 Task: Add an event with the title Webinar: Introduction to Digital Advertising, date '2023/12/20', time 7:00 AM to 9:00 AMand add a description: Participants will engage in self-reflection activities to enhance self-awareness and personal growth as leaders. They will explore strategies for continuous learning, self-motivation, and personal development., put the event into Yellow category . Add location for the event as: 321 Grand Canal, Venice, Italy, logged in from the account softage.2@softage.netand send the event invitation to softage.6@softage.net and softage.7@softage.net. Set a reminder for the event 2 hour before
Action: Mouse moved to (125, 121)
Screenshot: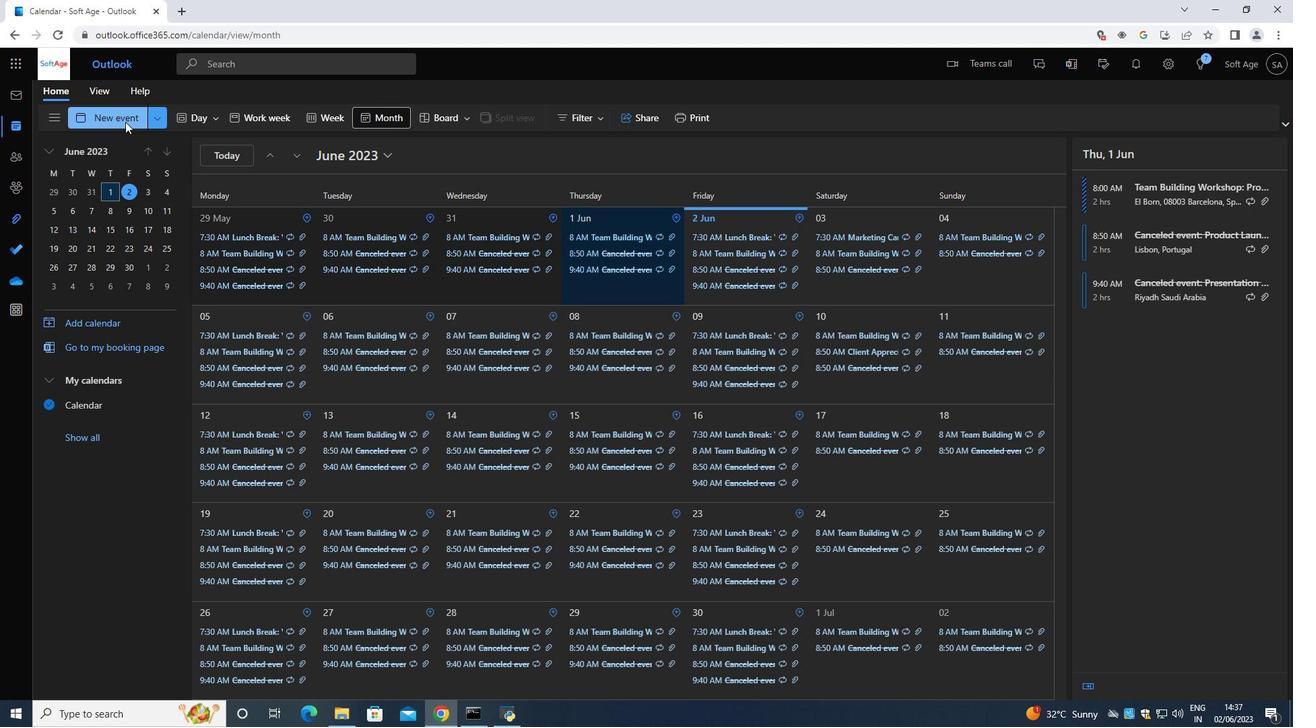 
Action: Mouse pressed left at (125, 121)
Screenshot: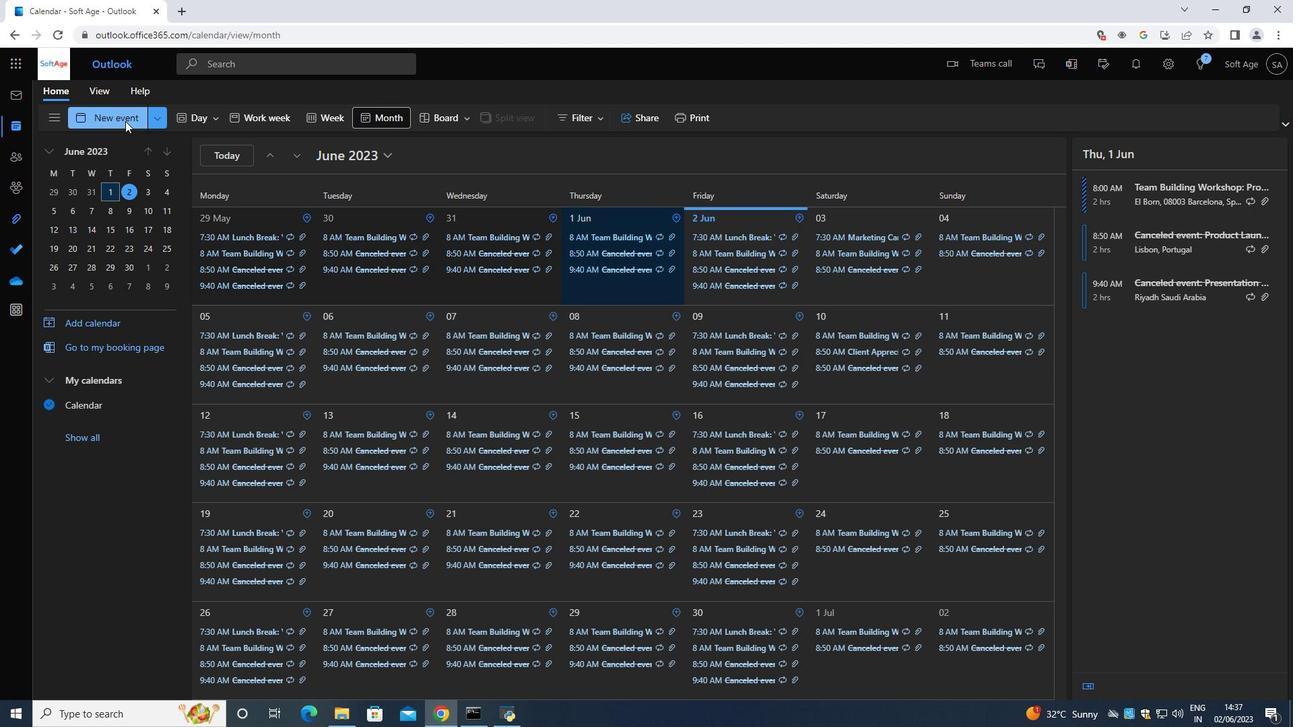 
Action: Mouse moved to (351, 202)
Screenshot: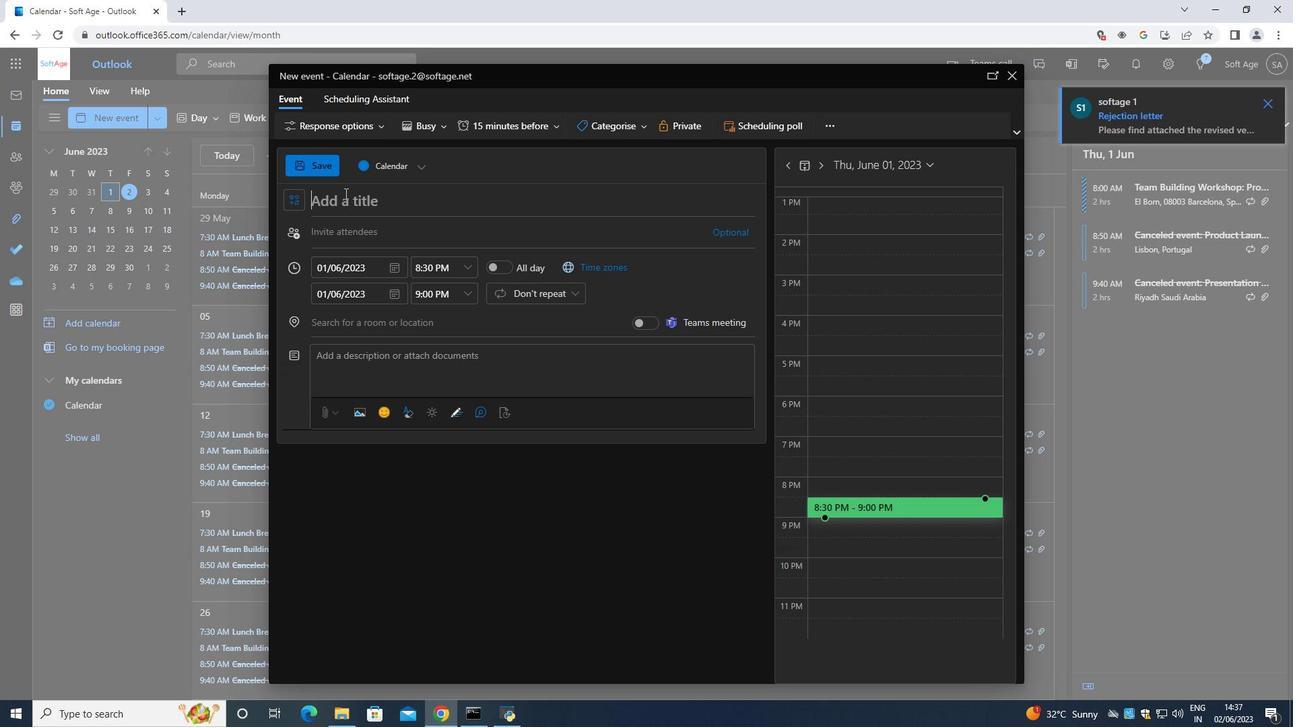 
Action: Mouse pressed left at (351, 202)
Screenshot: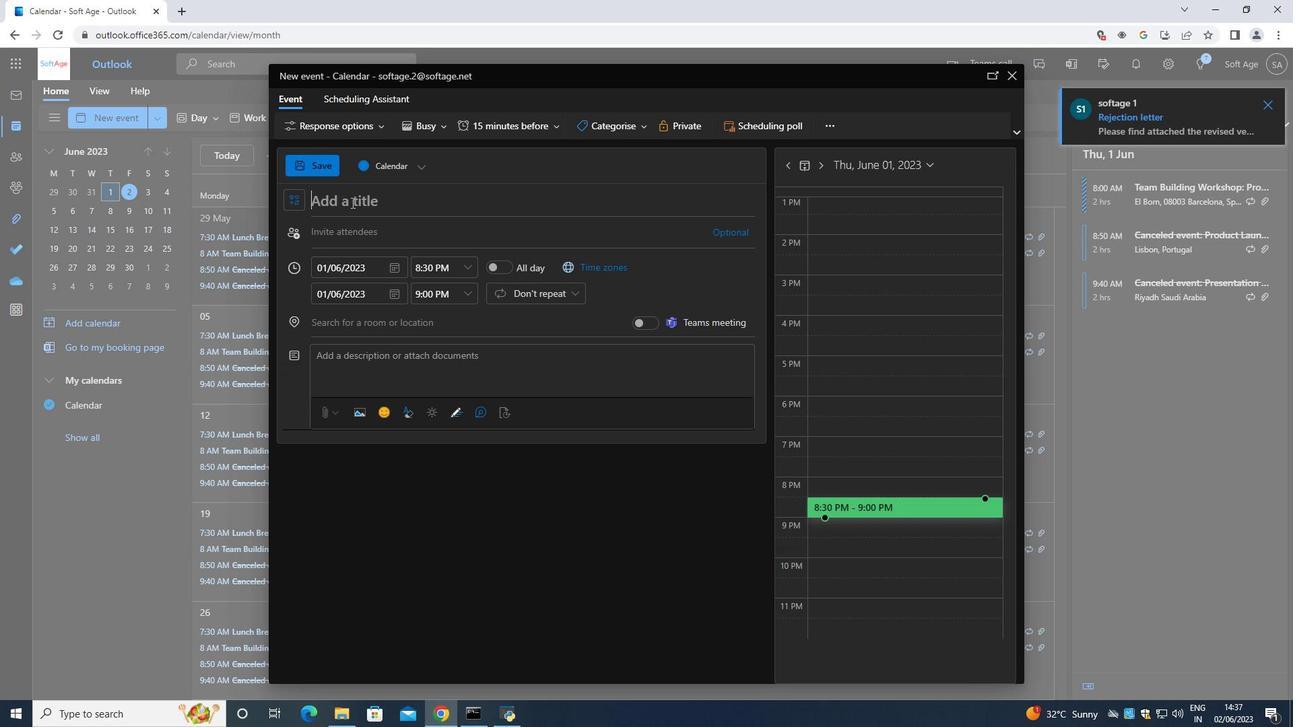 
Action: Mouse moved to (351, 202)
Screenshot: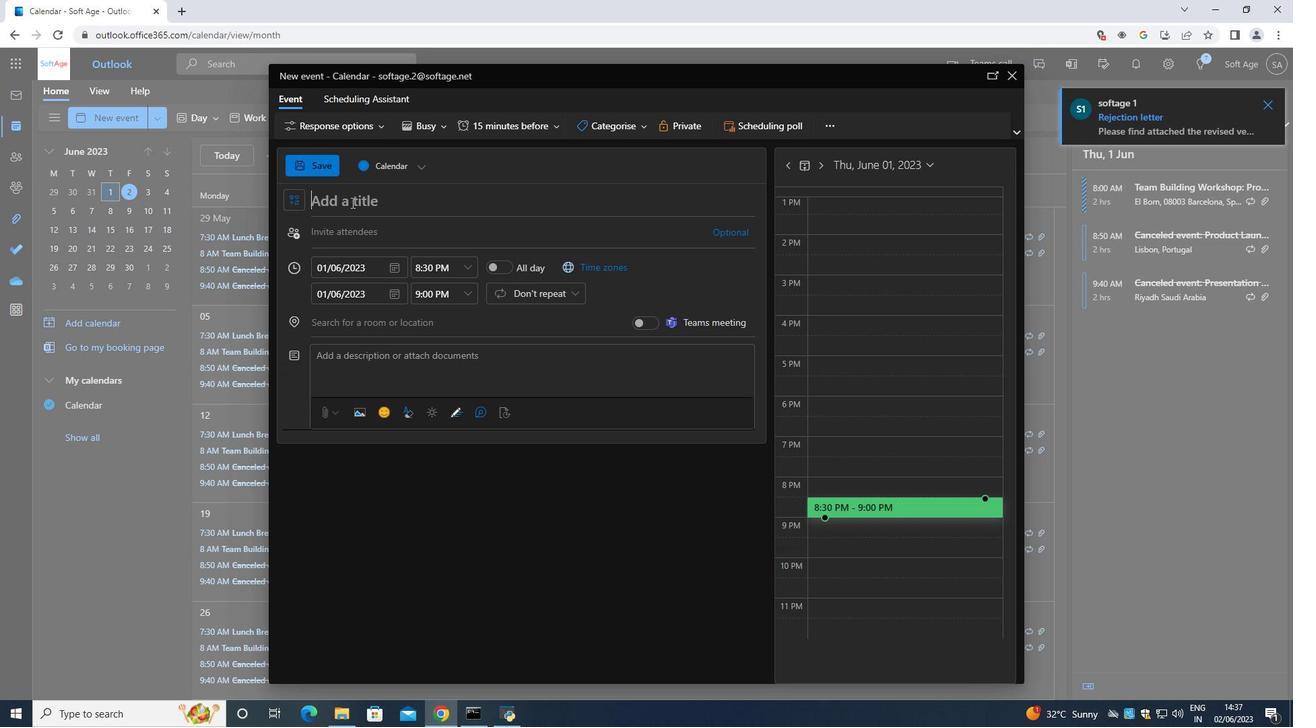 
Action: Key pressed <Key.shift><Key.shift>The<Key.space><Key.backspace><Key.backspace><Key.backspace><Key.backspace><Key.shift><Key.shift><Key.shift><Key.shift><Key.shift><Key.shift><Key.shift><Key.shift><Key.shift><Key.shift><Key.shift><Key.shift><Key.shift><Key.shift><Key.shift><Key.shift><Key.shift><Key.shift><Key.shift><Key.shift><Key.shift><Key.shift><Key.shift><Key.shift><Key.shift><Key.shift><Key.shift><Key.shift>Webinar<Key.shift_r>:<Key.space><Key.shift>Introduction<Key.space>to<Key.space><Key.shift>Didital<Key.space><Key.shift><Key.shift><Key.shift><Key.shift>Advertising
Screenshot: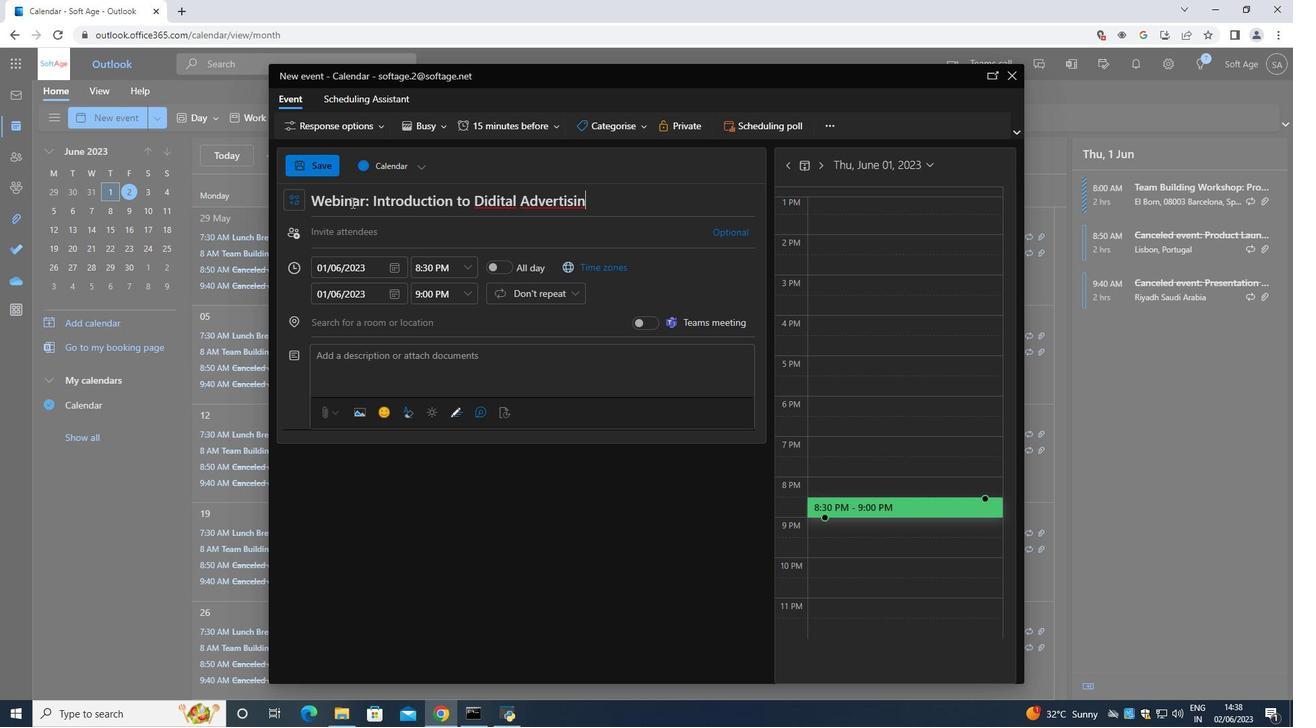 
Action: Mouse moved to (493, 202)
Screenshot: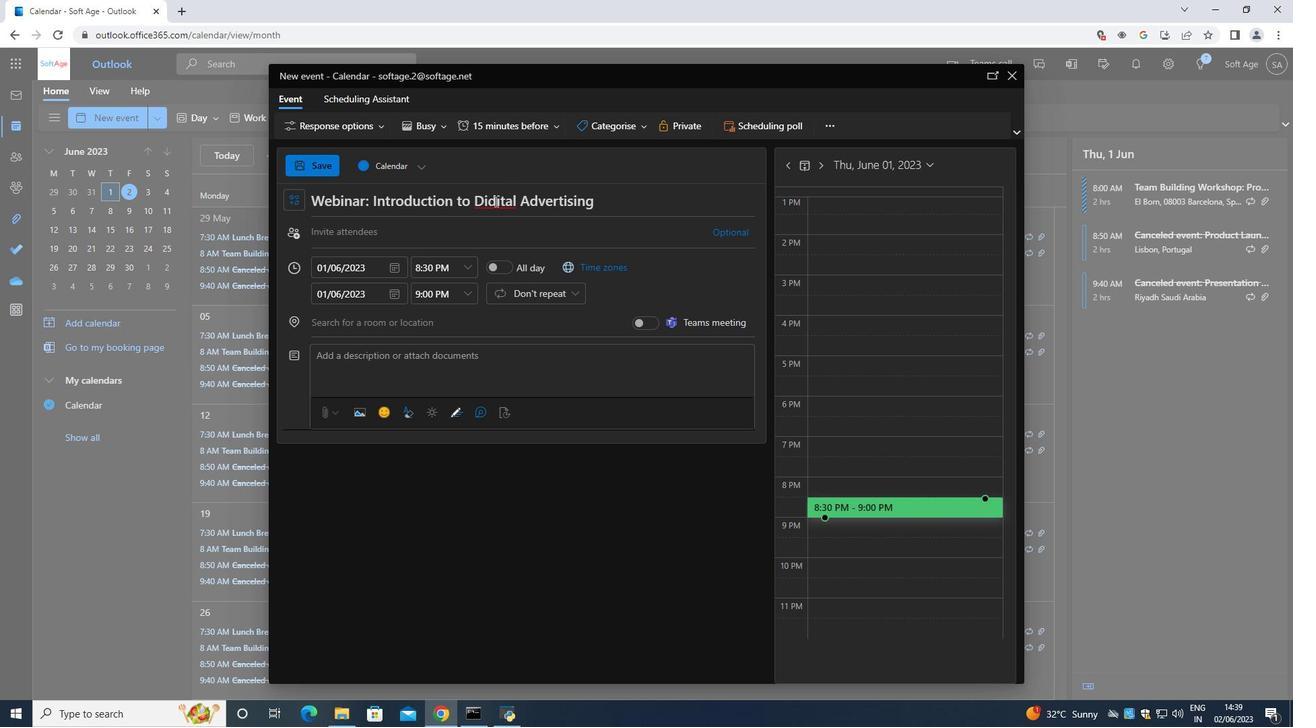 
Action: Mouse pressed left at (493, 202)
Screenshot: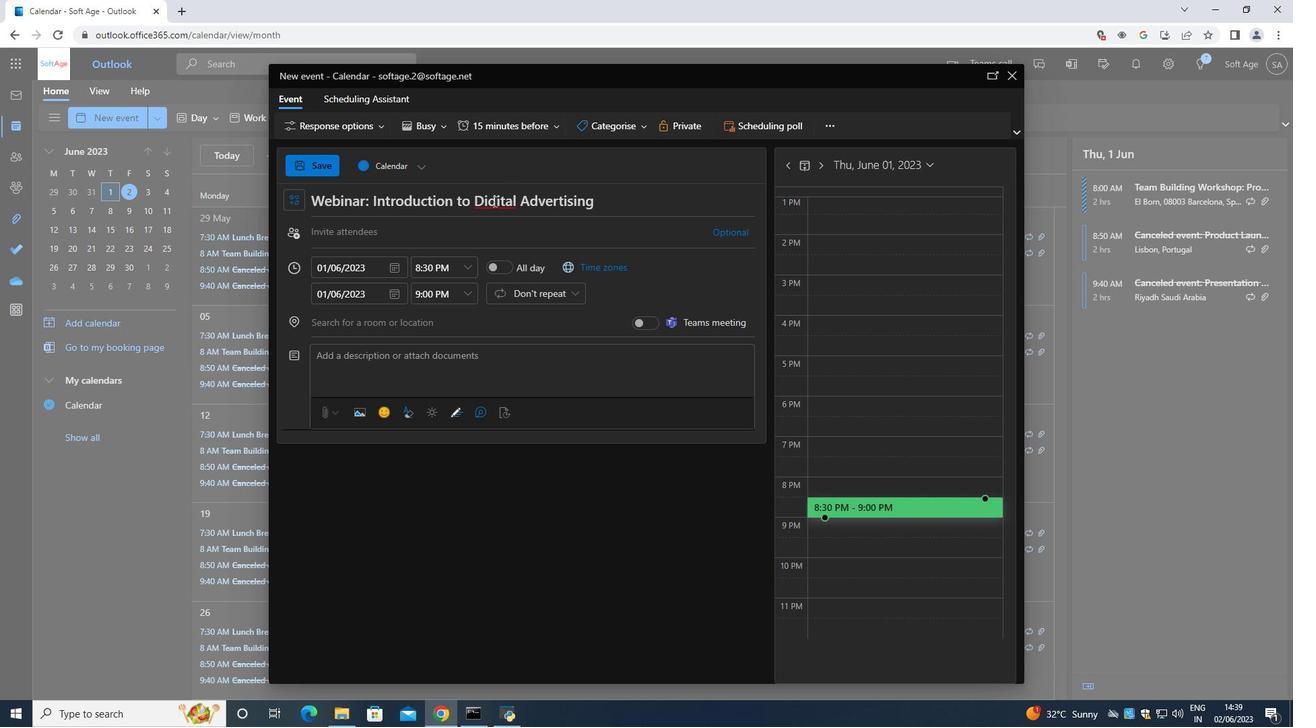 
Action: Key pressed <Key.backspace>g
Screenshot: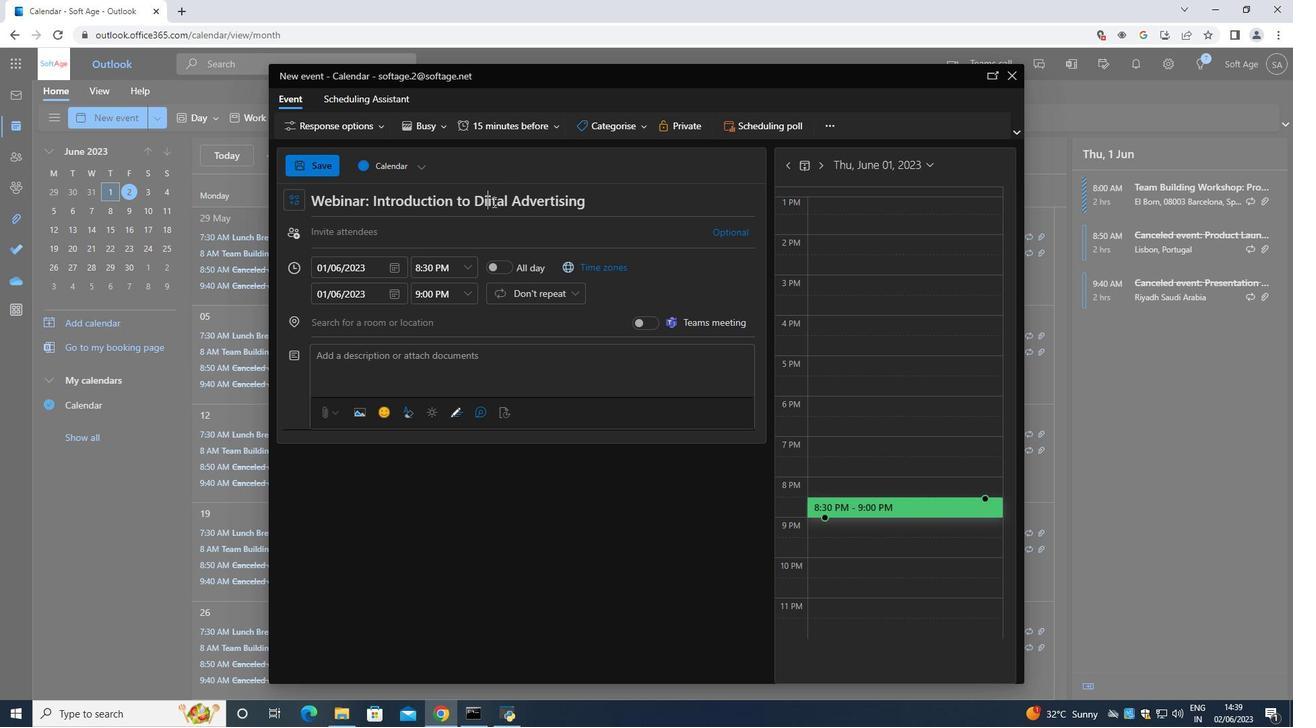 
Action: Mouse moved to (399, 268)
Screenshot: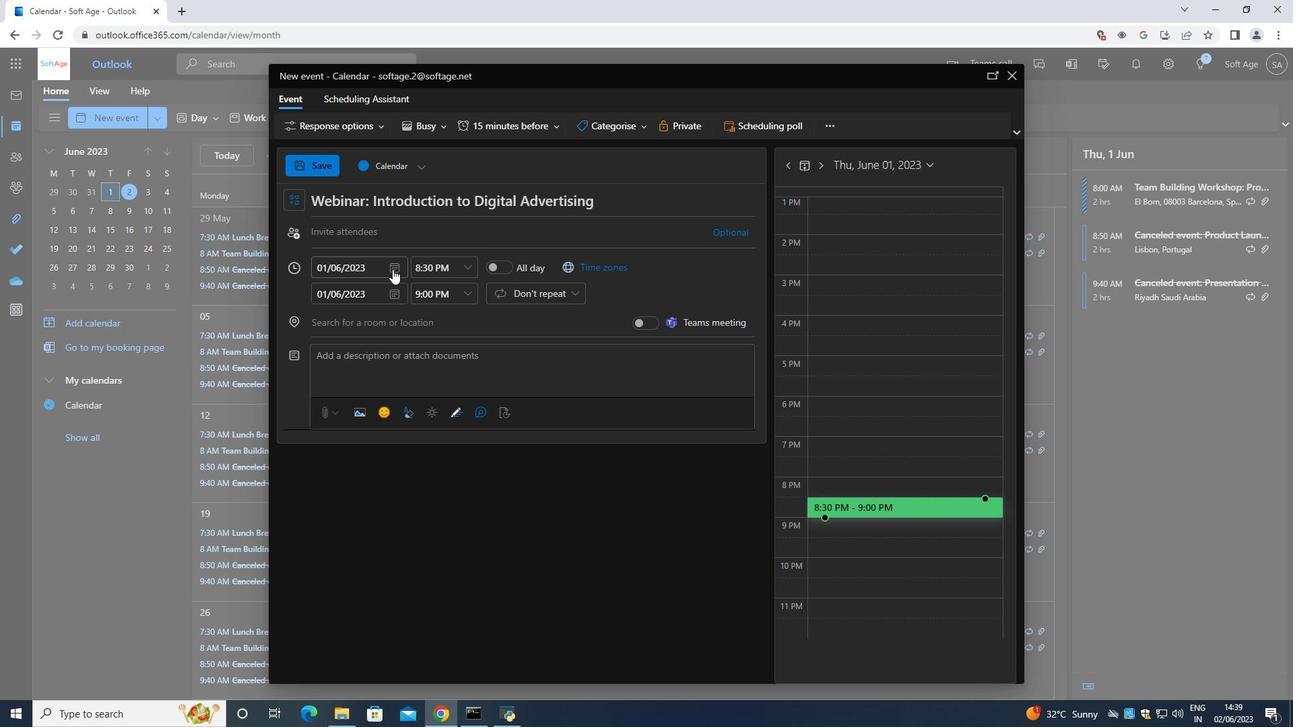 
Action: Mouse pressed left at (399, 268)
Screenshot: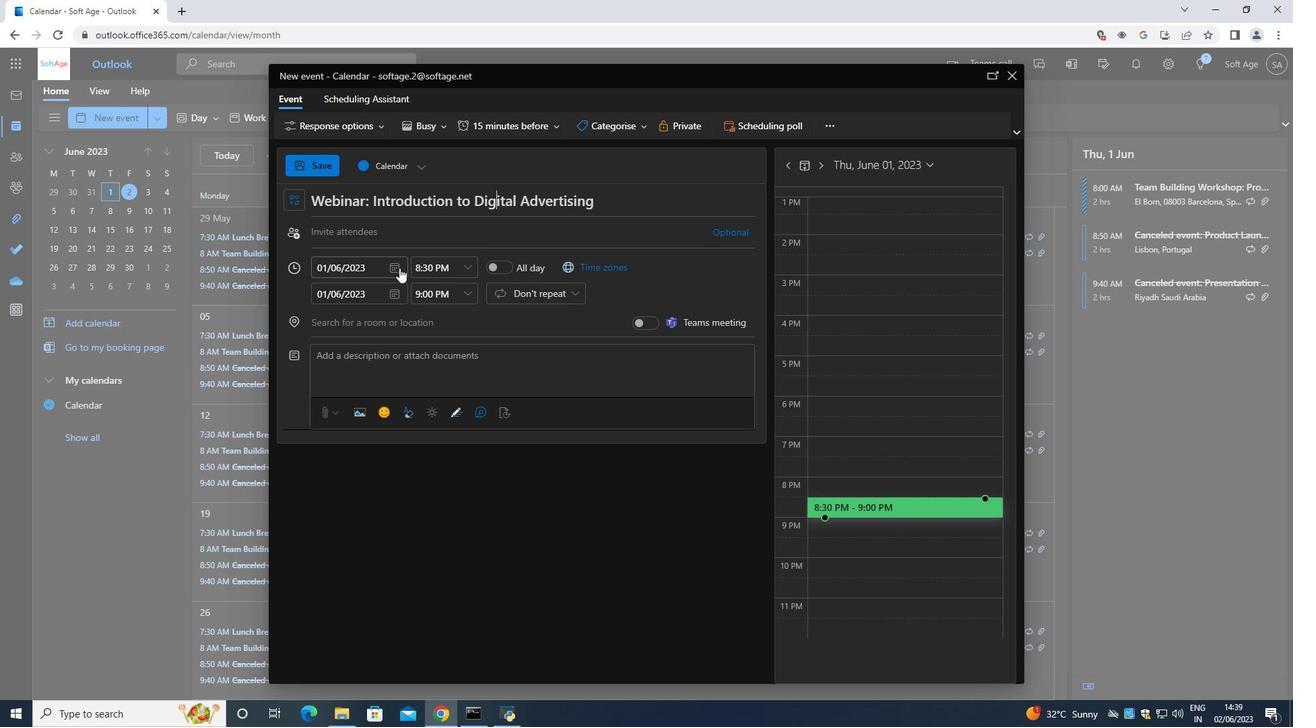 
Action: Mouse moved to (443, 300)
Screenshot: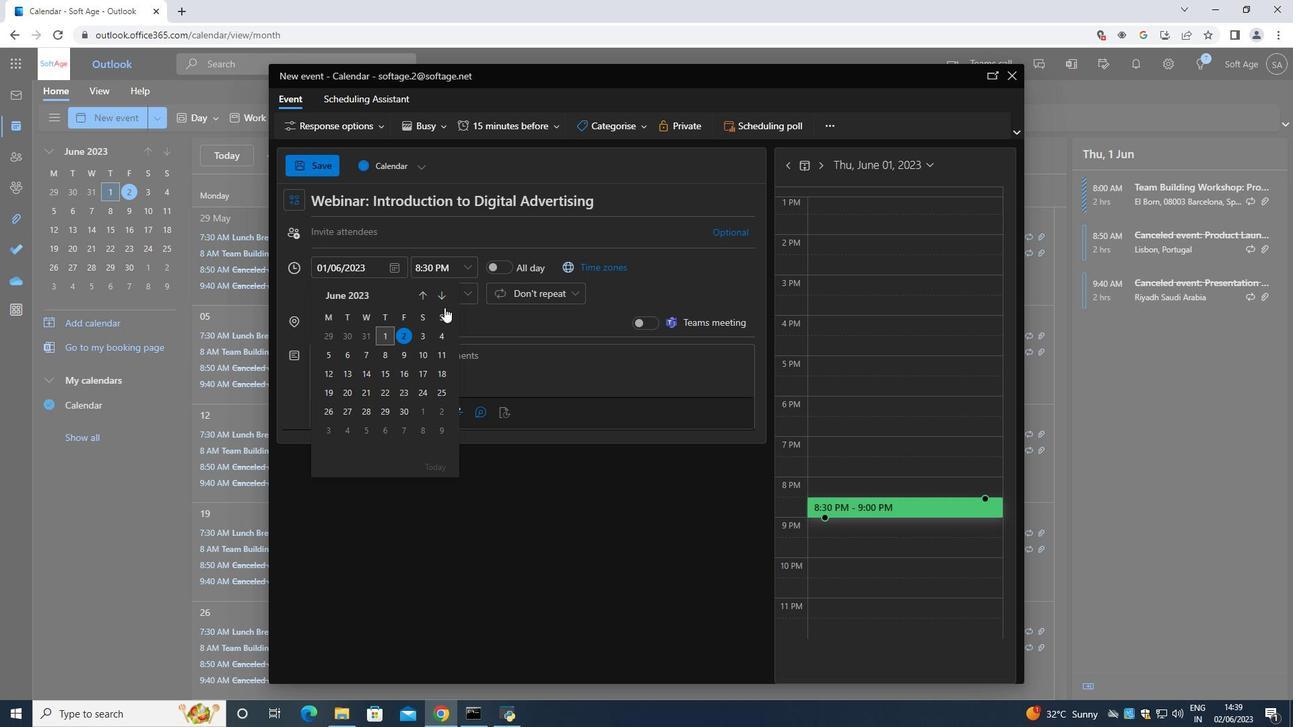 
Action: Mouse pressed left at (443, 300)
Screenshot: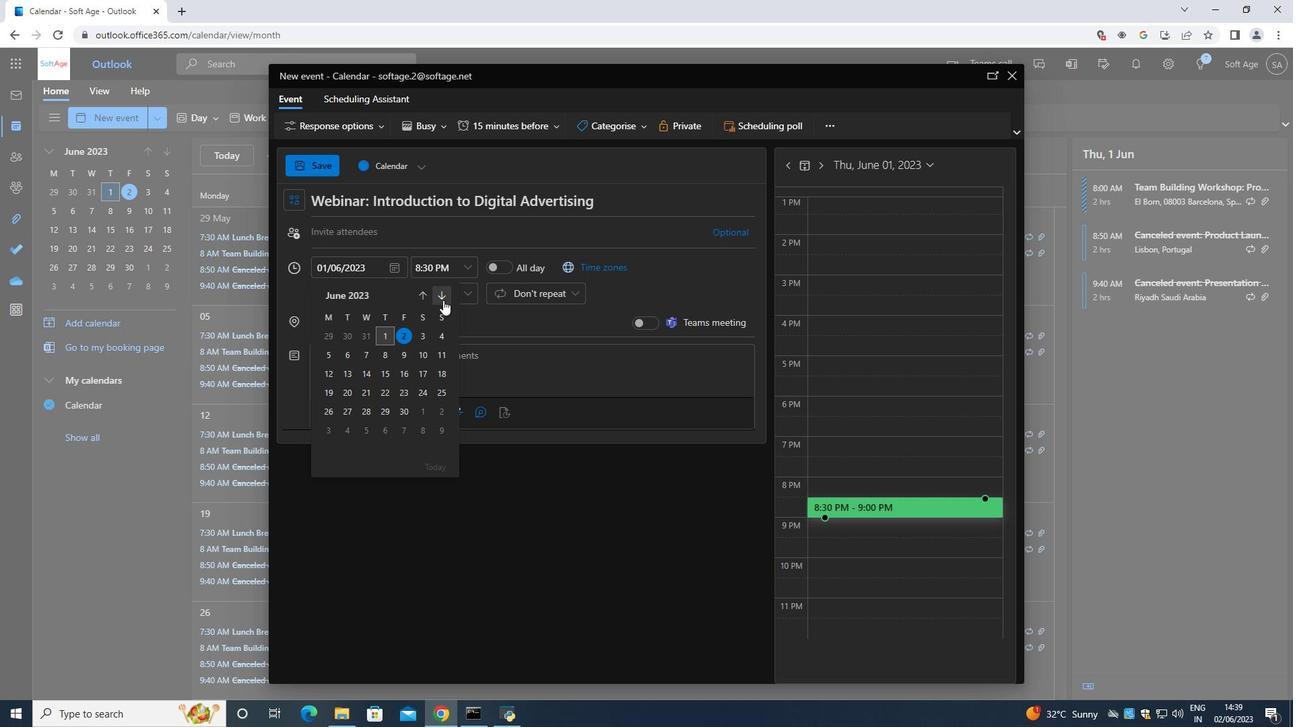 
Action: Mouse pressed left at (443, 300)
Screenshot: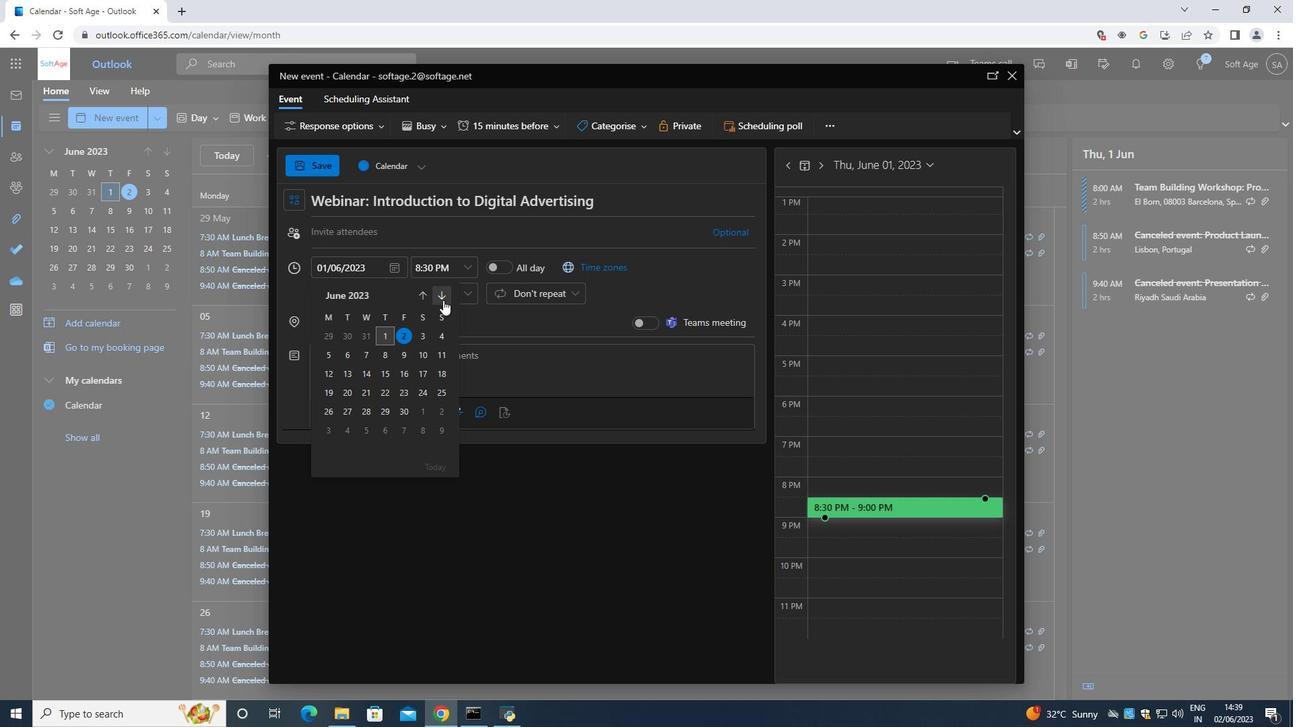 
Action: Mouse pressed left at (443, 300)
Screenshot: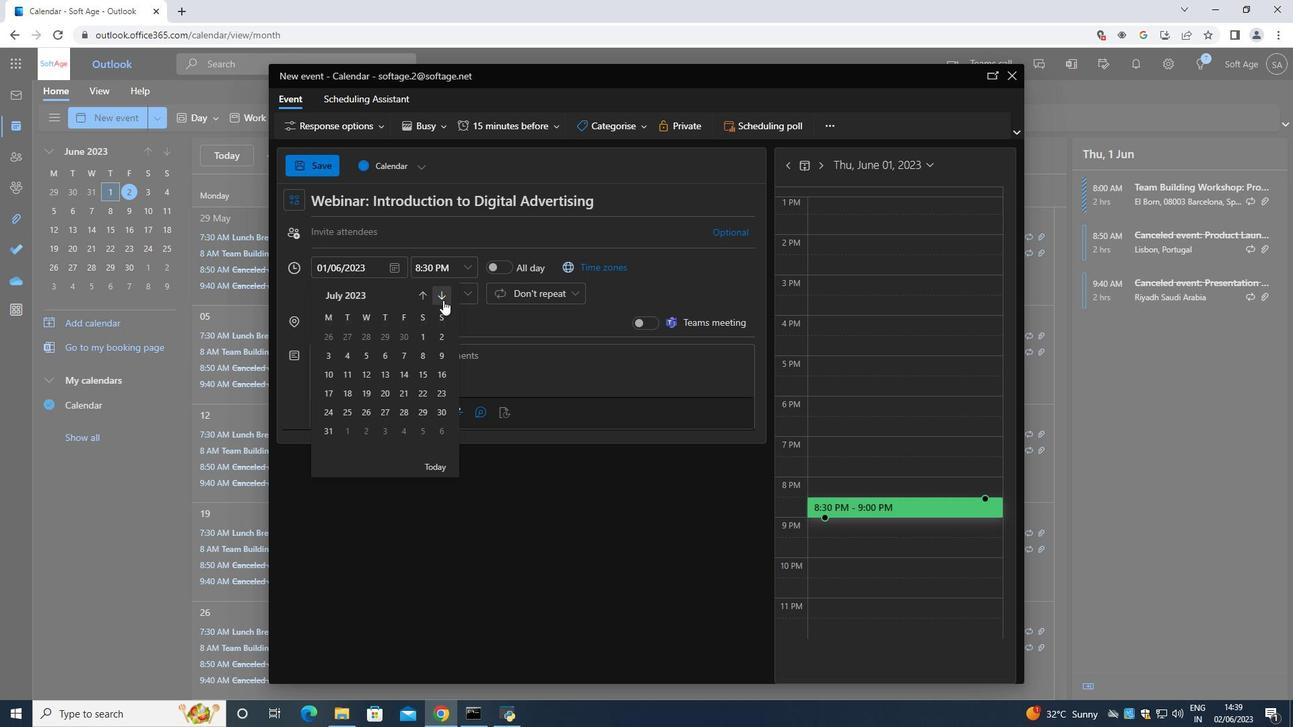 
Action: Mouse pressed left at (443, 300)
Screenshot: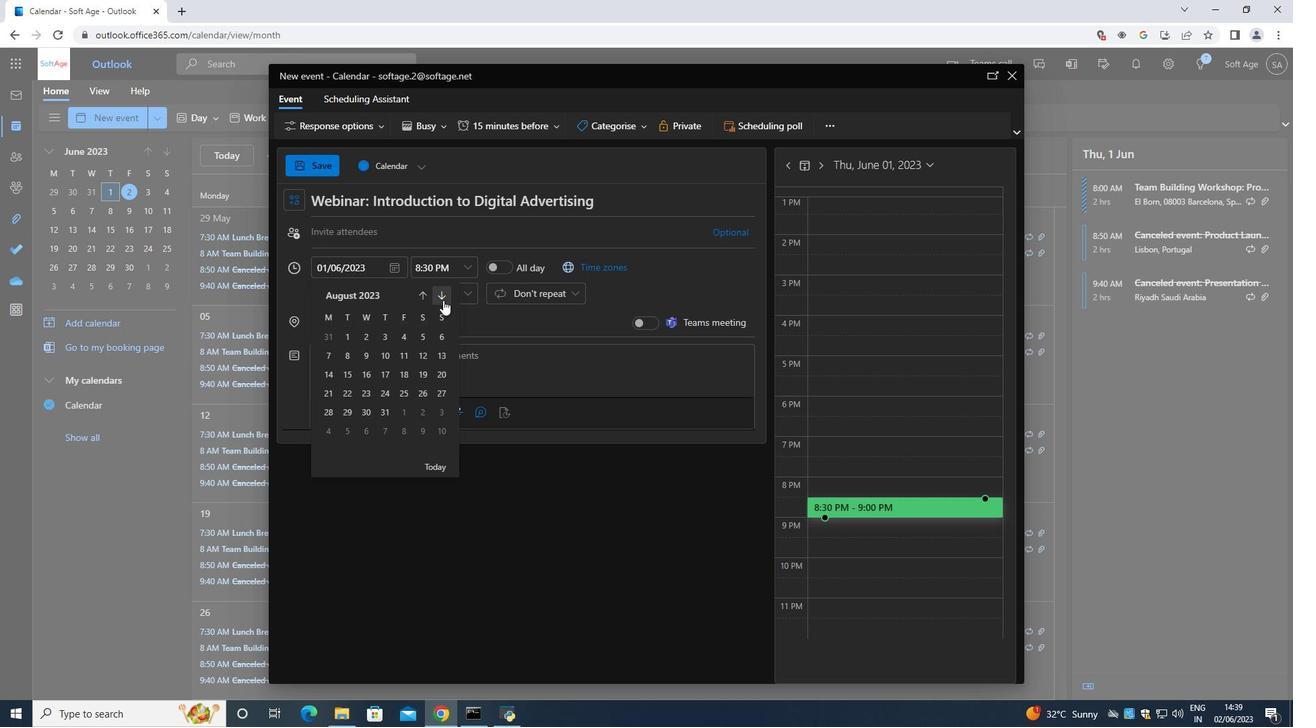 
Action: Mouse pressed left at (443, 300)
Screenshot: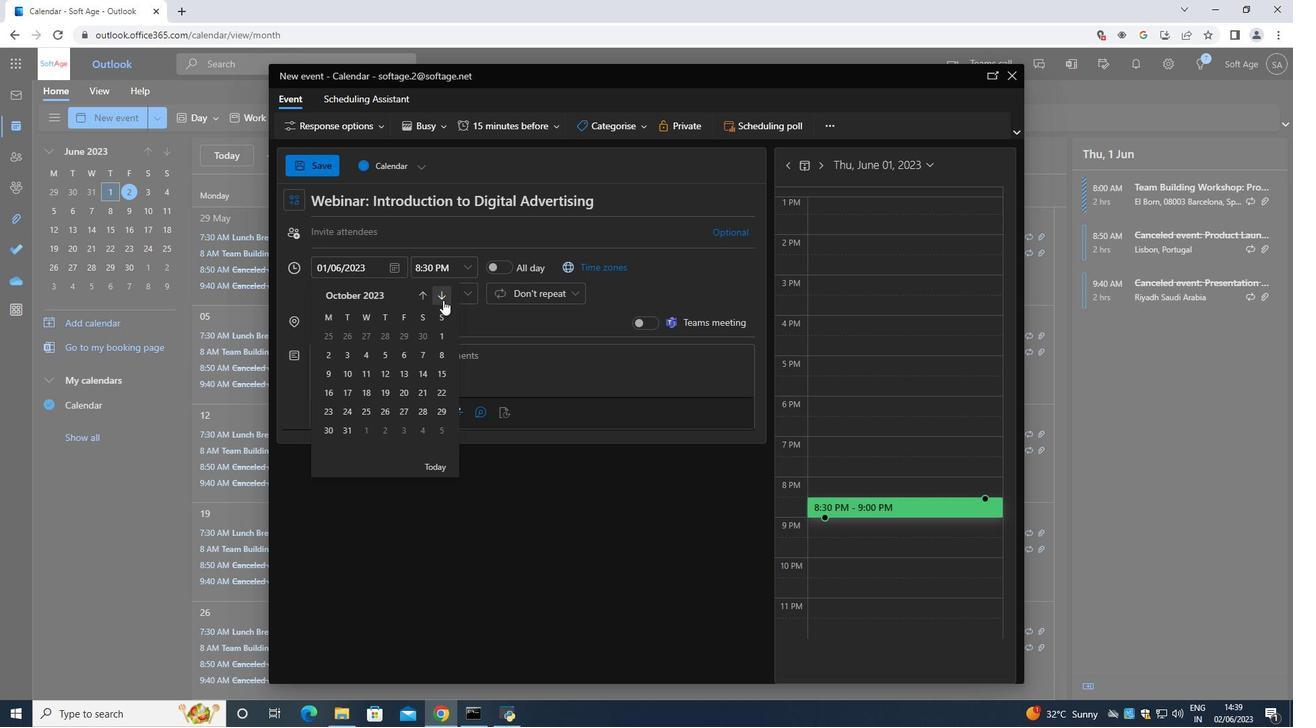 
Action: Mouse pressed left at (443, 300)
Screenshot: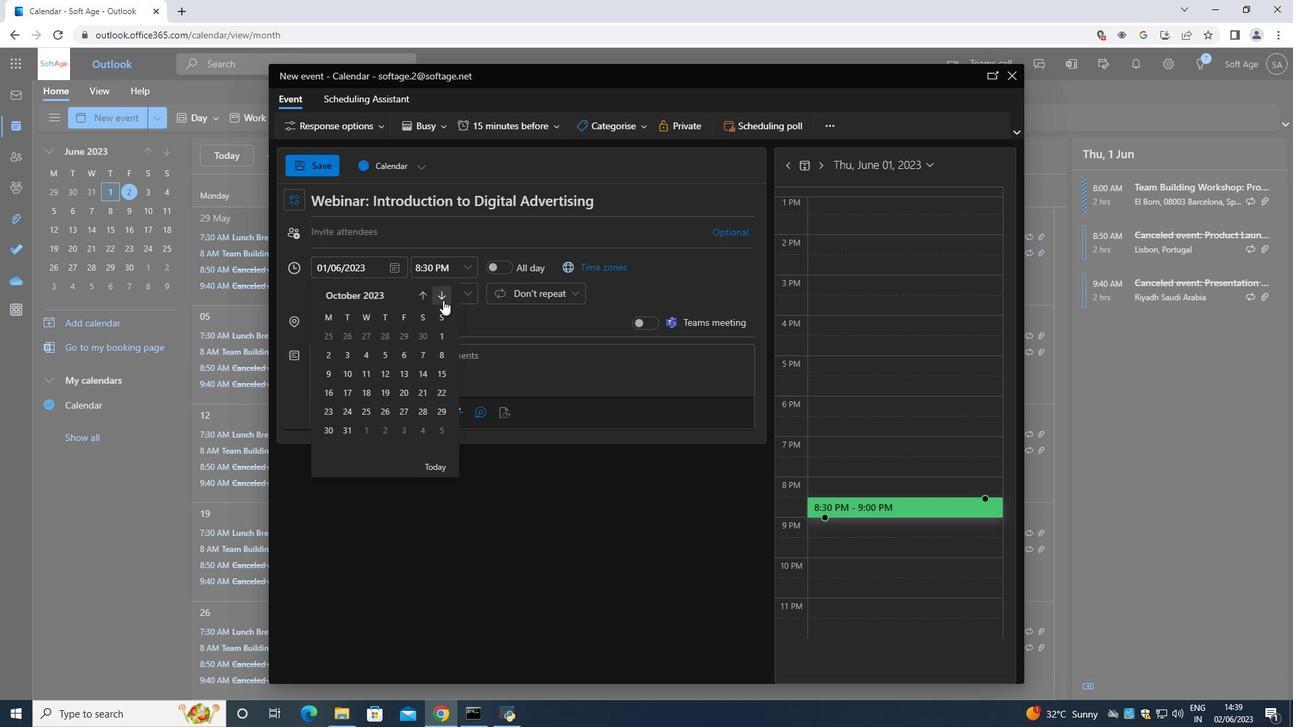 
Action: Mouse moved to (365, 393)
Screenshot: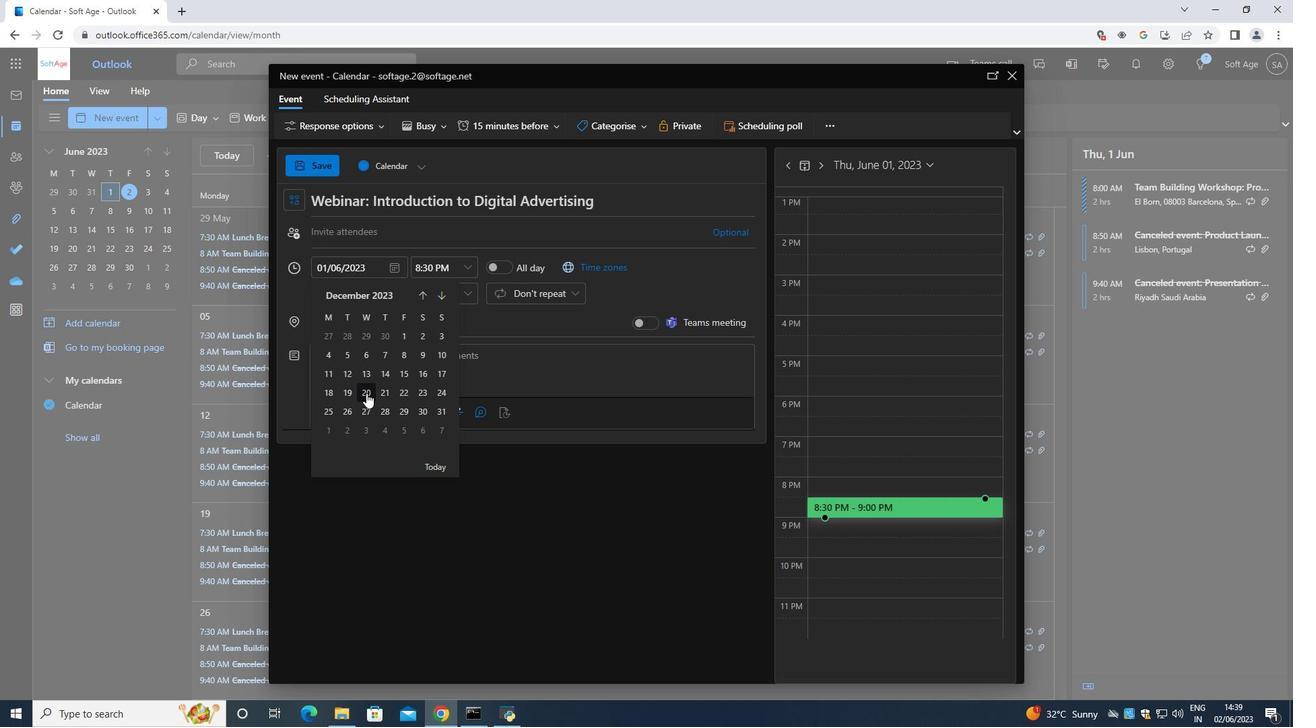 
Action: Mouse pressed left at (365, 393)
Screenshot: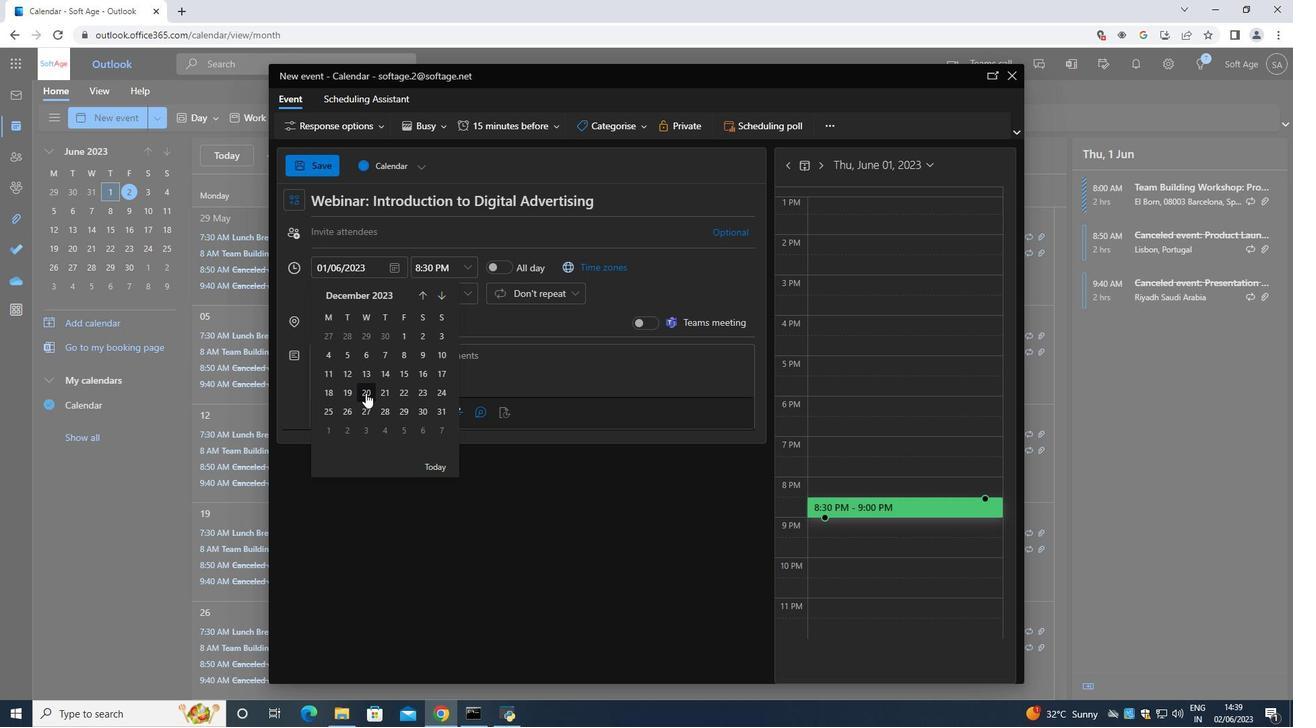 
Action: Mouse moved to (466, 268)
Screenshot: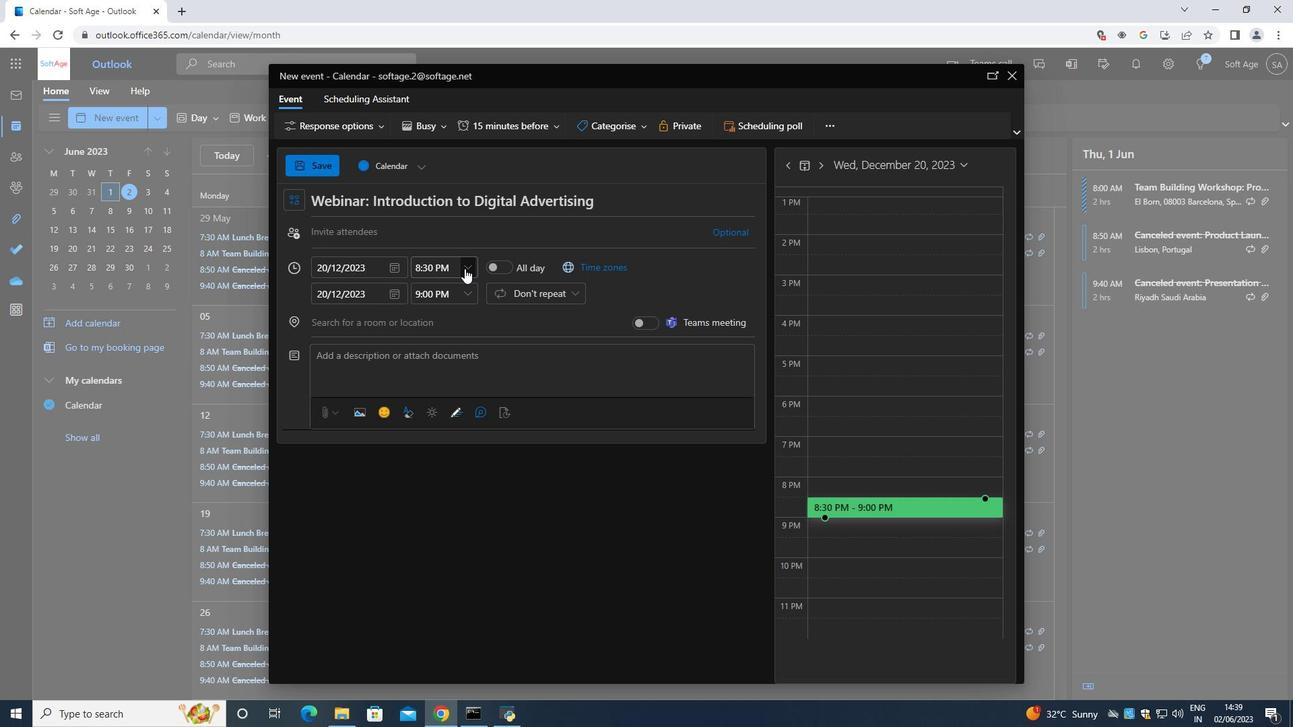 
Action: Mouse pressed left at (466, 268)
Screenshot: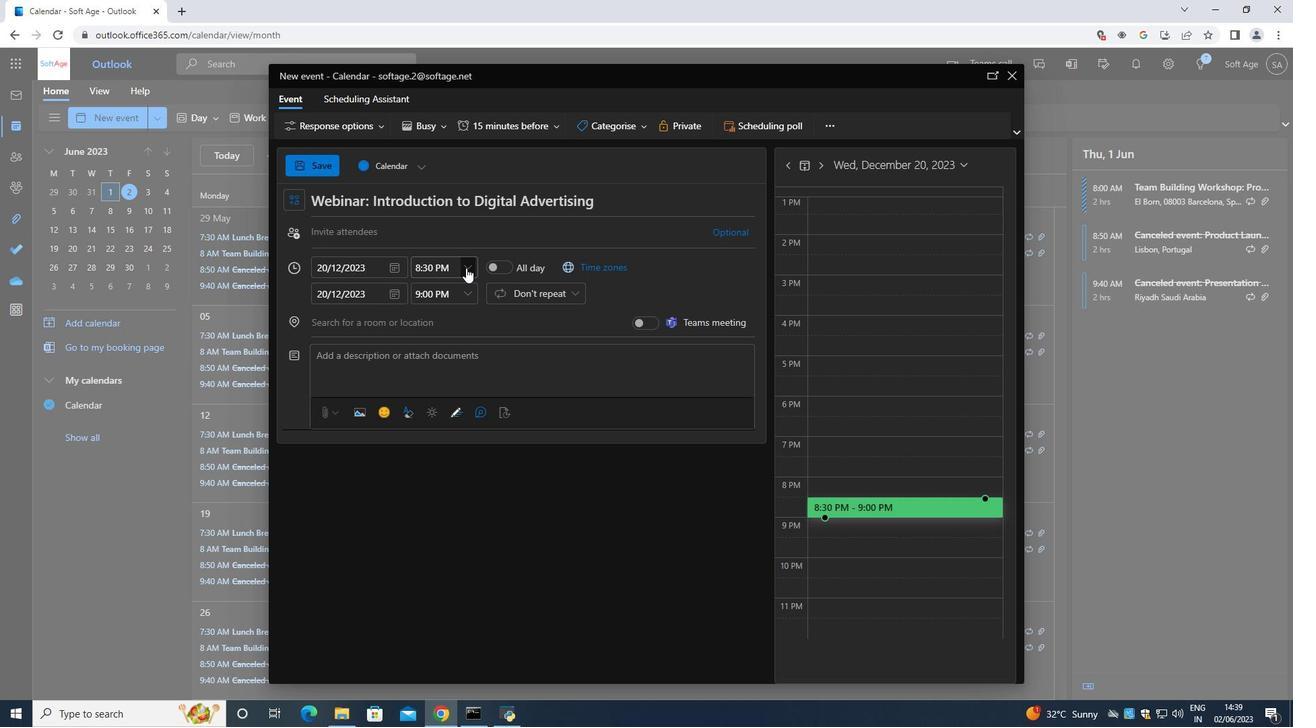 
Action: Mouse moved to (463, 296)
Screenshot: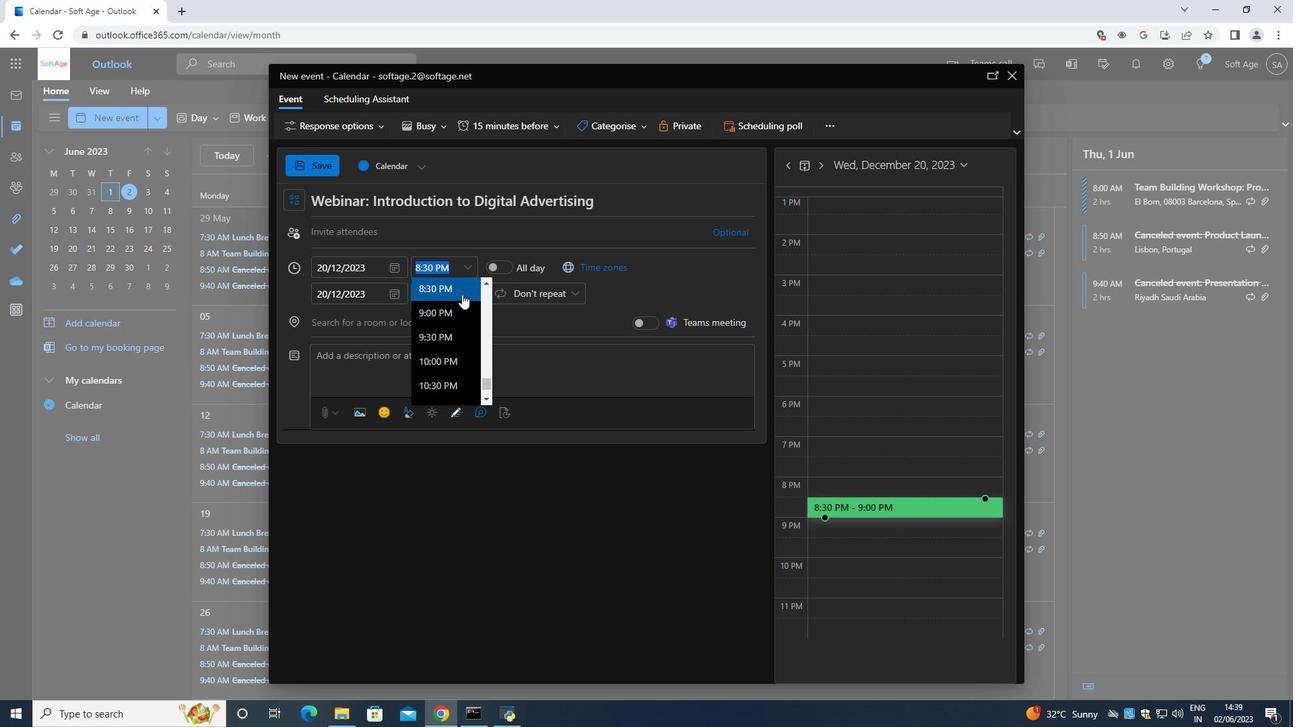 
Action: Mouse scrolled (463, 297) with delta (0, 0)
Screenshot: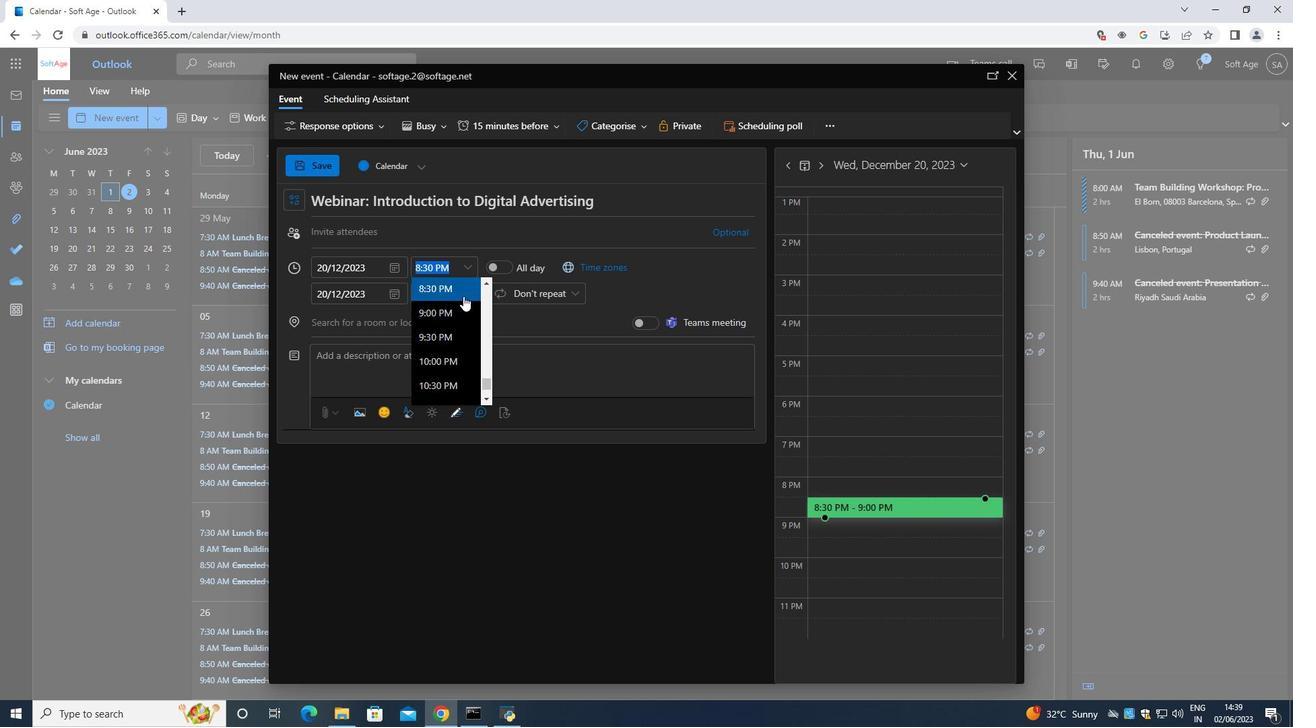 
Action: Mouse scrolled (463, 297) with delta (0, 0)
Screenshot: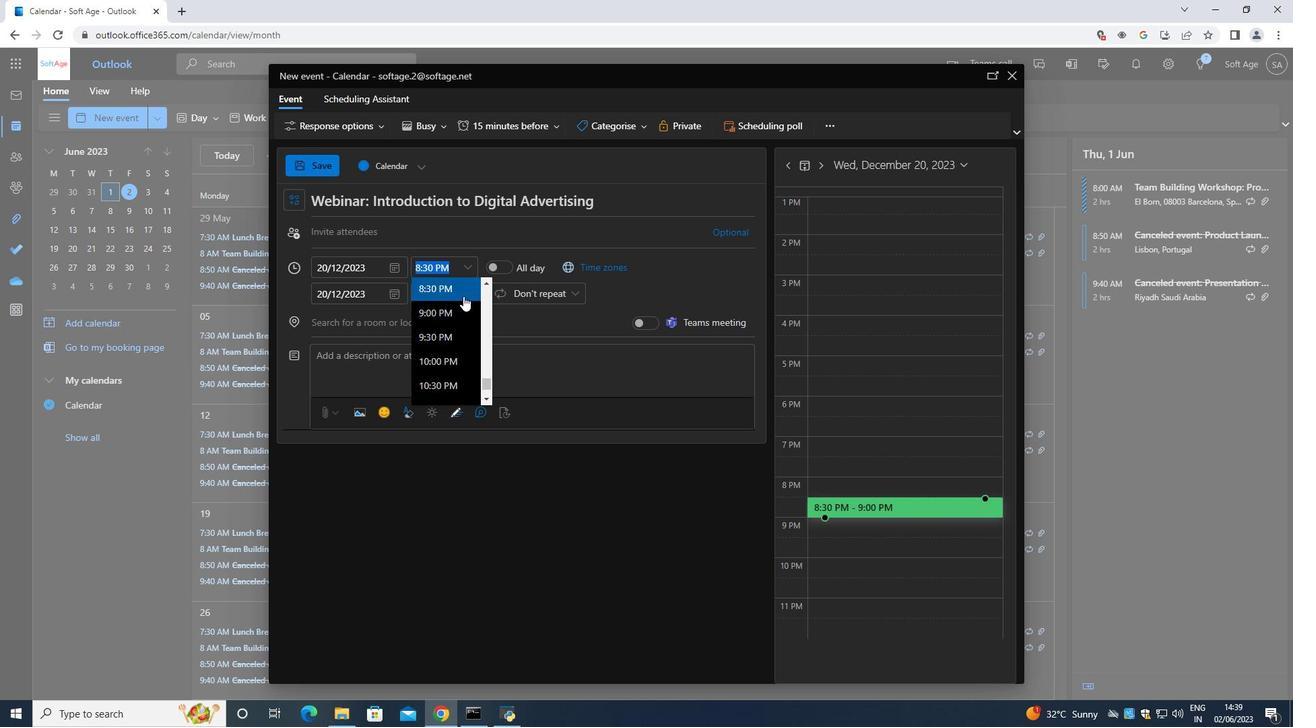 
Action: Mouse moved to (438, 353)
Screenshot: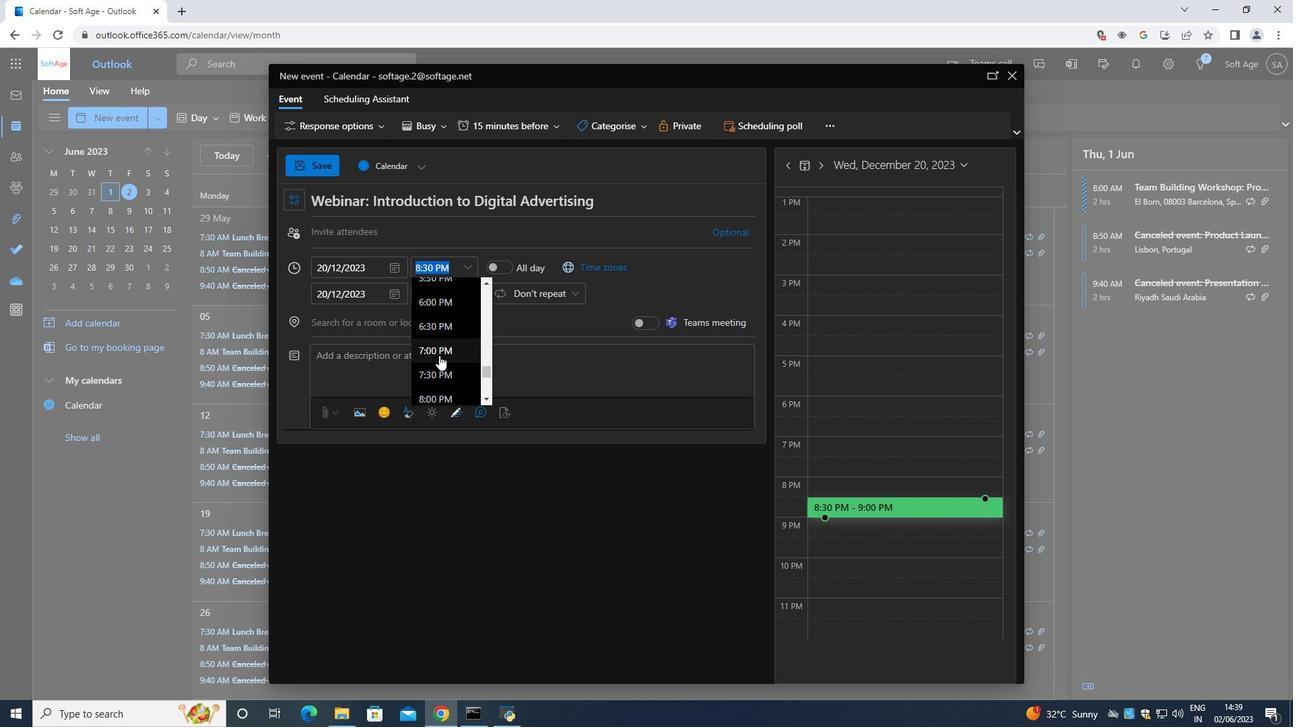 
Action: Mouse scrolled (438, 353) with delta (0, 0)
Screenshot: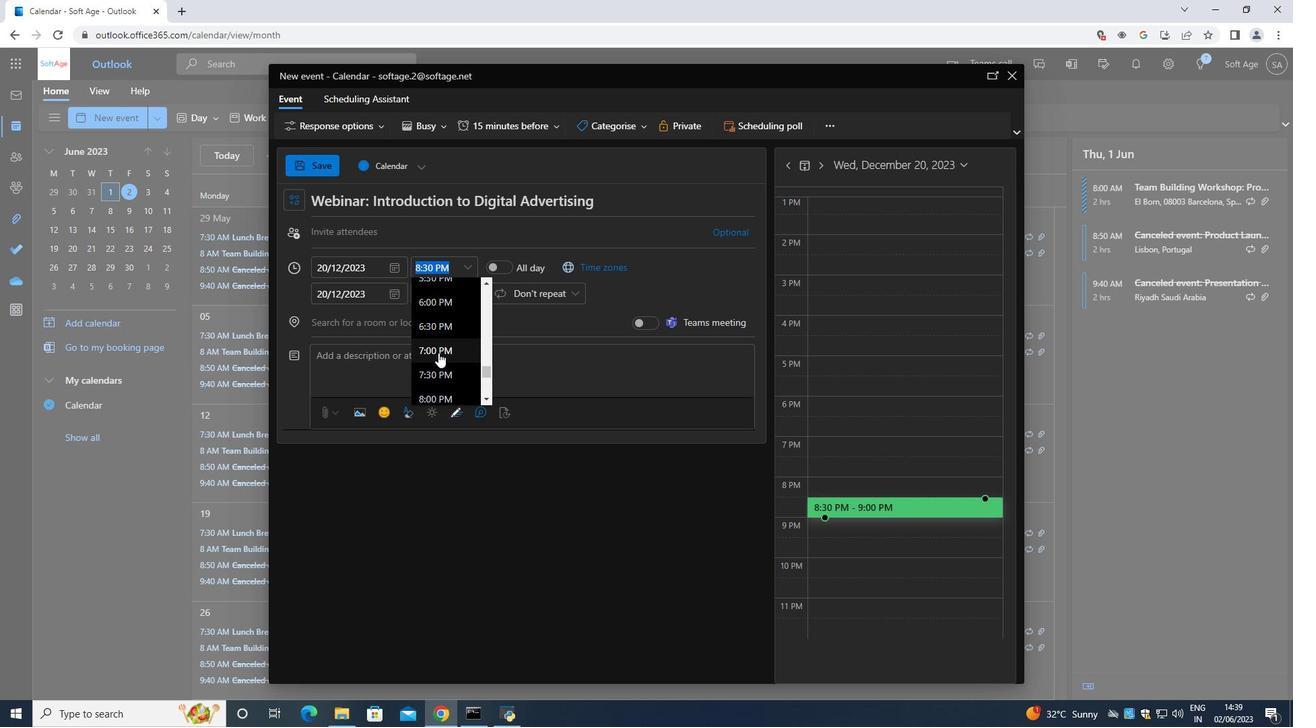 
Action: Mouse scrolled (438, 353) with delta (0, 0)
Screenshot: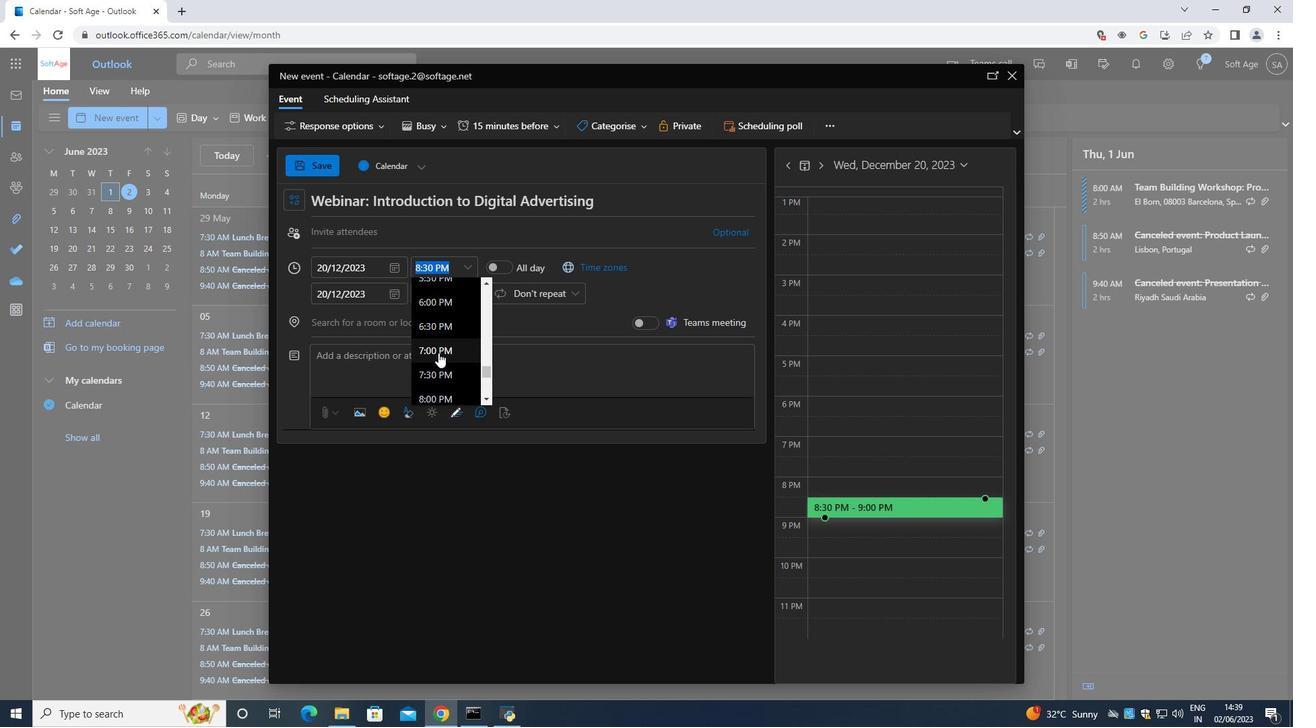 
Action: Mouse scrolled (438, 353) with delta (0, 0)
Screenshot: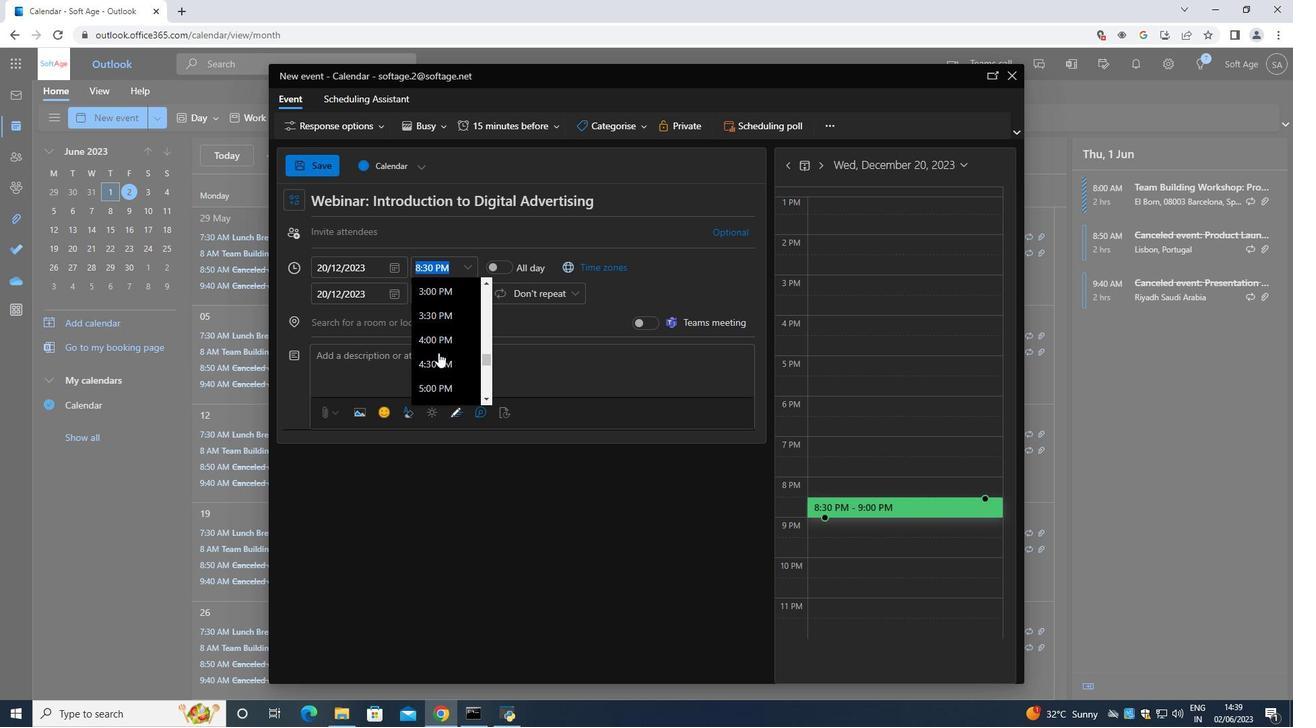 
Action: Mouse scrolled (438, 353) with delta (0, 0)
Screenshot: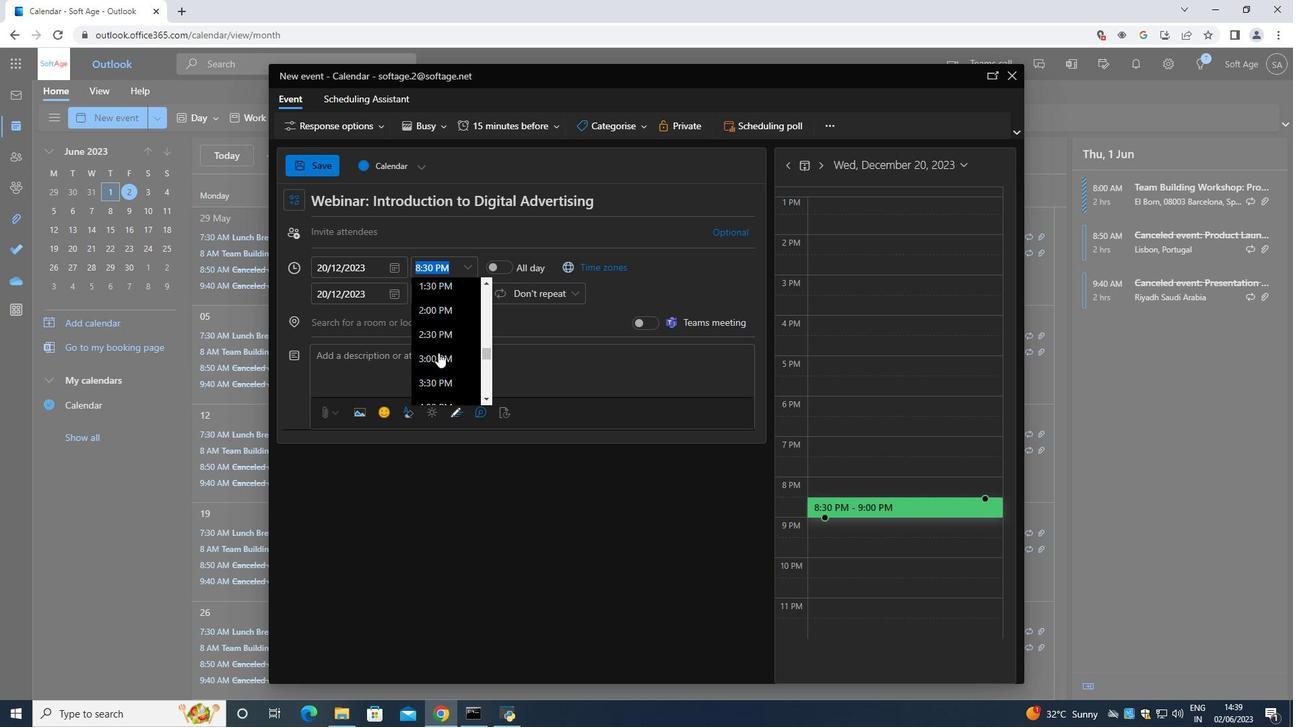 
Action: Mouse scrolled (438, 353) with delta (0, 0)
Screenshot: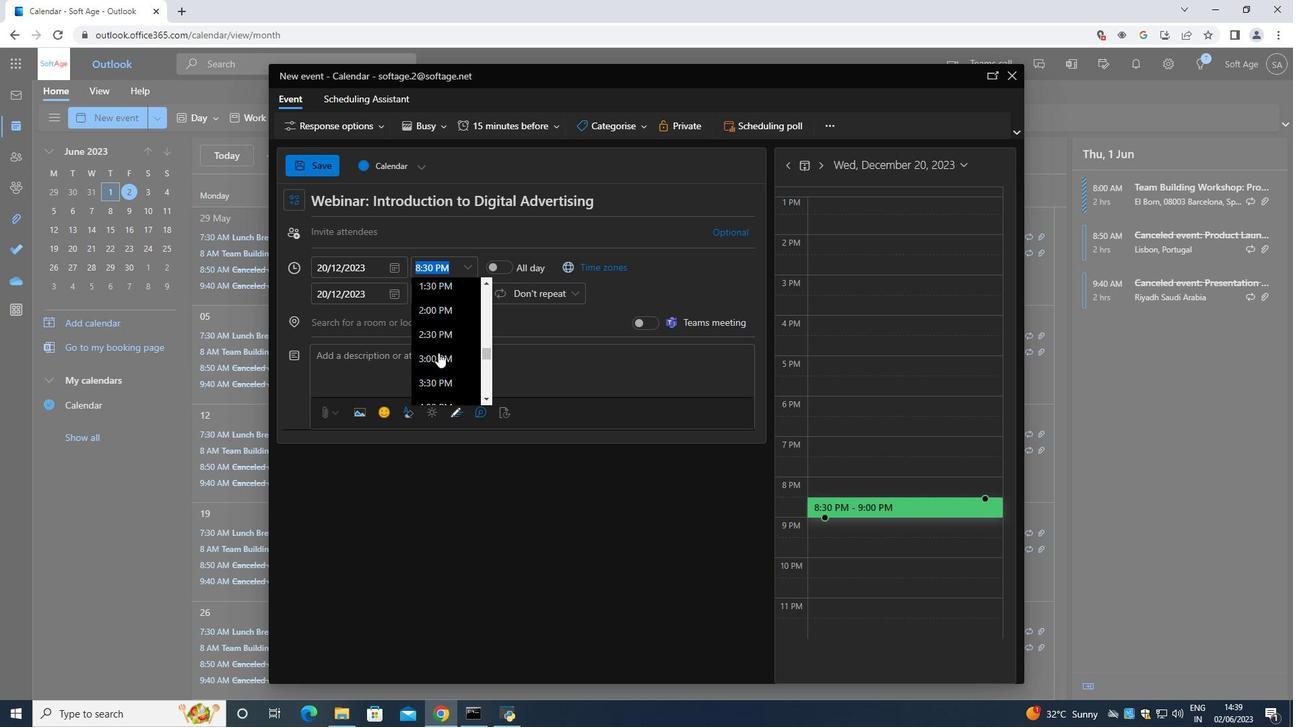 
Action: Mouse scrolled (438, 353) with delta (0, 0)
Screenshot: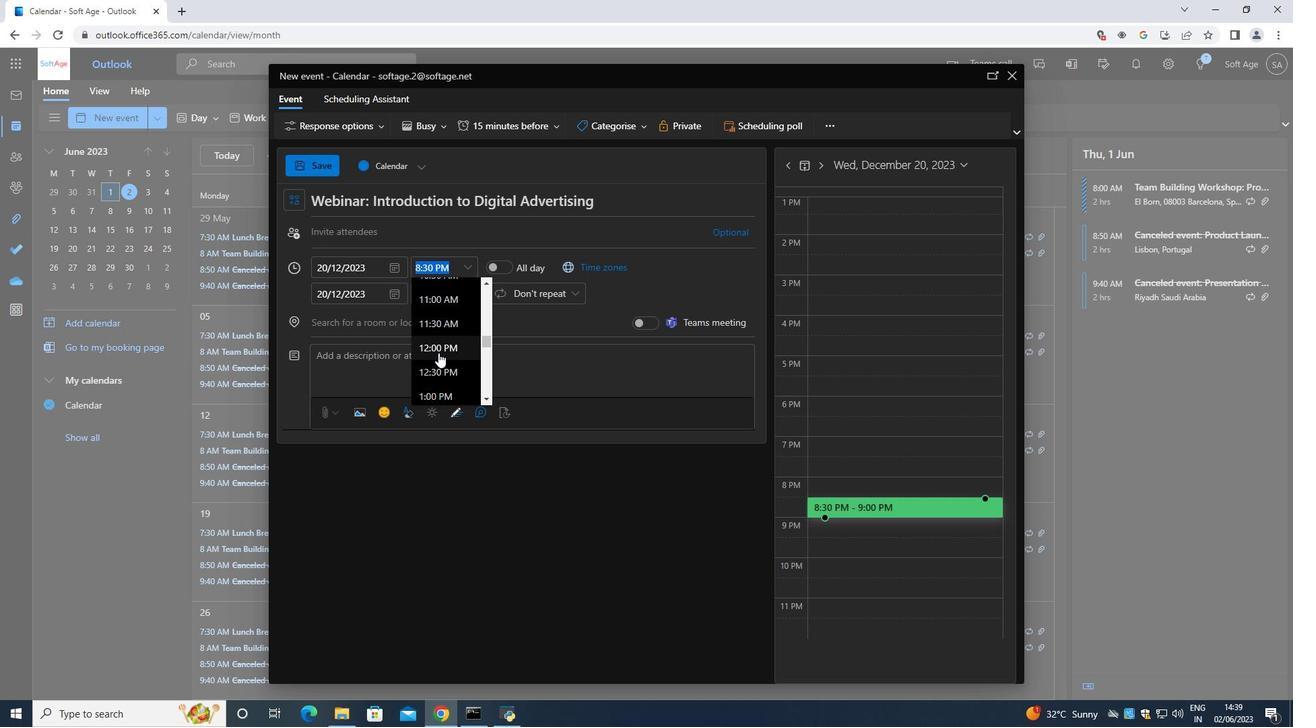 
Action: Mouse scrolled (438, 353) with delta (0, 0)
Screenshot: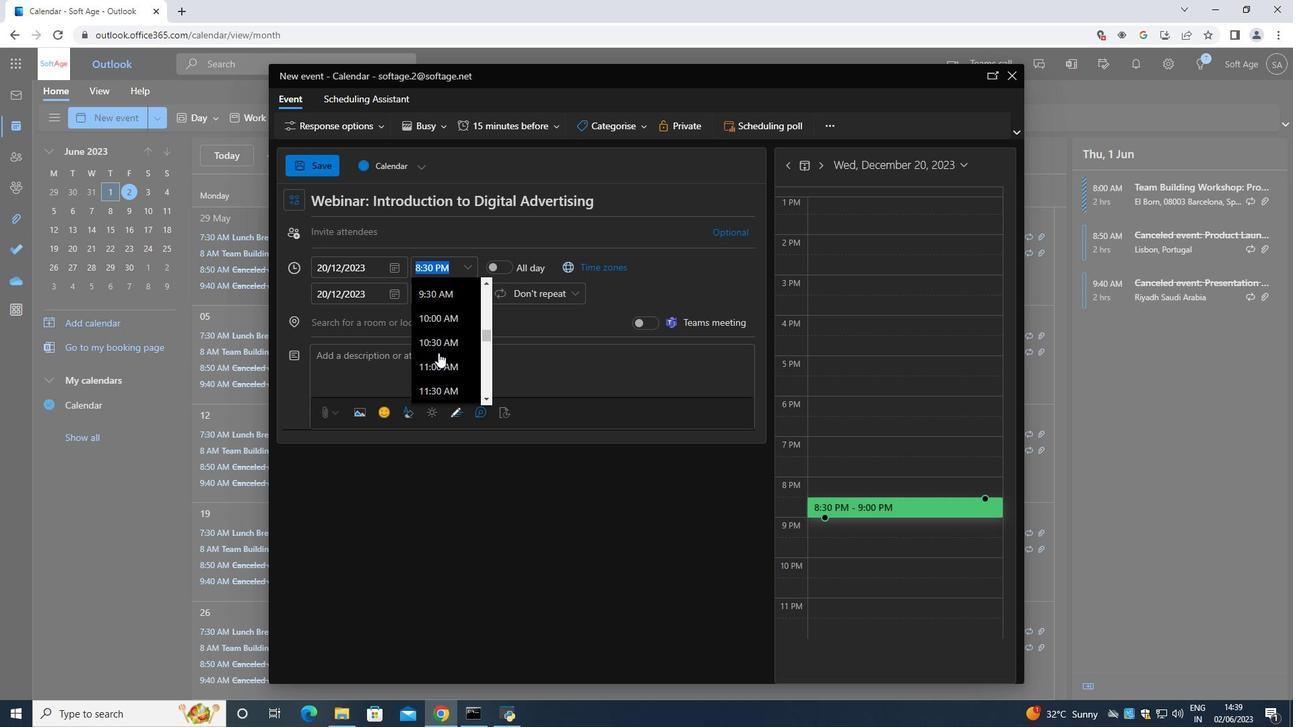 
Action: Mouse scrolled (438, 353) with delta (0, 0)
Screenshot: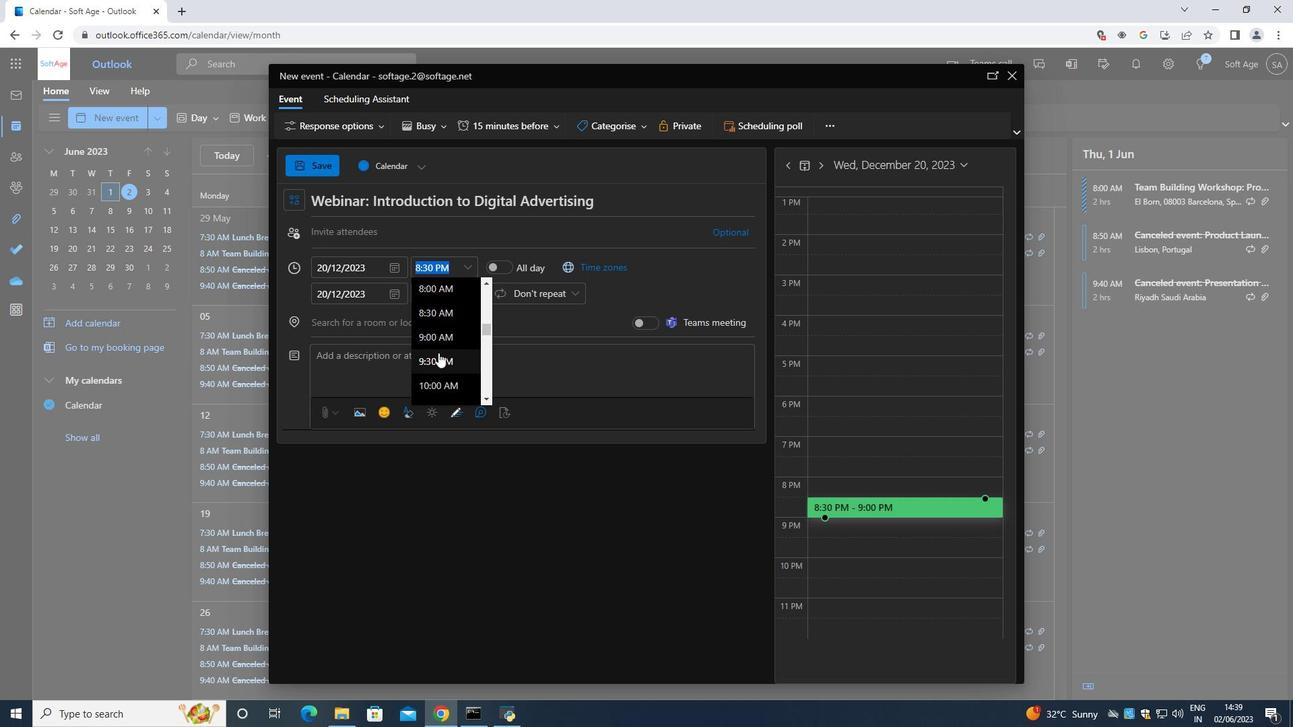 
Action: Mouse scrolled (438, 353) with delta (0, 0)
Screenshot: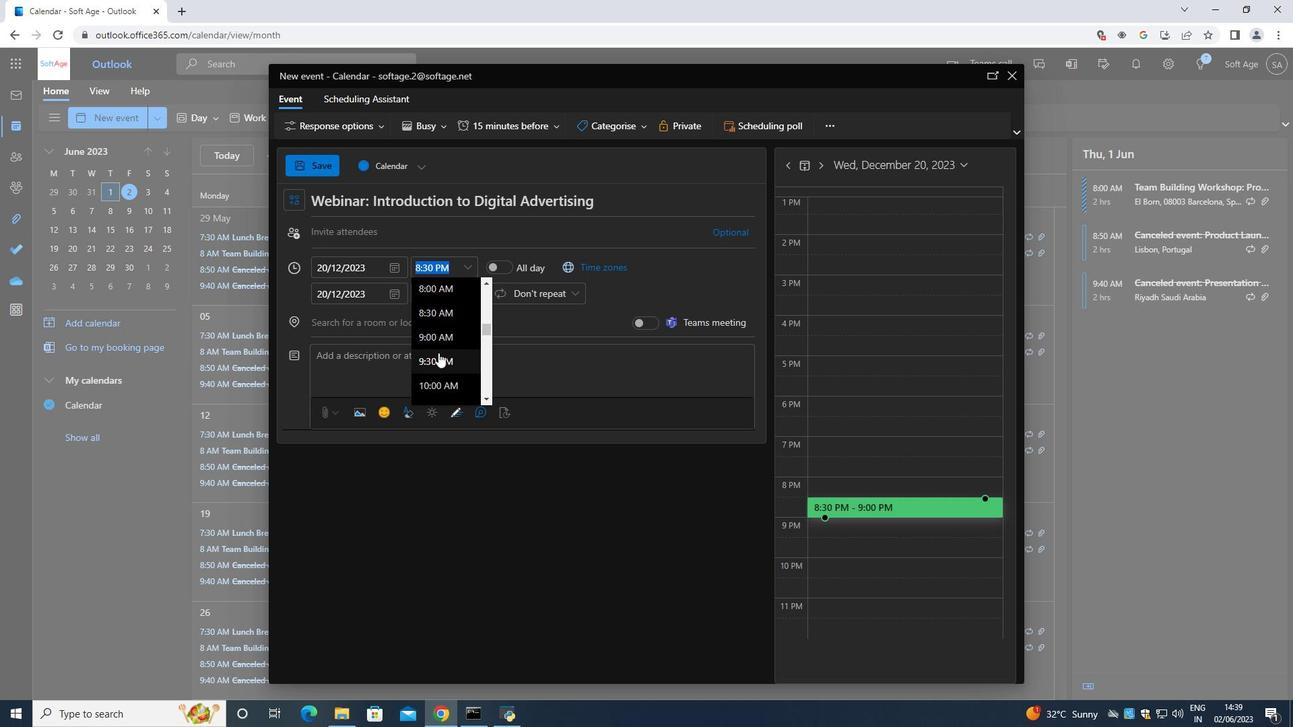 
Action: Mouse scrolled (438, 352) with delta (0, 0)
Screenshot: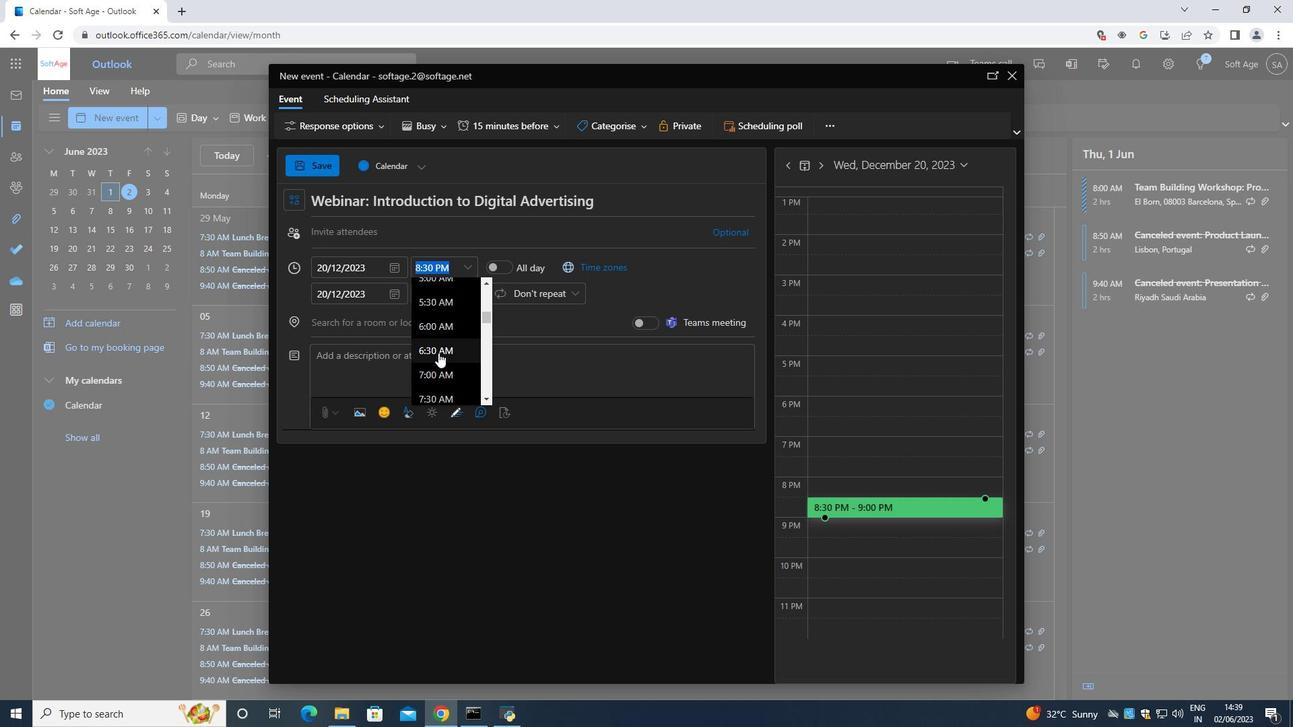 
Action: Mouse moved to (434, 315)
Screenshot: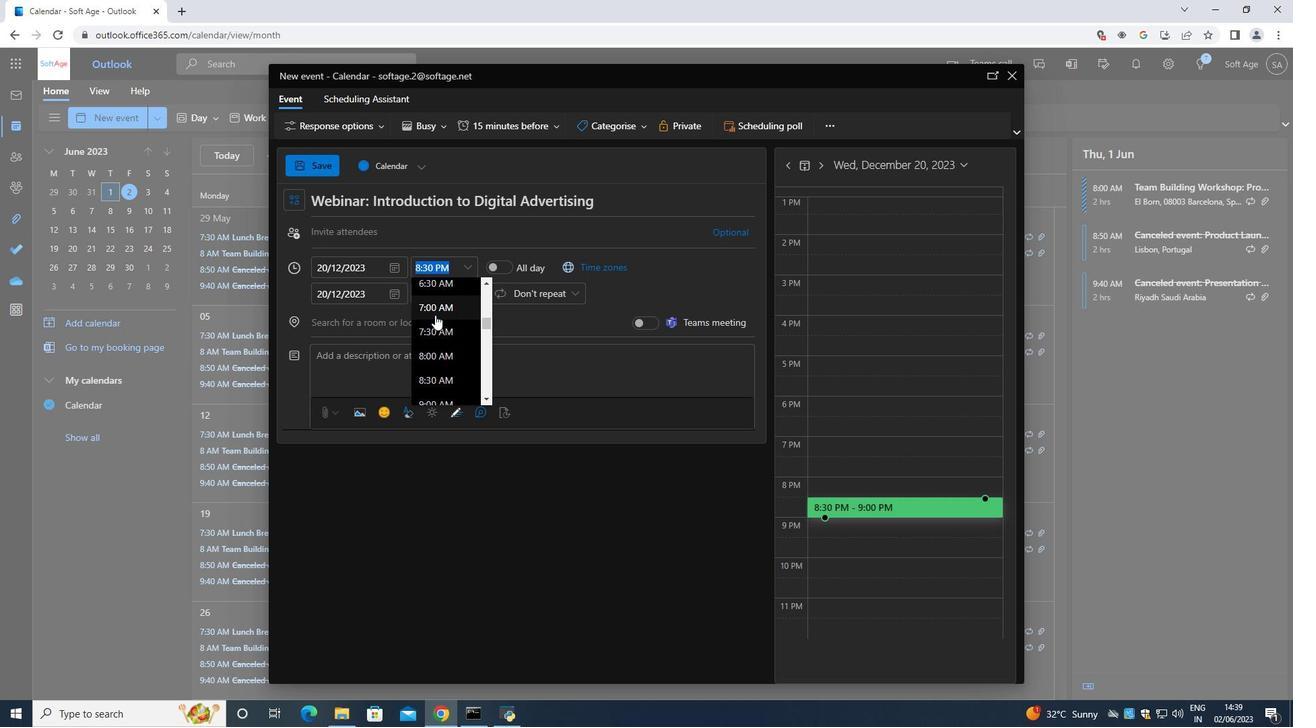 
Action: Mouse pressed left at (434, 315)
Screenshot: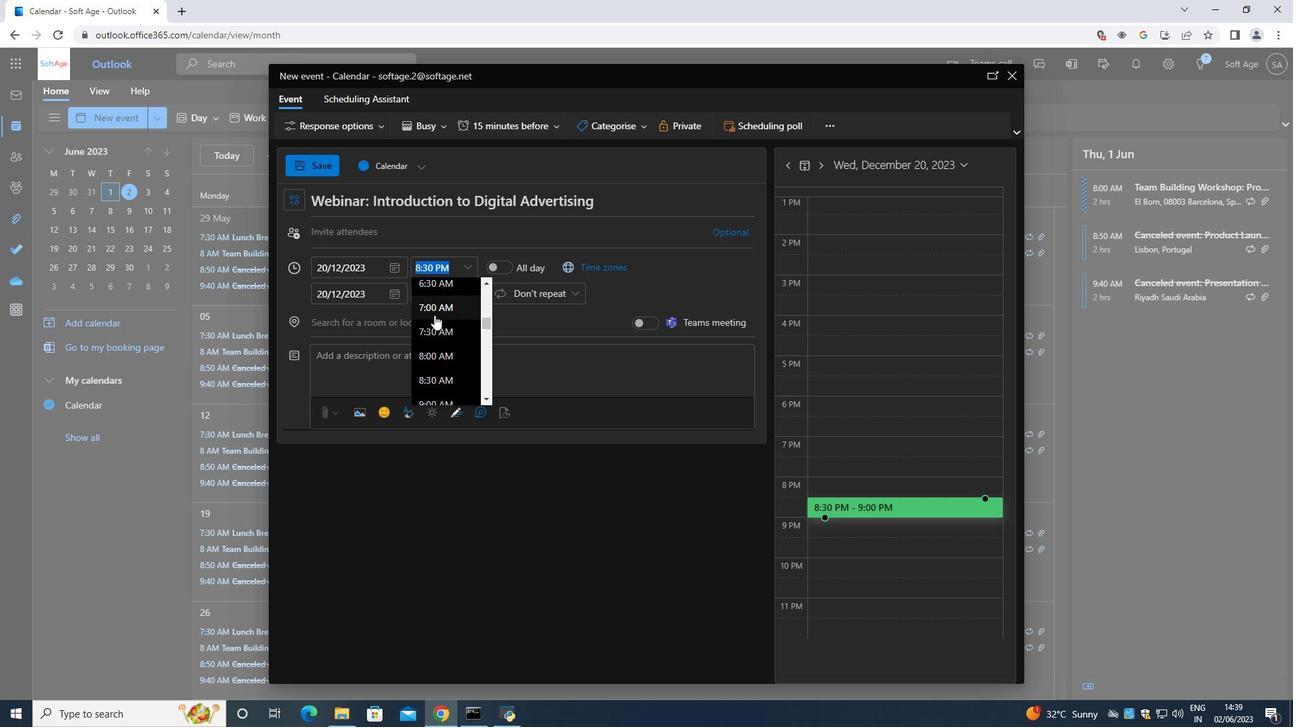 
Action: Mouse moved to (463, 294)
Screenshot: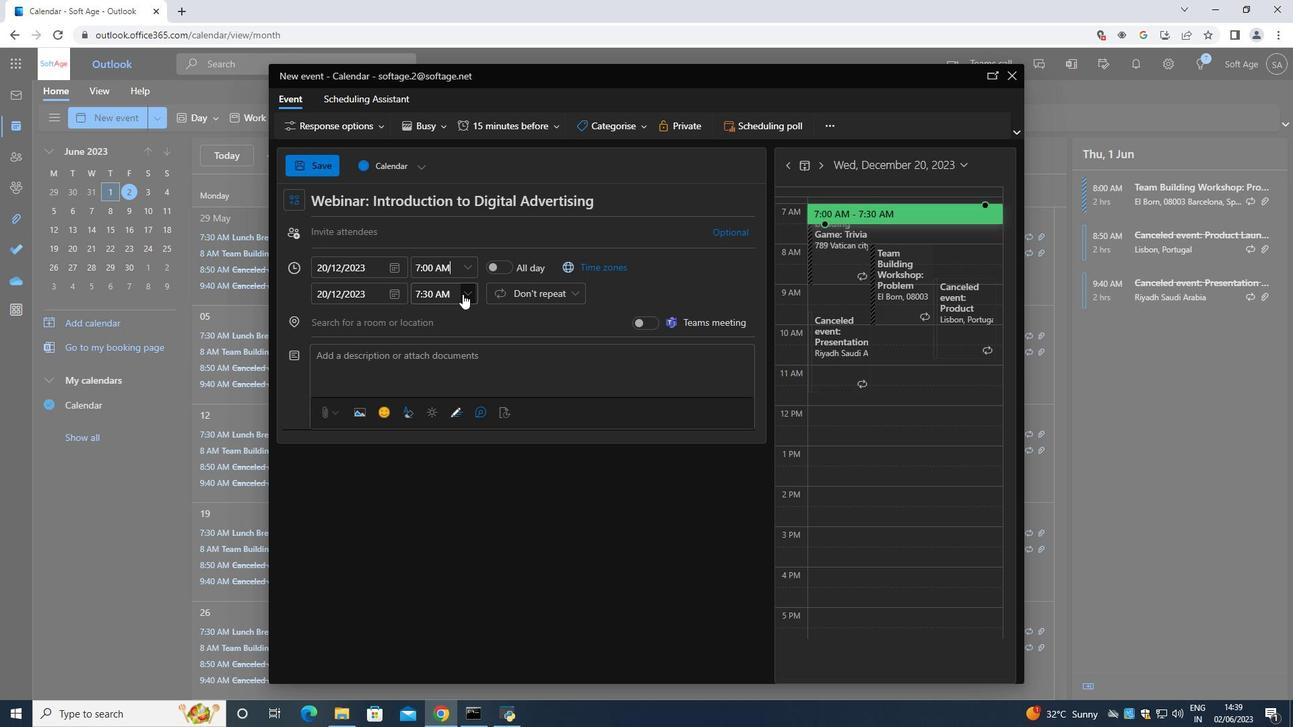
Action: Mouse pressed left at (463, 294)
Screenshot: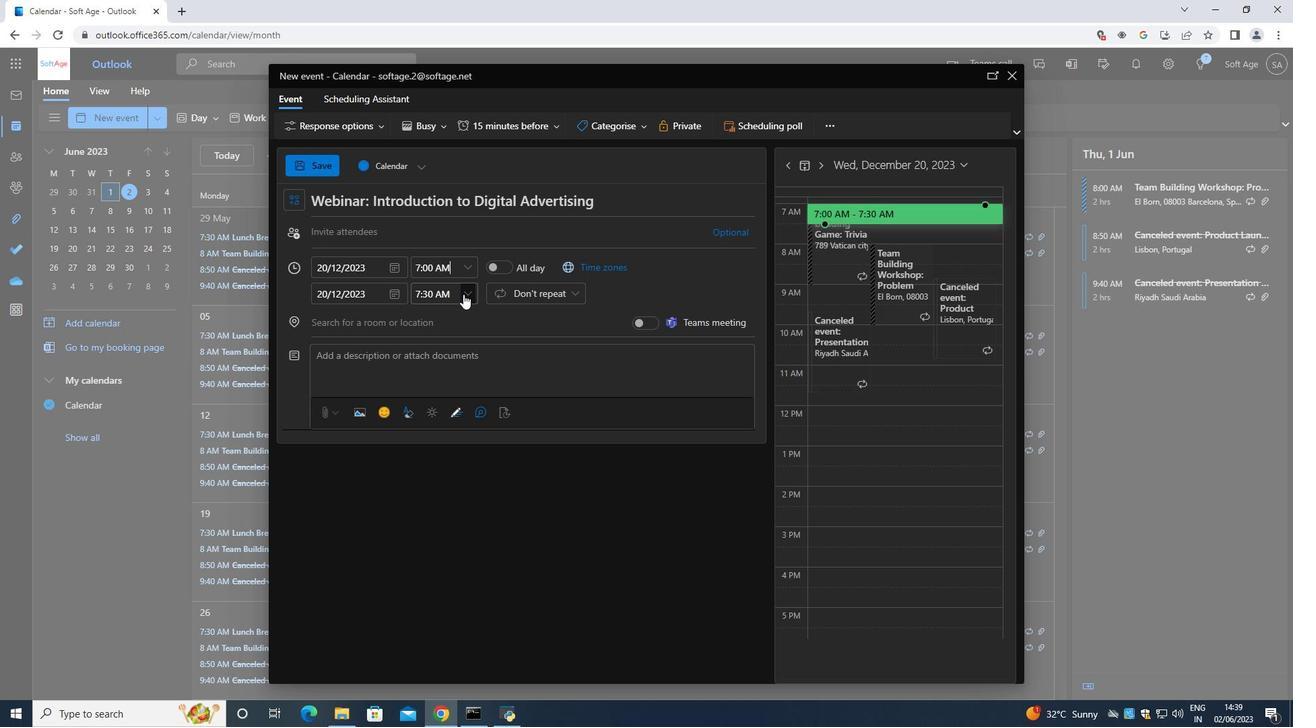 
Action: Mouse moved to (460, 388)
Screenshot: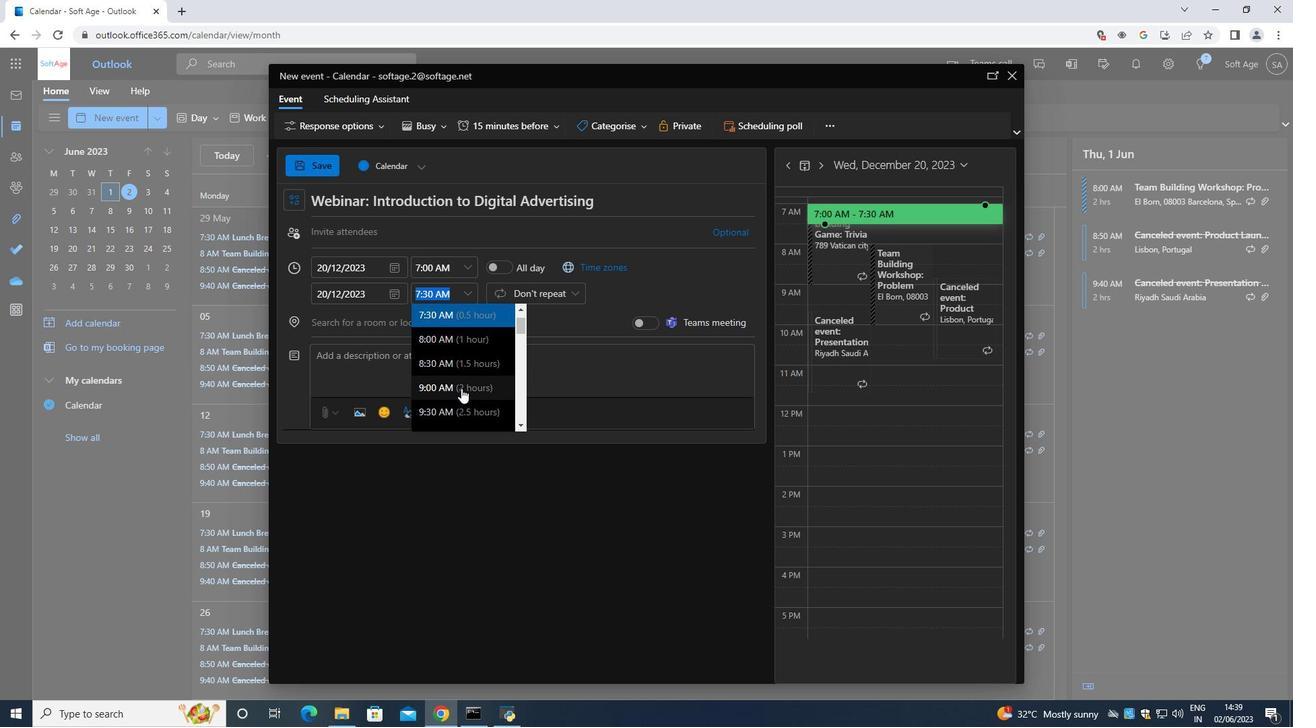 
Action: Mouse pressed left at (460, 388)
Screenshot: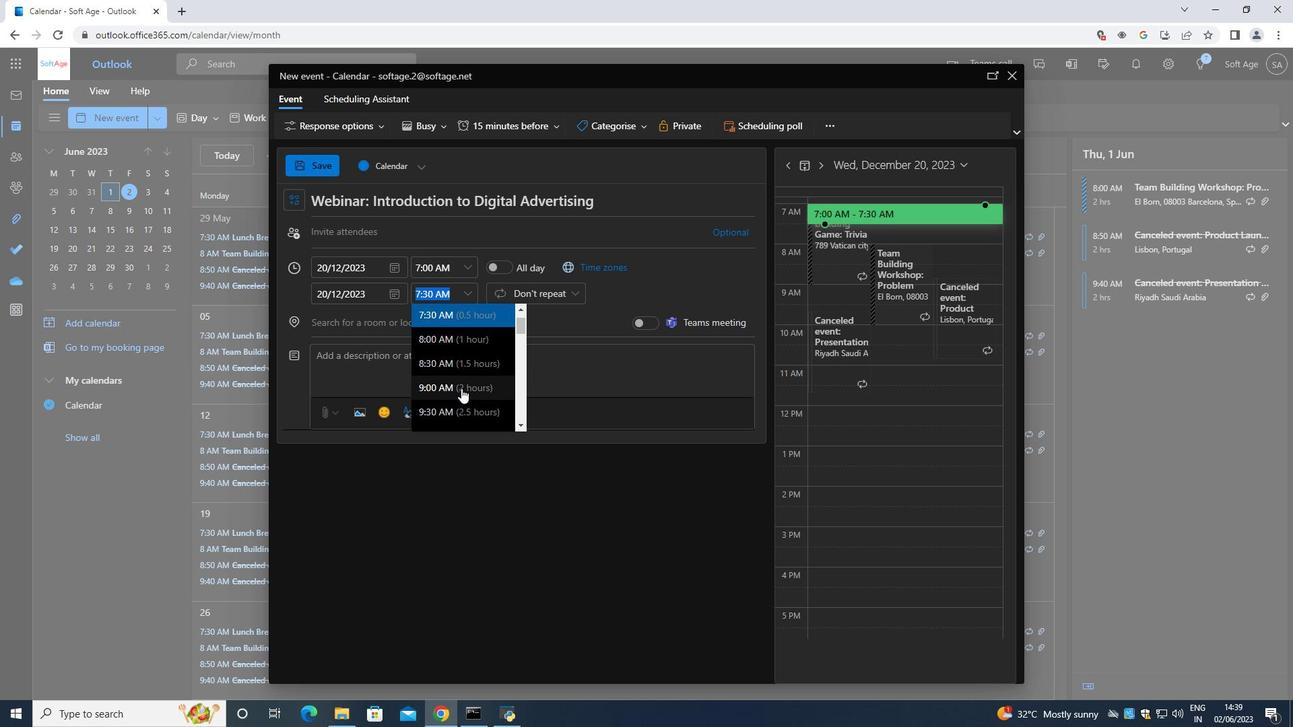 
Action: Mouse moved to (334, 355)
Screenshot: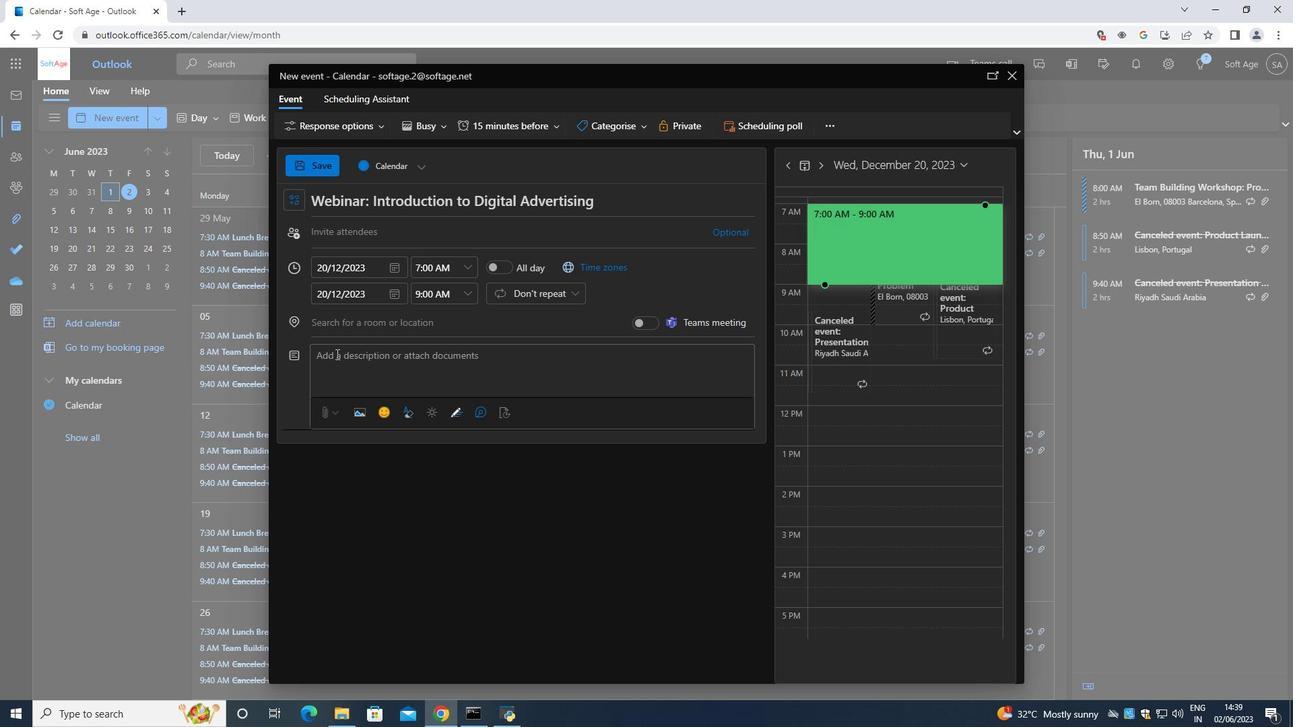 
Action: Mouse pressed left at (334, 355)
Screenshot: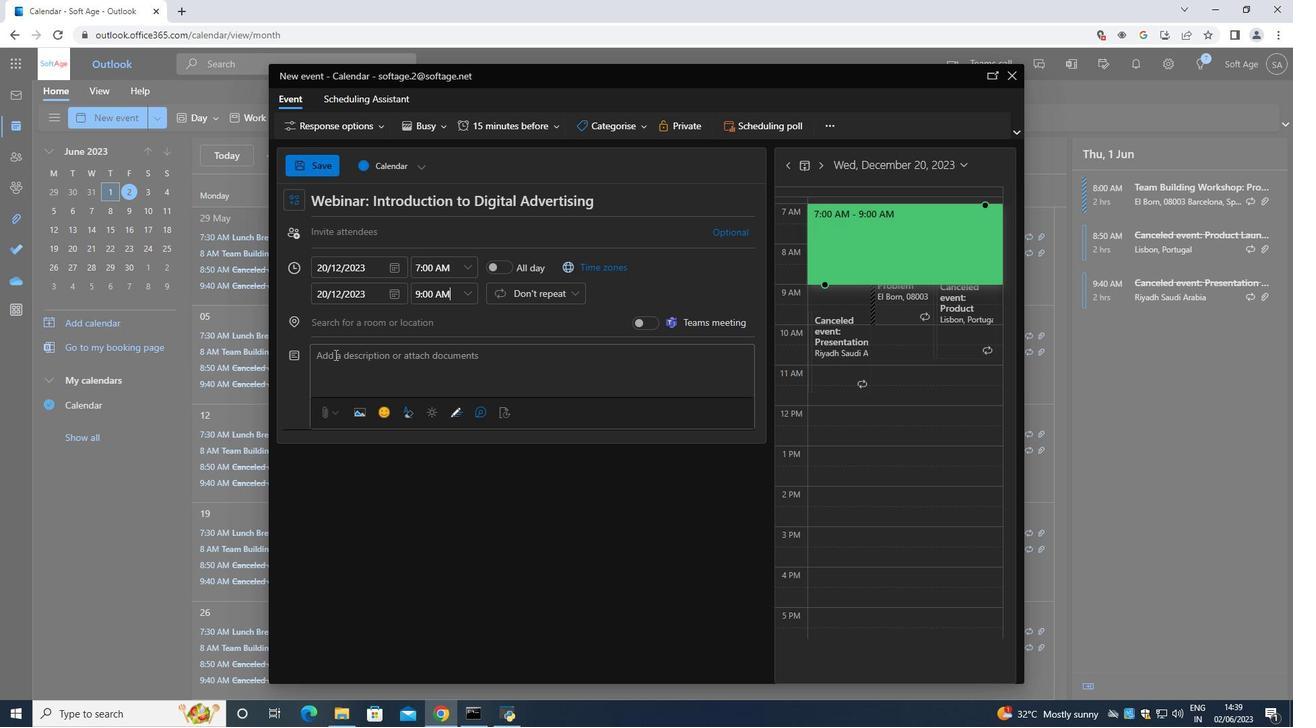 
Action: Key pressed <Key.shift><Key.shift><Key.shift><Key.shift><Key.shift><Key.shift><Key.shift>Participants<Key.space>
Screenshot: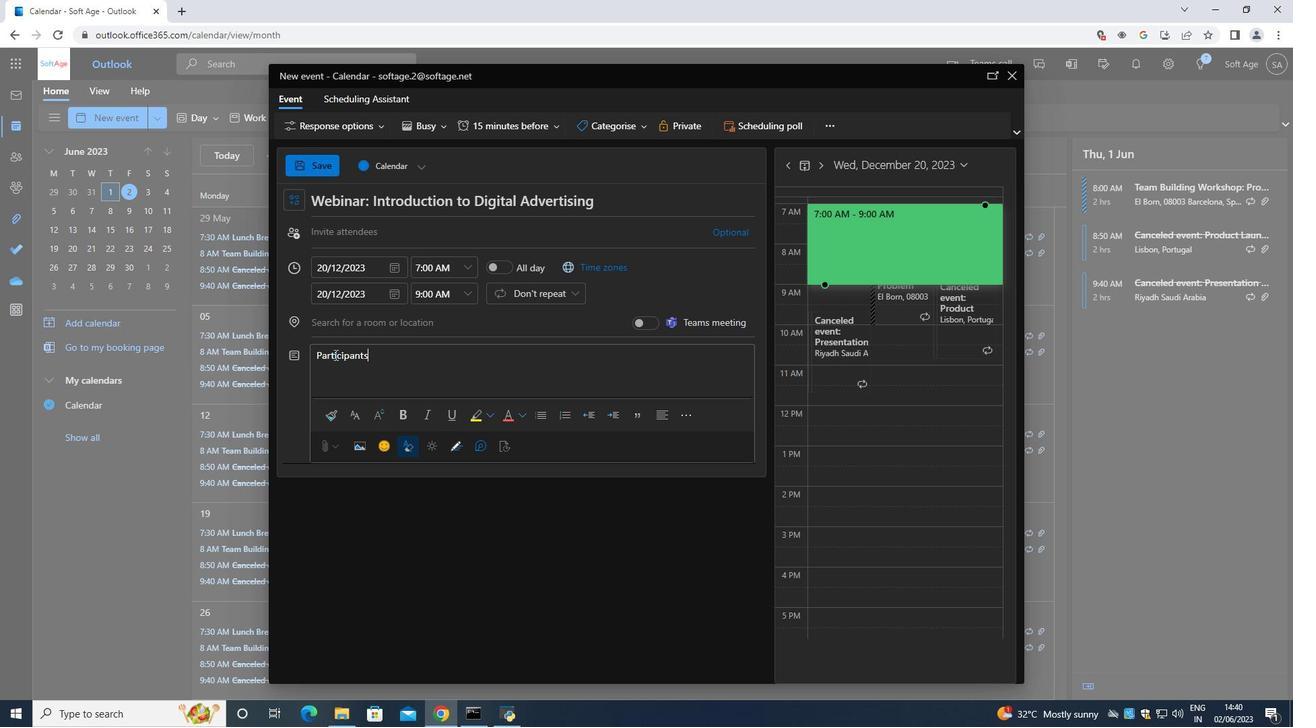 
Action: Mouse moved to (529, 367)
Screenshot: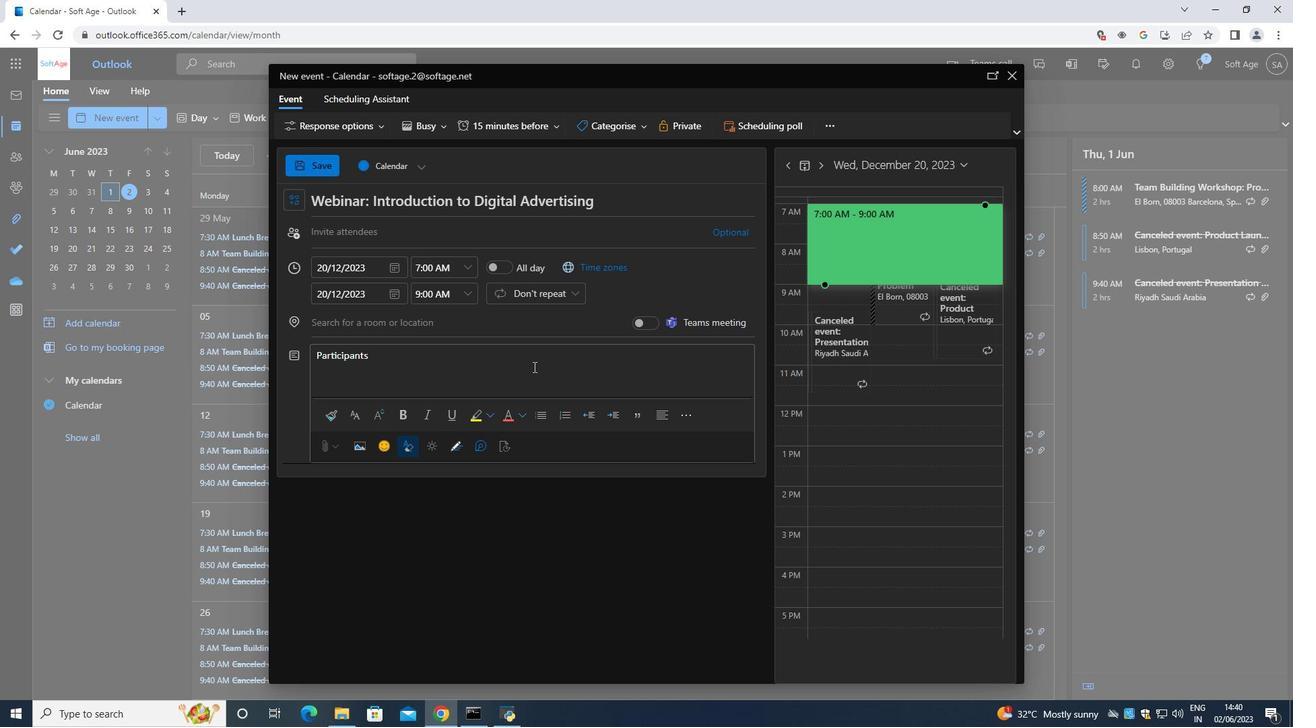 
Action: Key pressed will<Key.space><Key.shift>Engage<Key.space><Key.shift>Inse<Key.backspace><Key.backspace><Key.space>se<Key.backspace><Key.backspace><Key.backspace><Key.backspace><Key.backspace>in<Key.space><Key.space>self-reflection<Key.space>activities<Key.space>to<Key.space>enhance<Key.space>self-awareness<Key.space>and<Key.space>personal<Key.space>growth<Key.space>as<Key.space>leaders<Key.space>.<Key.space><Key.shift>They<Key.space>will<Key.space>w<Key.backspace>explore<Key.space><Key.shift><Key.shift><Key.shift><Key.shift><Key.shift>Strategies<Key.space>foe<Key.backspace>r<Key.space>
Screenshot: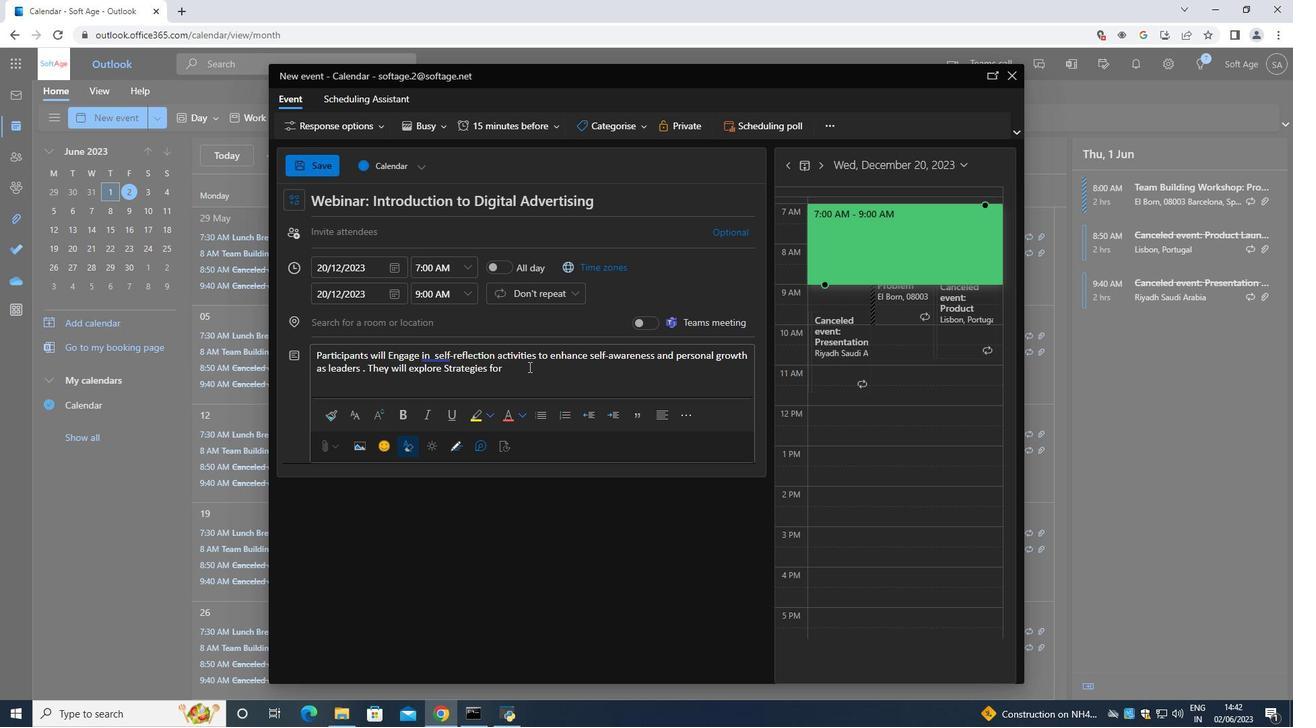 
Action: Mouse moved to (717, 367)
Screenshot: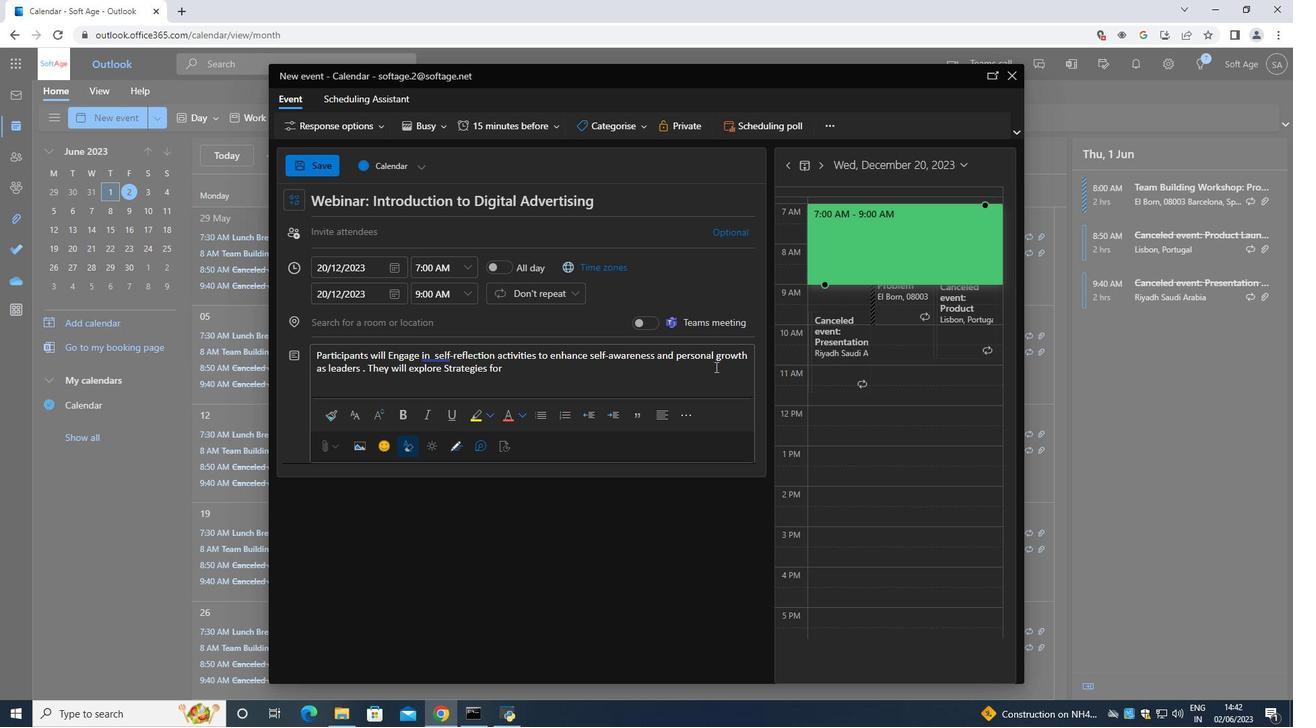 
Action: Key pressed <Key.shift><Key.shift><Key.shift>Continuous<Key.space>learning<Key.space>,<Key.space>aelf<Key.space><Key.backspace><Key.backspace><Key.backspace><Key.backspace><Key.backspace>self<Key.space><Key.backspace>-motivation<Key.space>,<Key.space><Key.caps_lock>A<Key.backspace>A<Key.backspace><Key.caps_lock>and<Key.space>personal<Key.space>development<Key.space>.
Screenshot: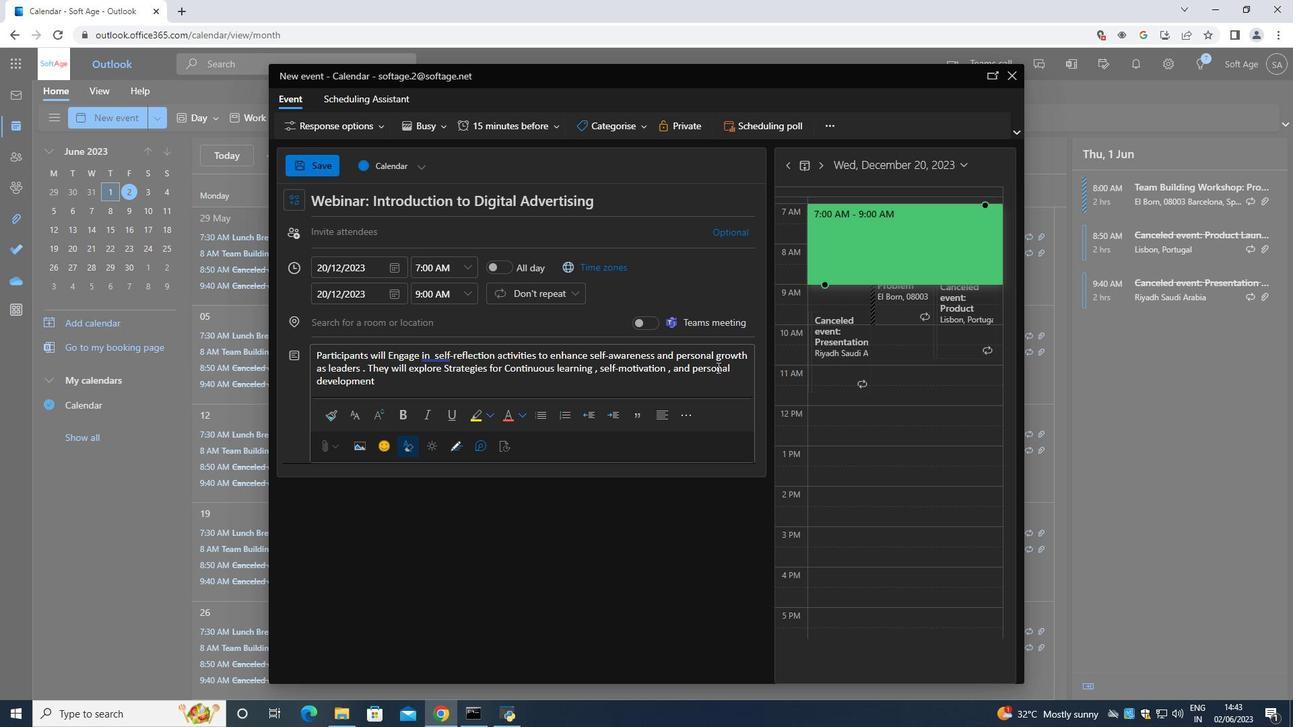 
Action: Mouse moved to (434, 355)
Screenshot: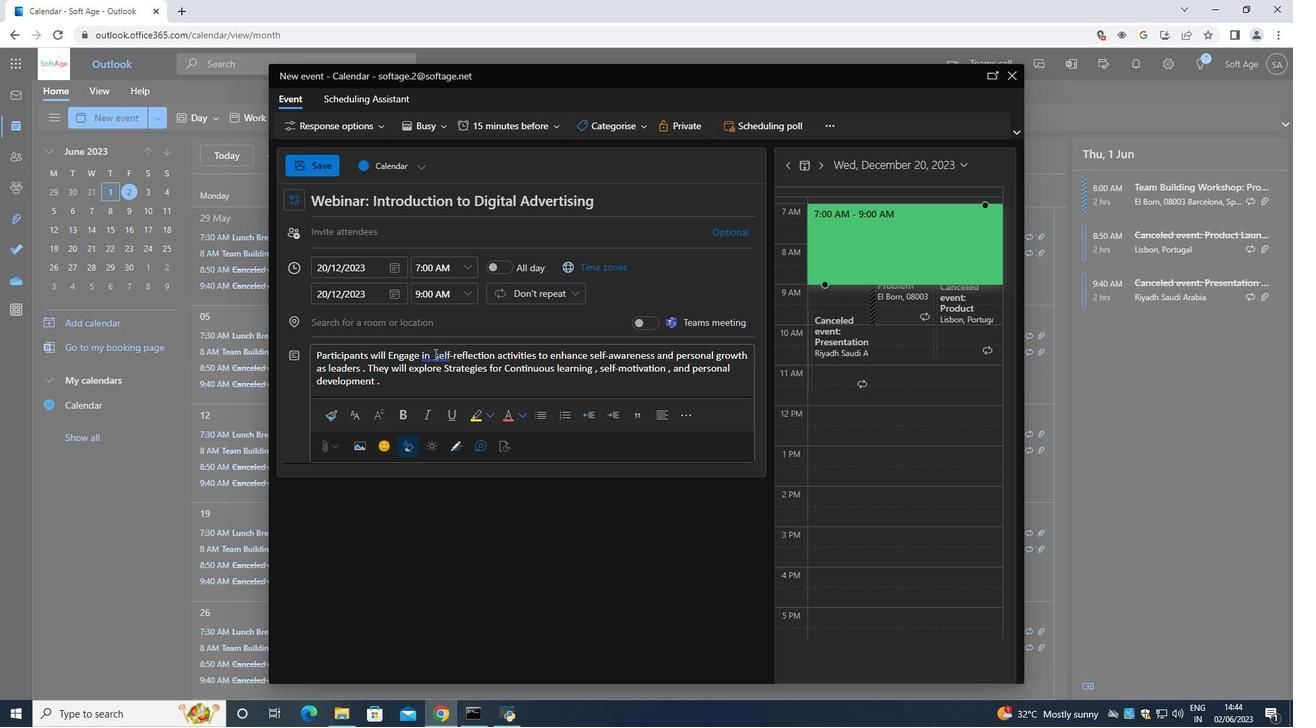 
Action: Mouse pressed left at (434, 355)
Screenshot: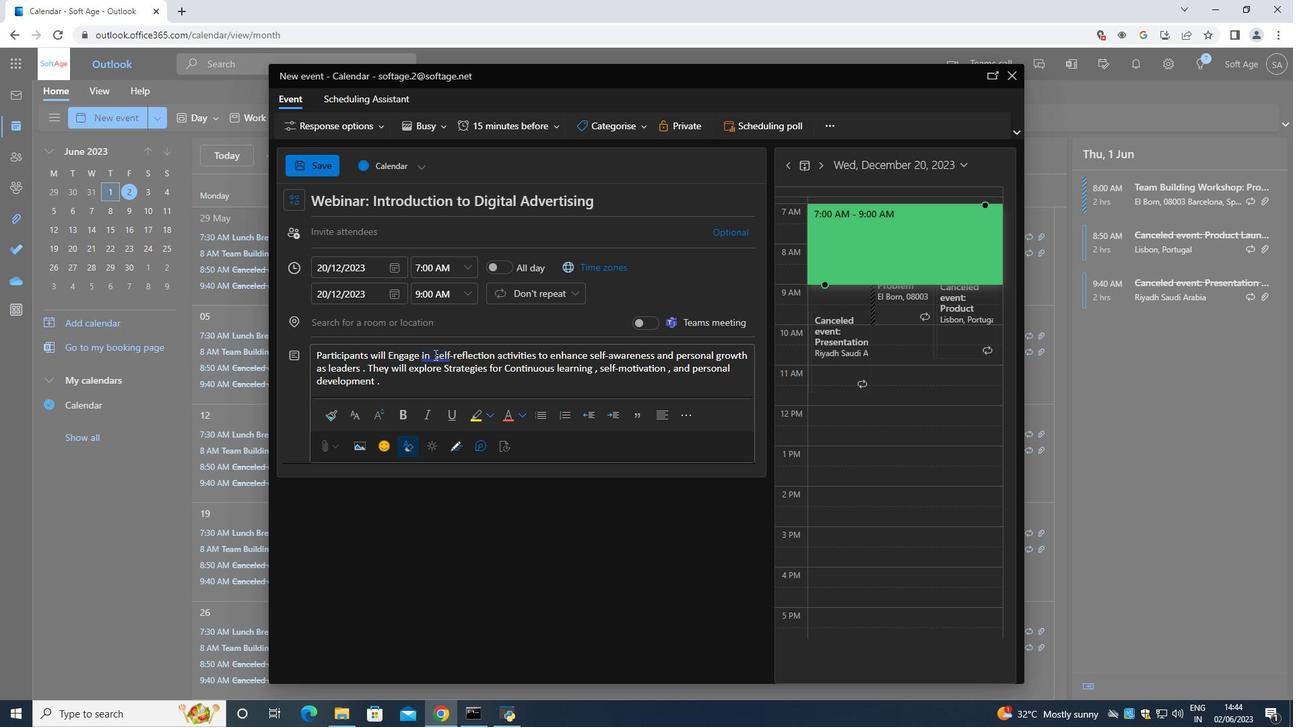 
Action: Mouse moved to (434, 355)
Screenshot: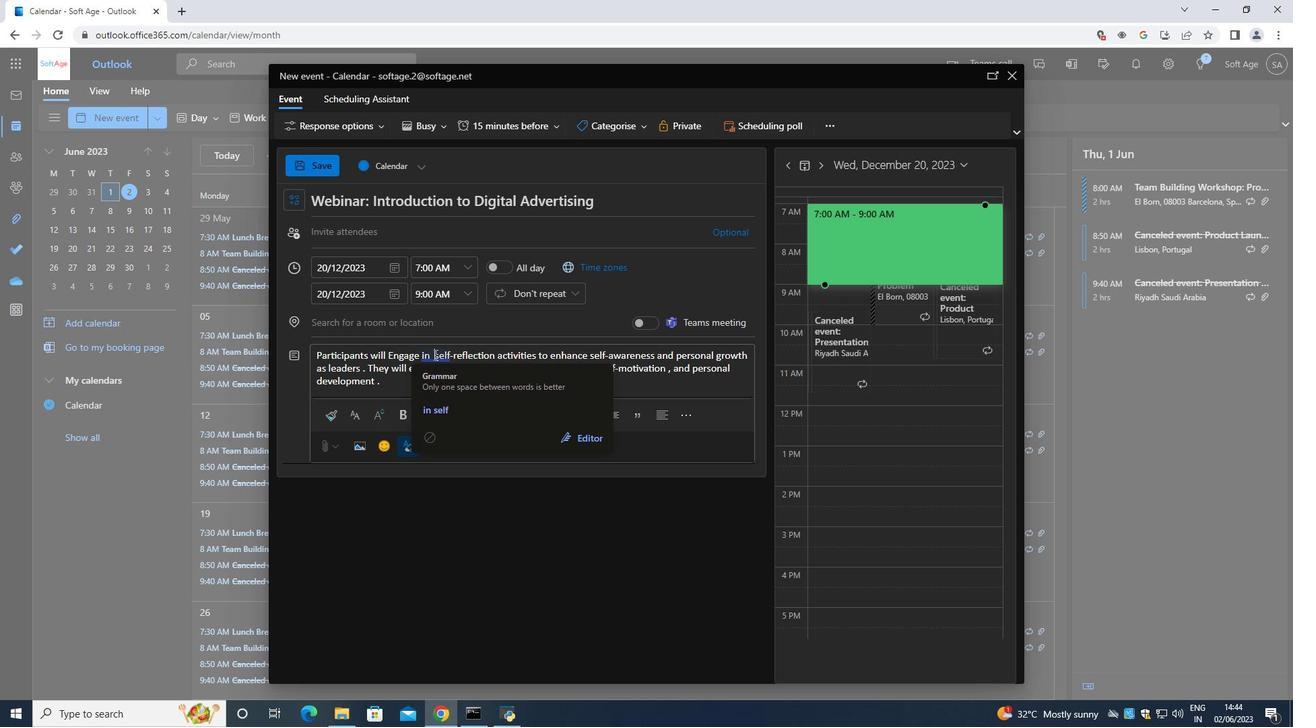 
Action: Key pressed <Key.backspace>
Screenshot: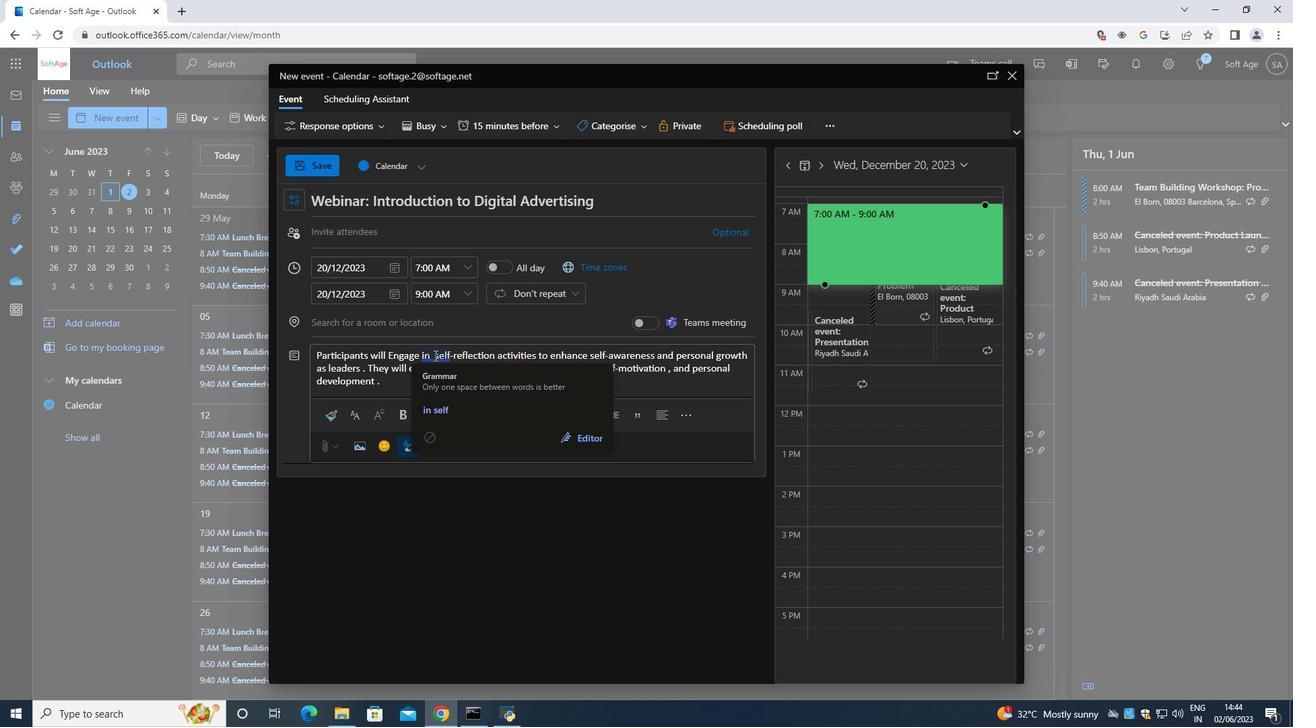 
Action: Mouse moved to (595, 131)
Screenshot: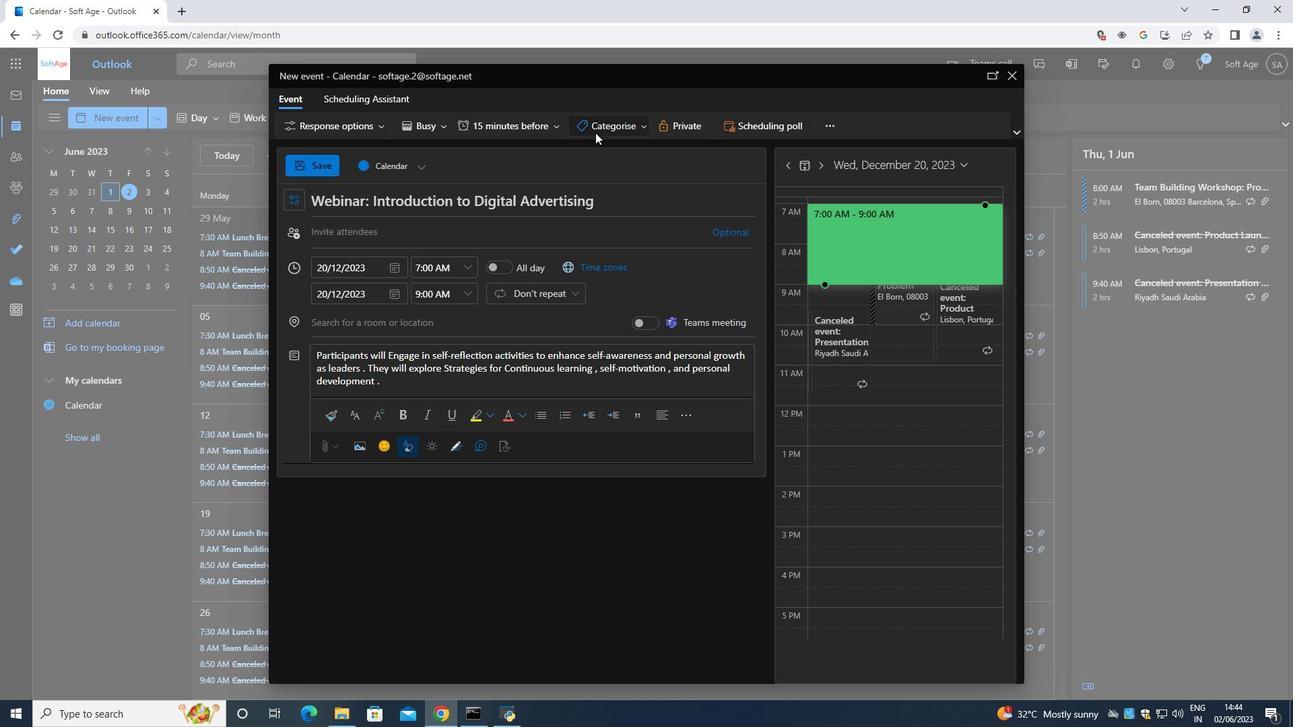 
Action: Mouse pressed left at (595, 131)
Screenshot: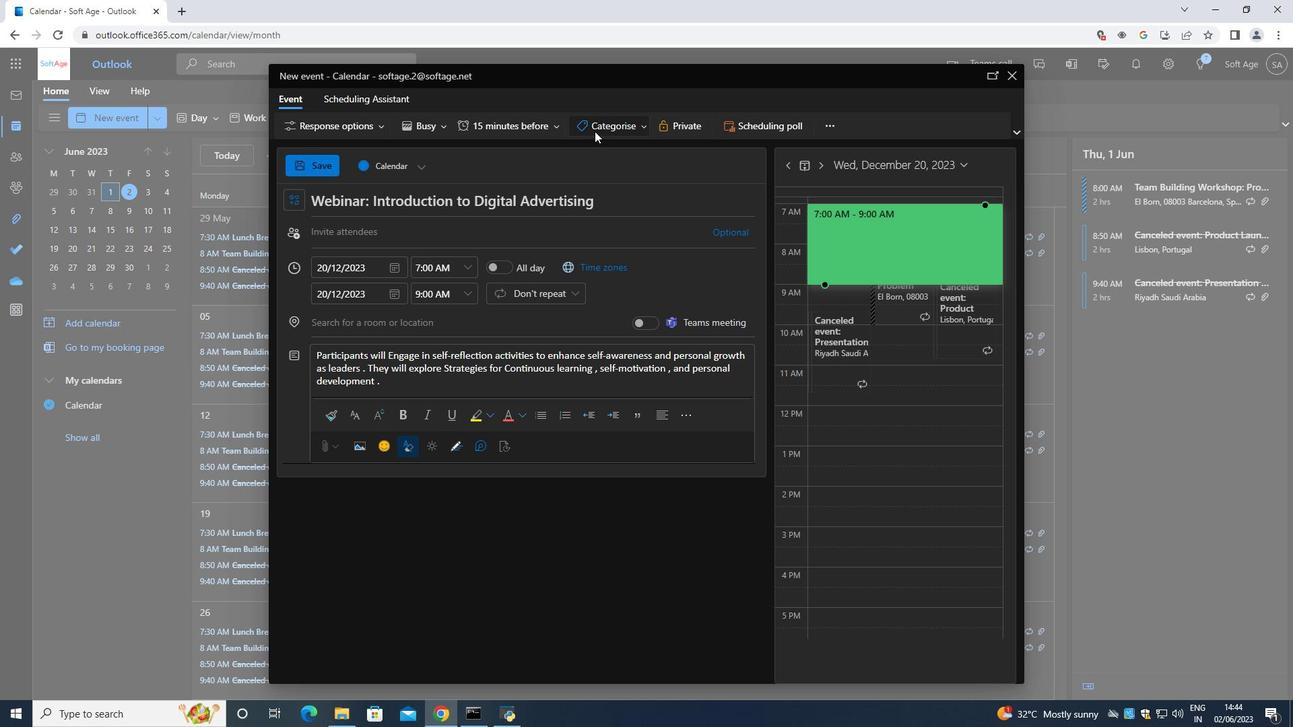 
Action: Mouse moved to (616, 260)
Screenshot: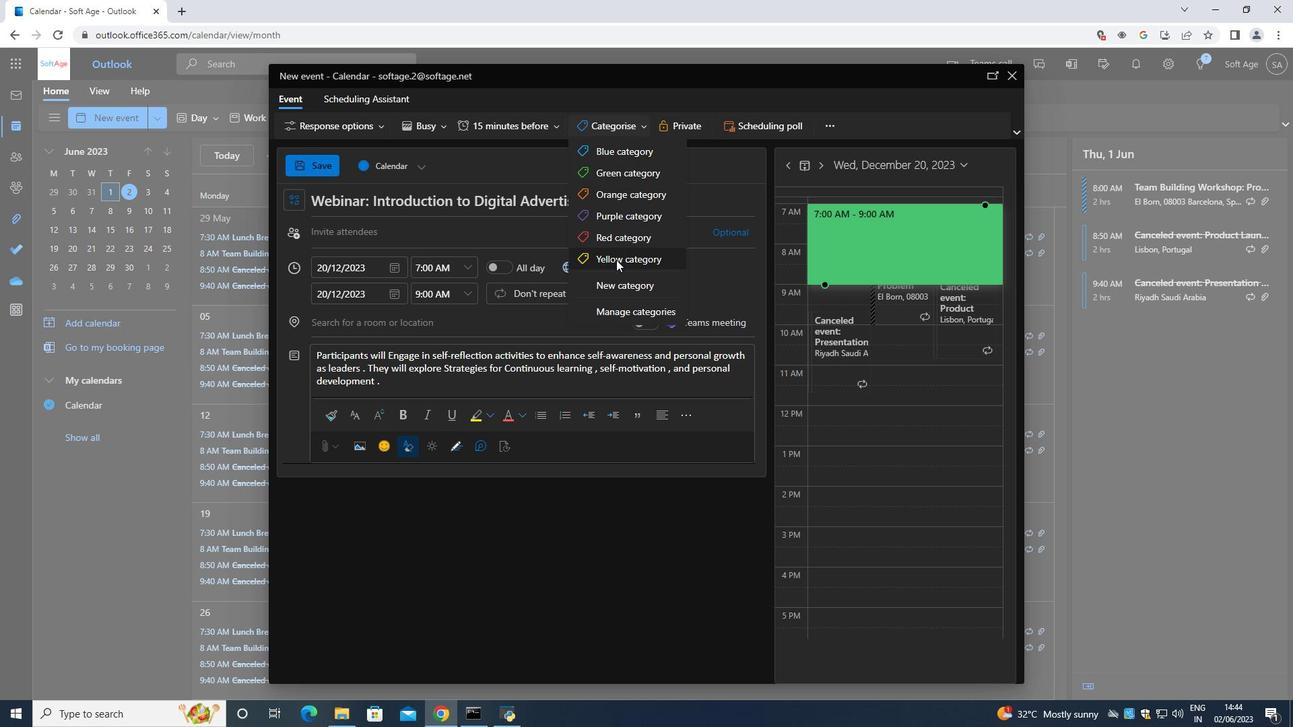 
Action: Mouse pressed left at (616, 260)
Screenshot: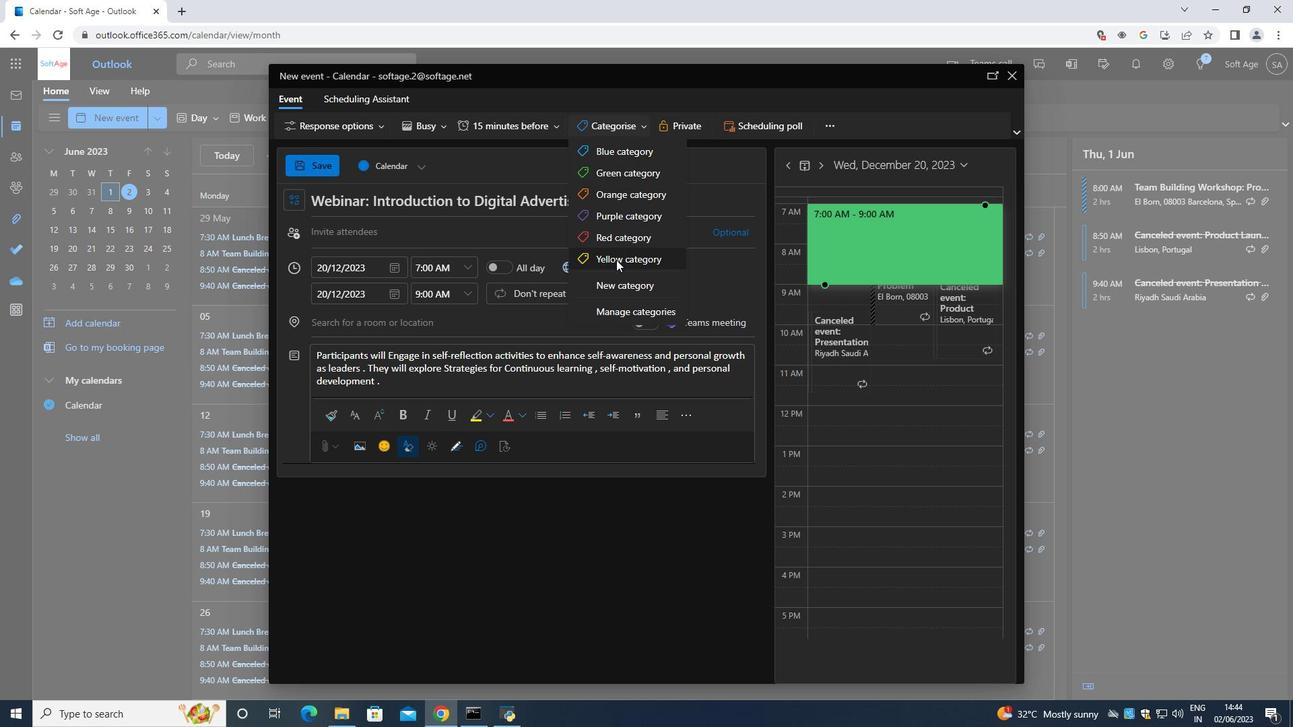 
Action: Mouse moved to (362, 325)
Screenshot: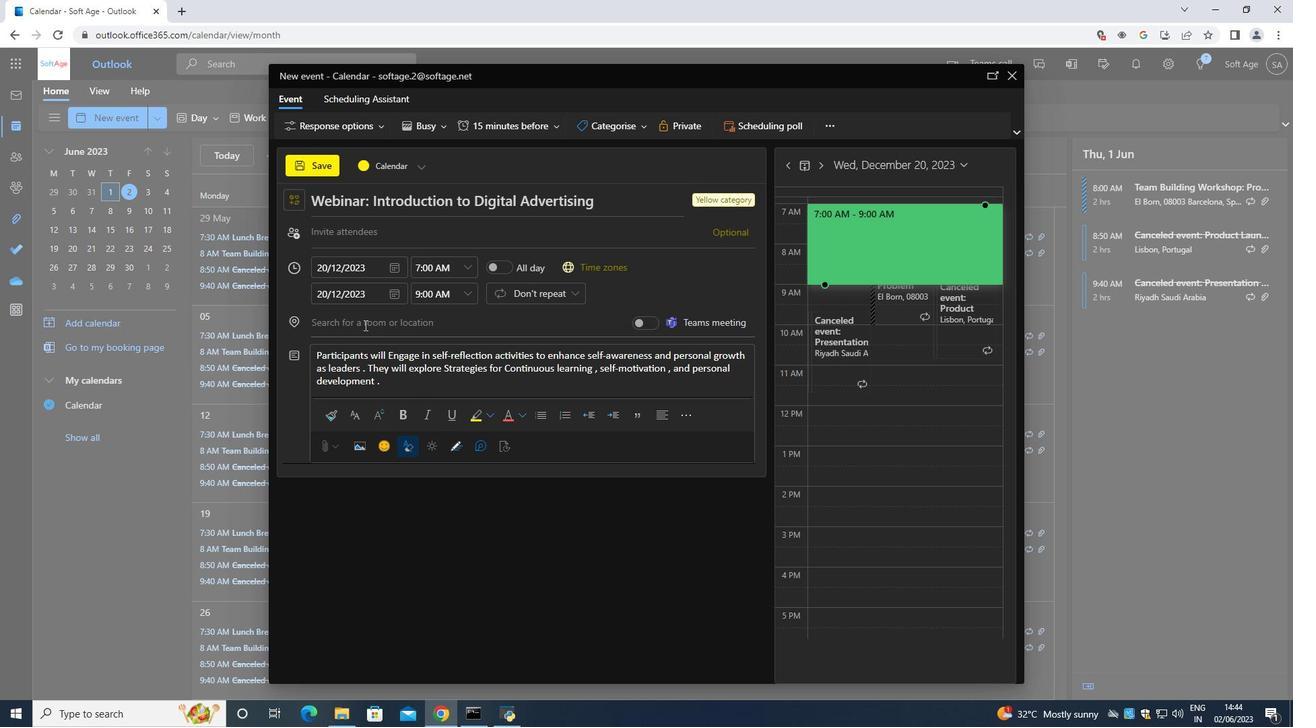 
Action: Mouse pressed left at (362, 325)
Screenshot: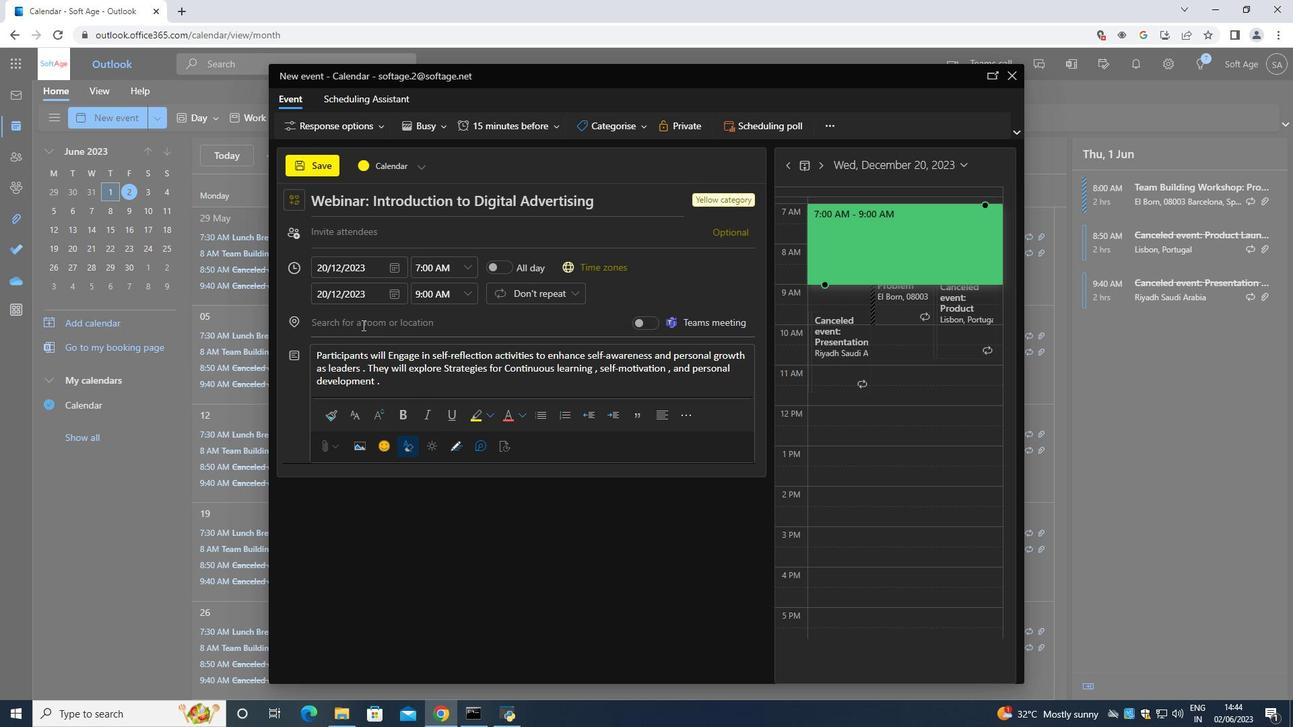 
Action: Key pressed 321<Key.space><Key.shift><Key.shift><Key.shift>Grand<Key.space><Key.shift>Canal<Key.space>,<Key.space><Key.shift><Key.shift><Key.shift><Key.shift><Key.shift><Key.shift><Key.shift><Key.shift><Key.shift><Key.shift><Key.shift><Key.shift><Key.shift>Venice<Key.space>,<Key.space>i<Key.backspace><Key.shift><Key.shift><Key.shift><Key.shift>Italy<Key.space>
Screenshot: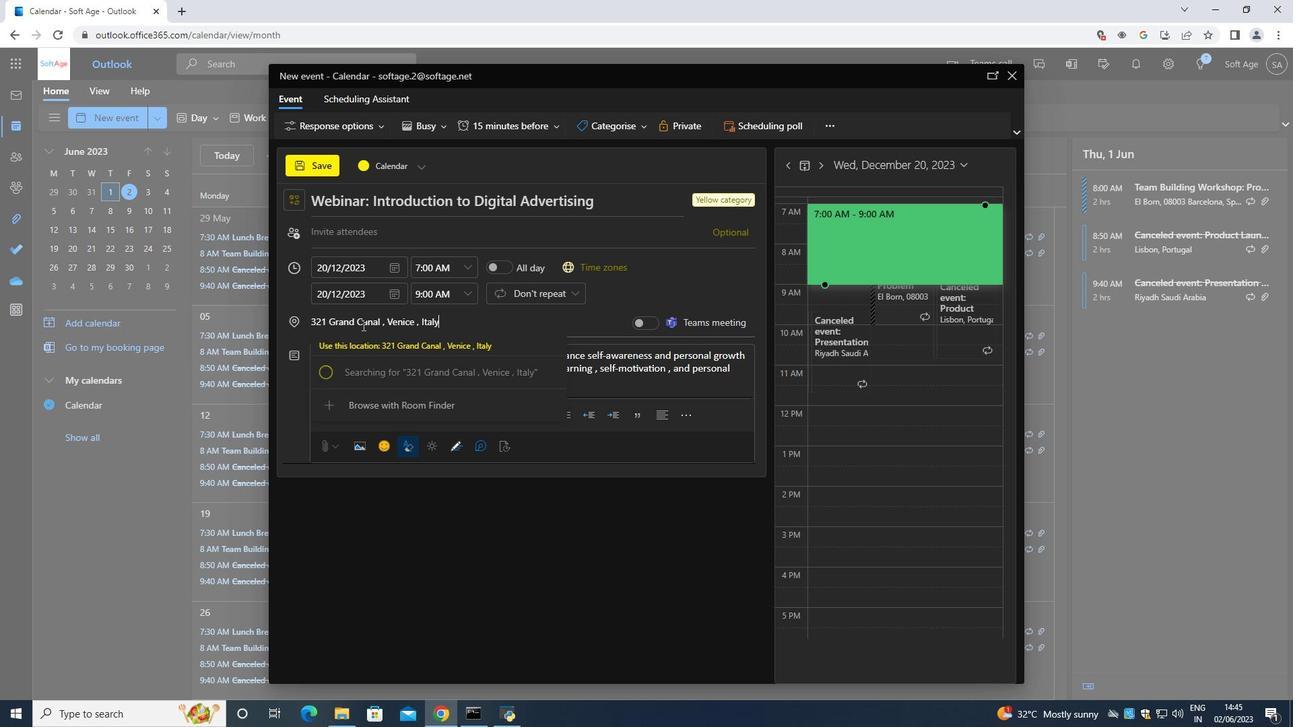 
Action: Mouse moved to (394, 349)
Screenshot: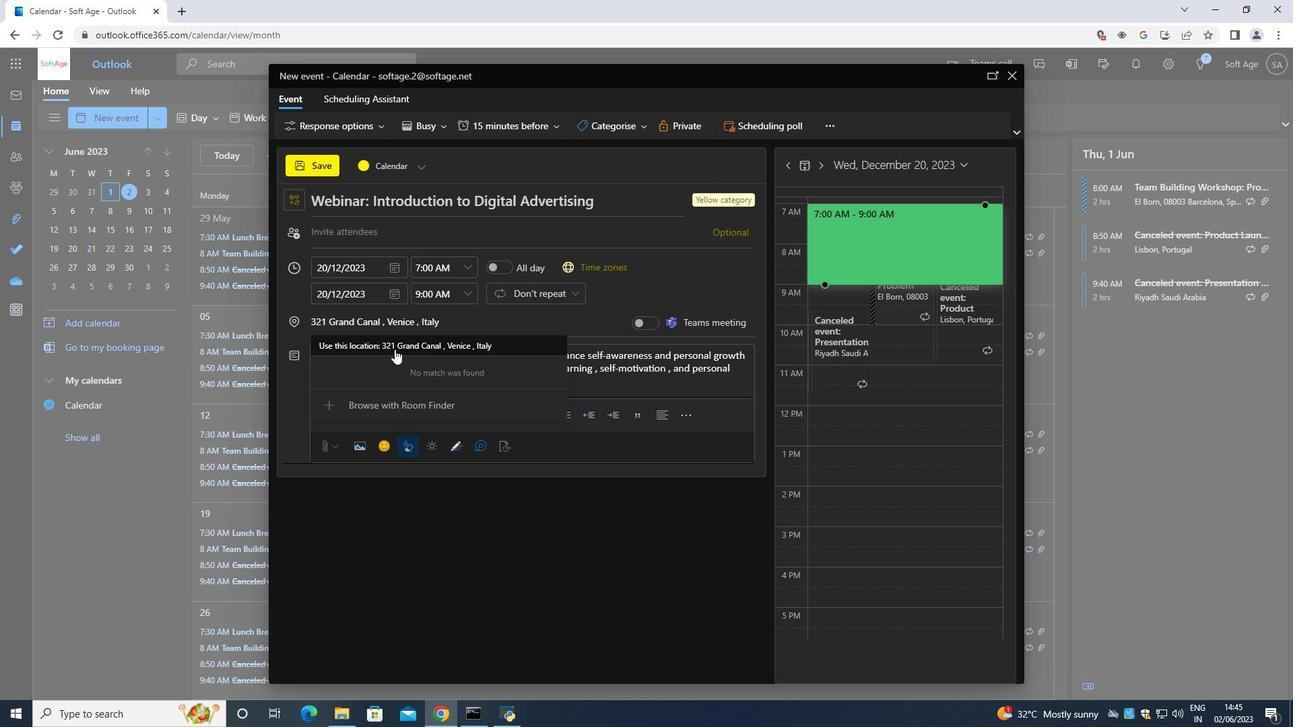 
Action: Mouse pressed left at (394, 349)
Screenshot: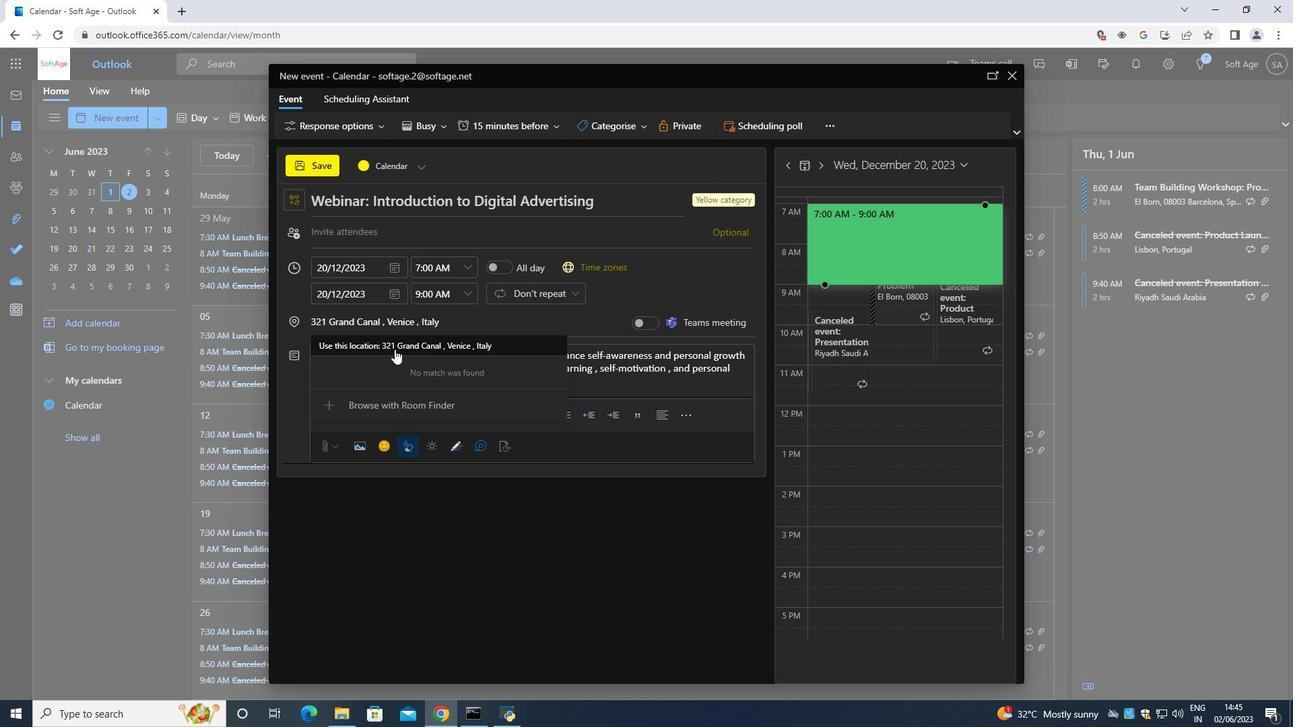 
Action: Mouse moved to (348, 235)
Screenshot: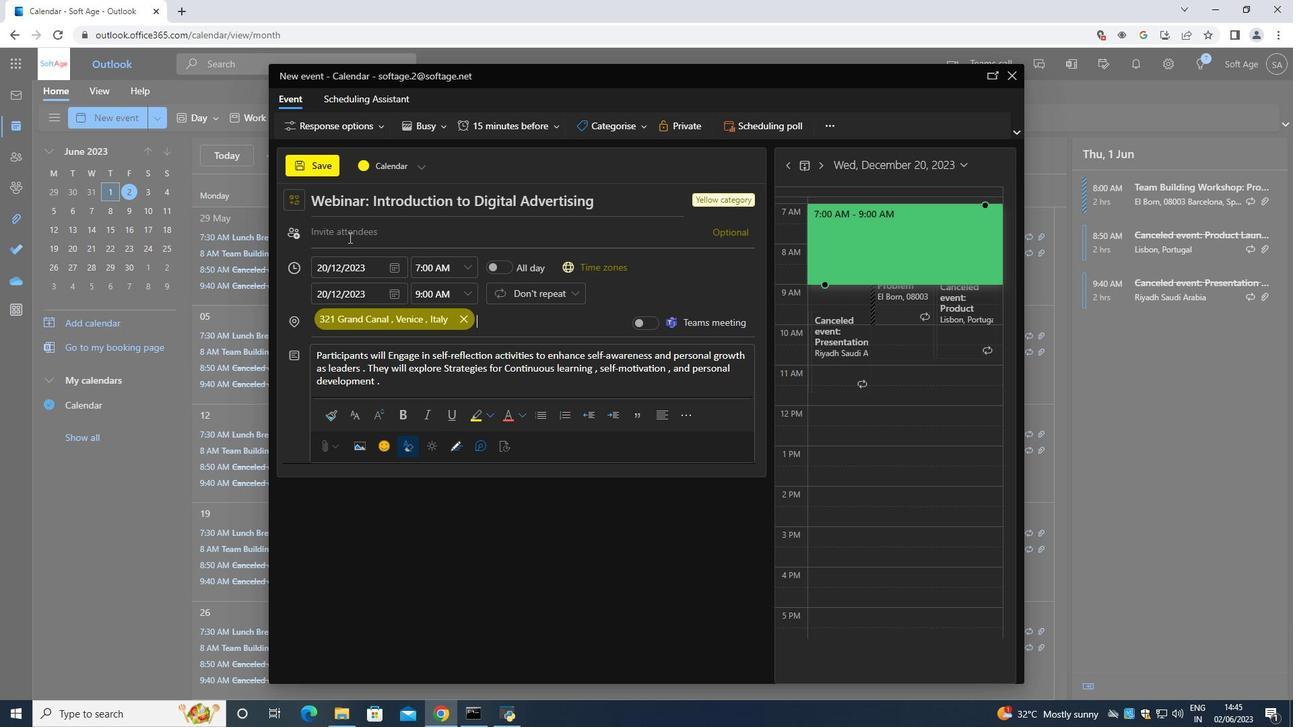 
Action: Mouse pressed left at (348, 235)
Screenshot: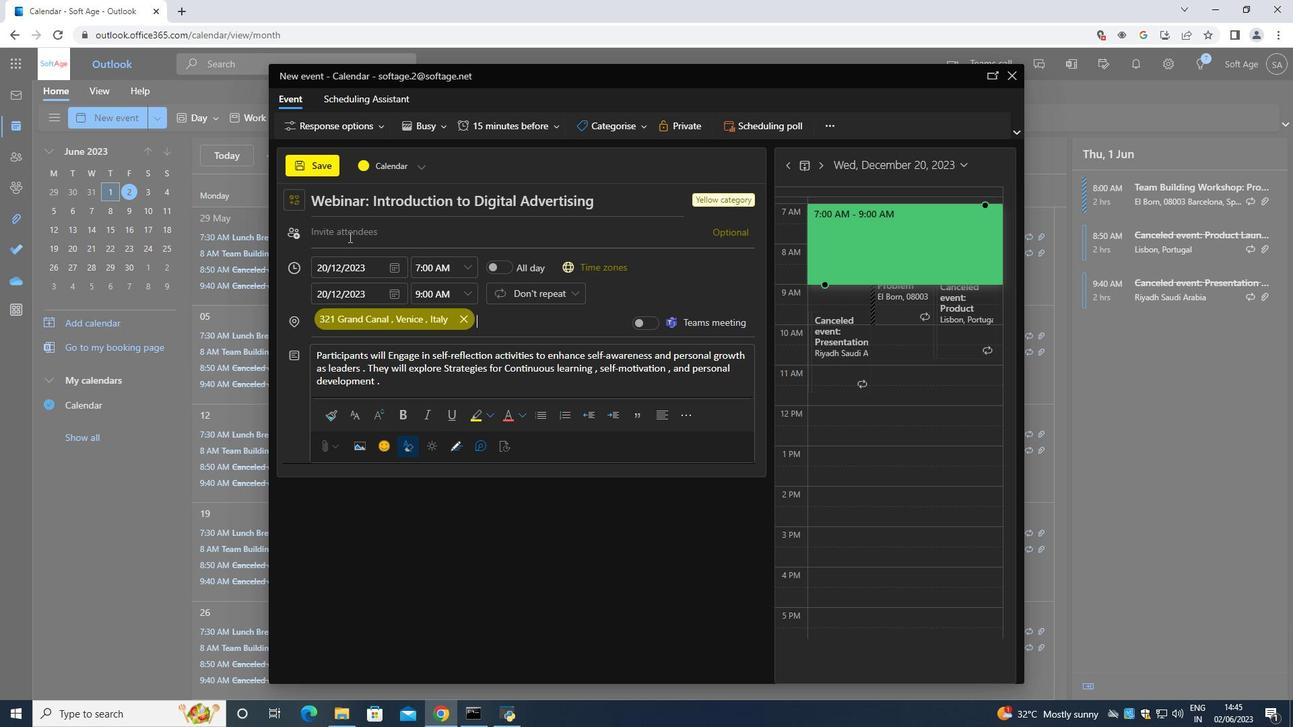 
Action: Mouse moved to (460, 244)
Screenshot: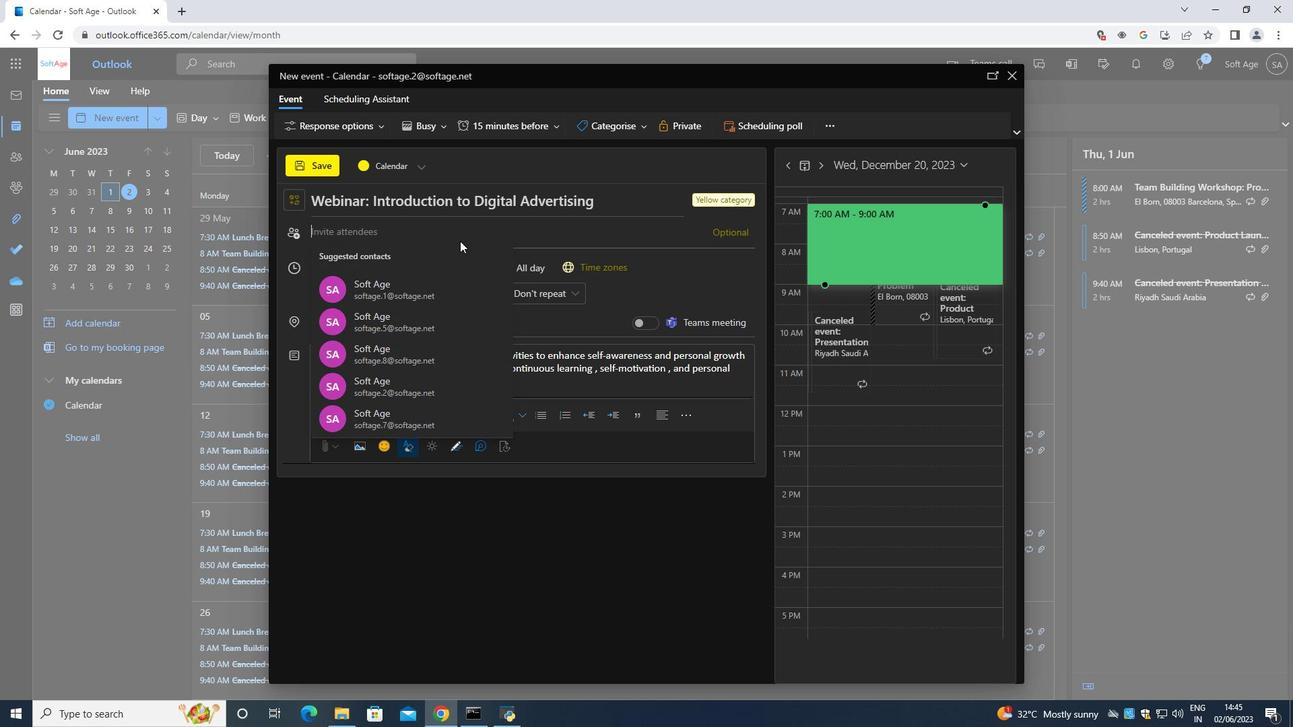 
Action: Key pressed <Key.shift>Softage.6<Key.shift><Key.shift><Key.shift><Key.shift><Key.shift><Key.shift><Key.shift><Key.shift><Key.shift><Key.shift><Key.shift>@softage.net
Screenshot: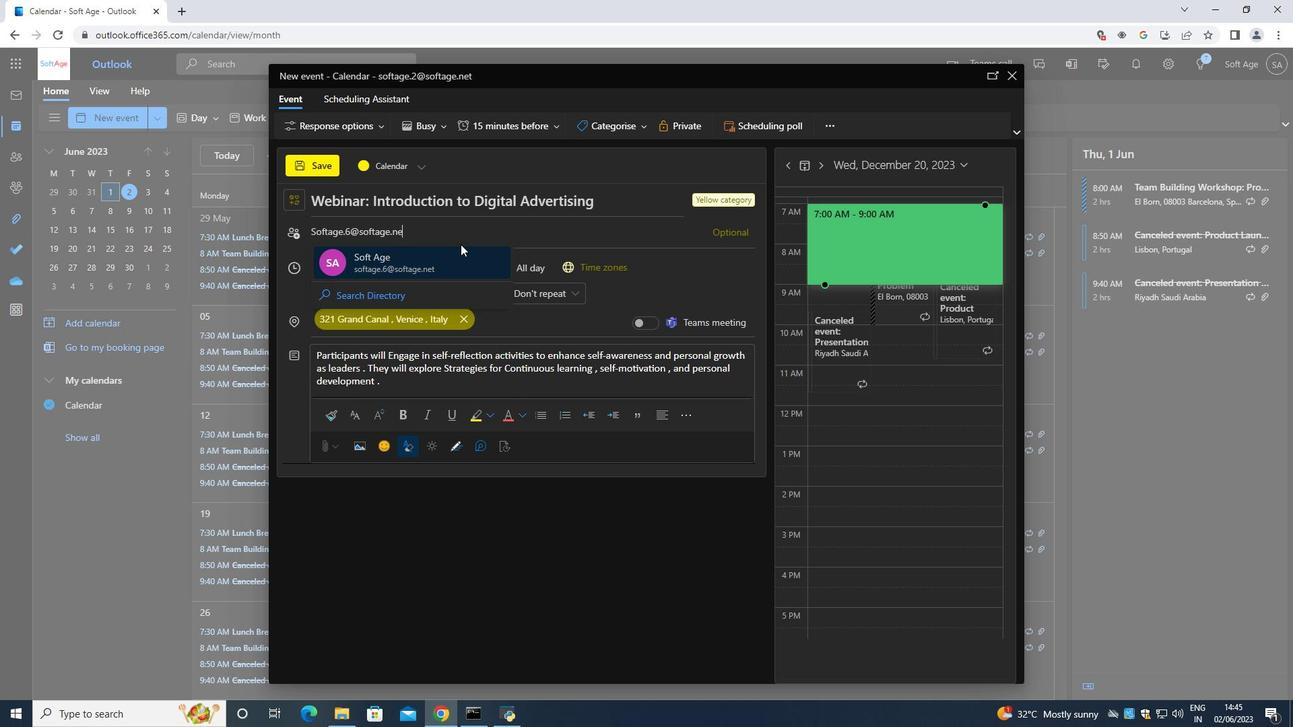 
Action: Mouse moved to (437, 255)
Screenshot: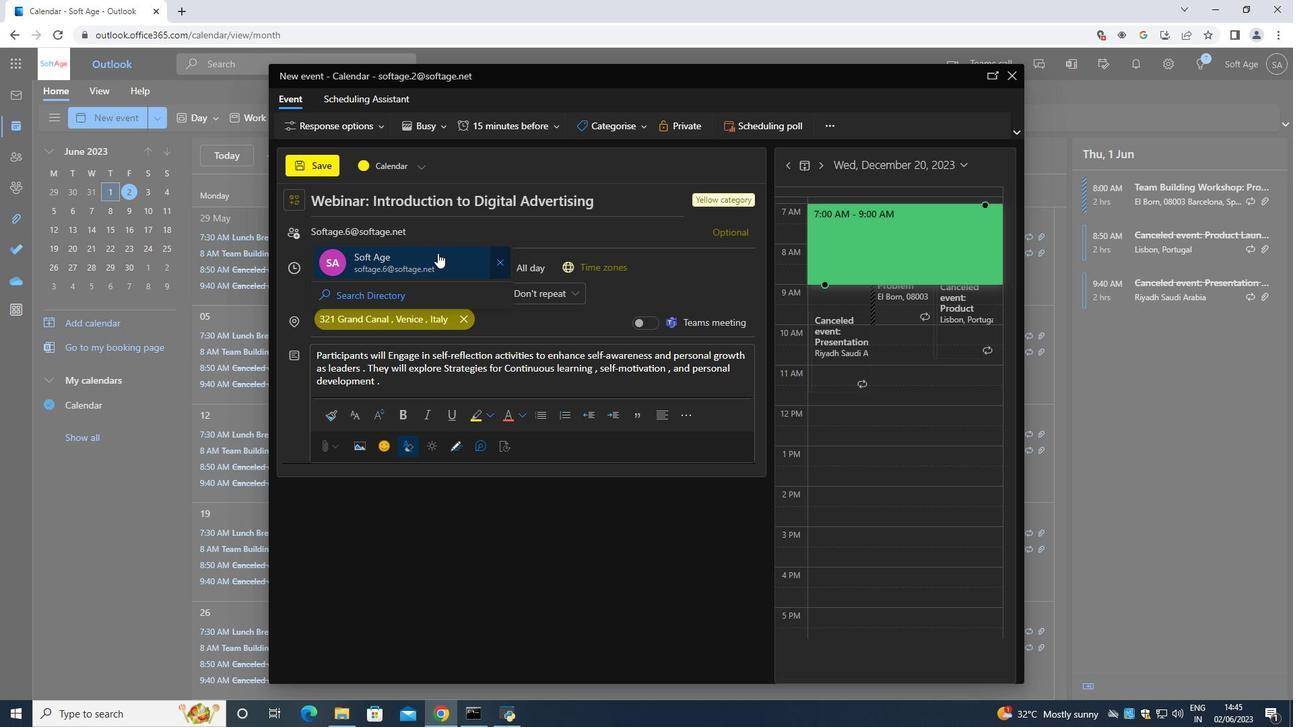
Action: Mouse pressed left at (437, 255)
Screenshot: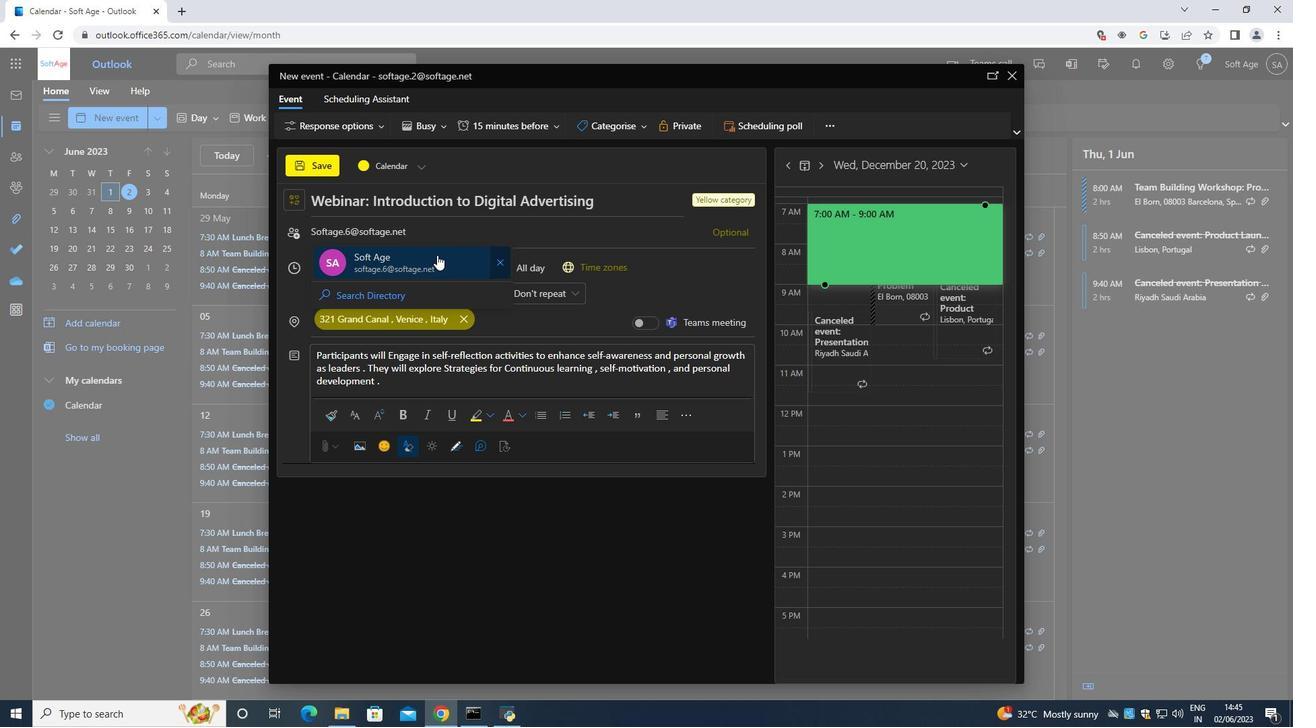 
Action: Mouse moved to (403, 225)
Screenshot: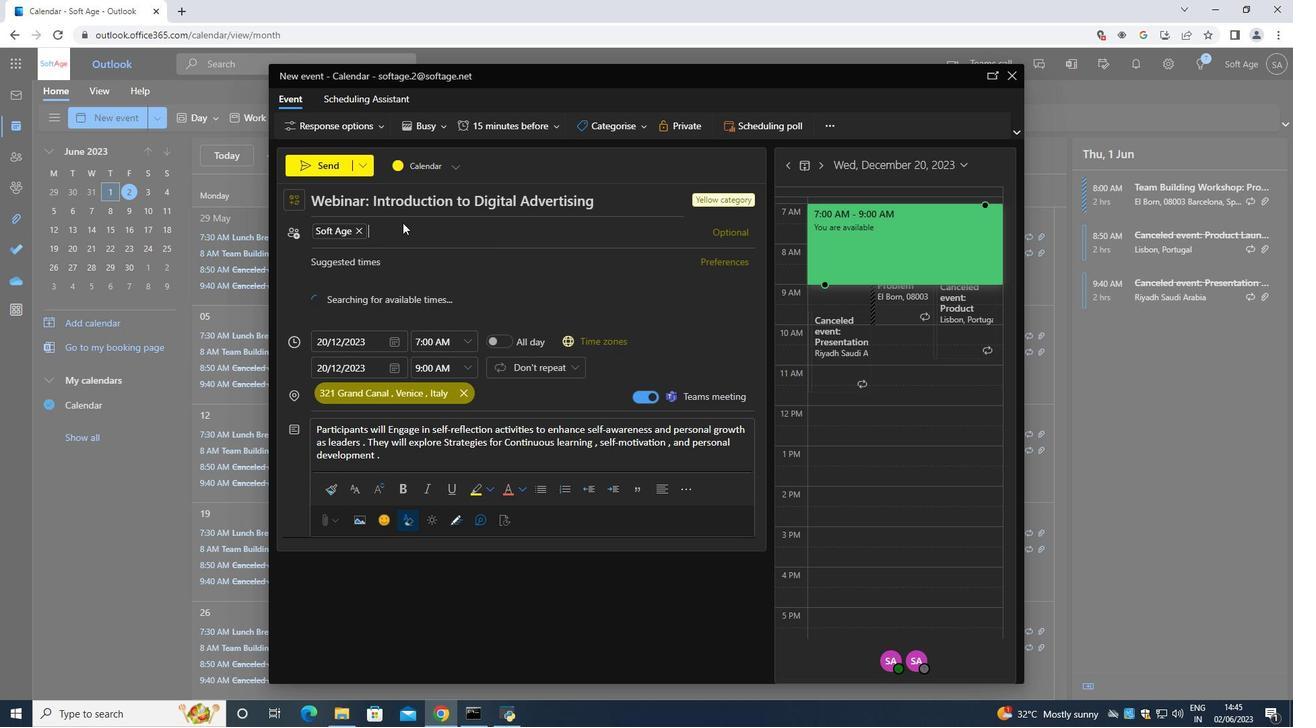 
Action: Key pressed <Key.shift>Softage.7<Key.shift>@soft<Key.backspace>tage.net
Screenshot: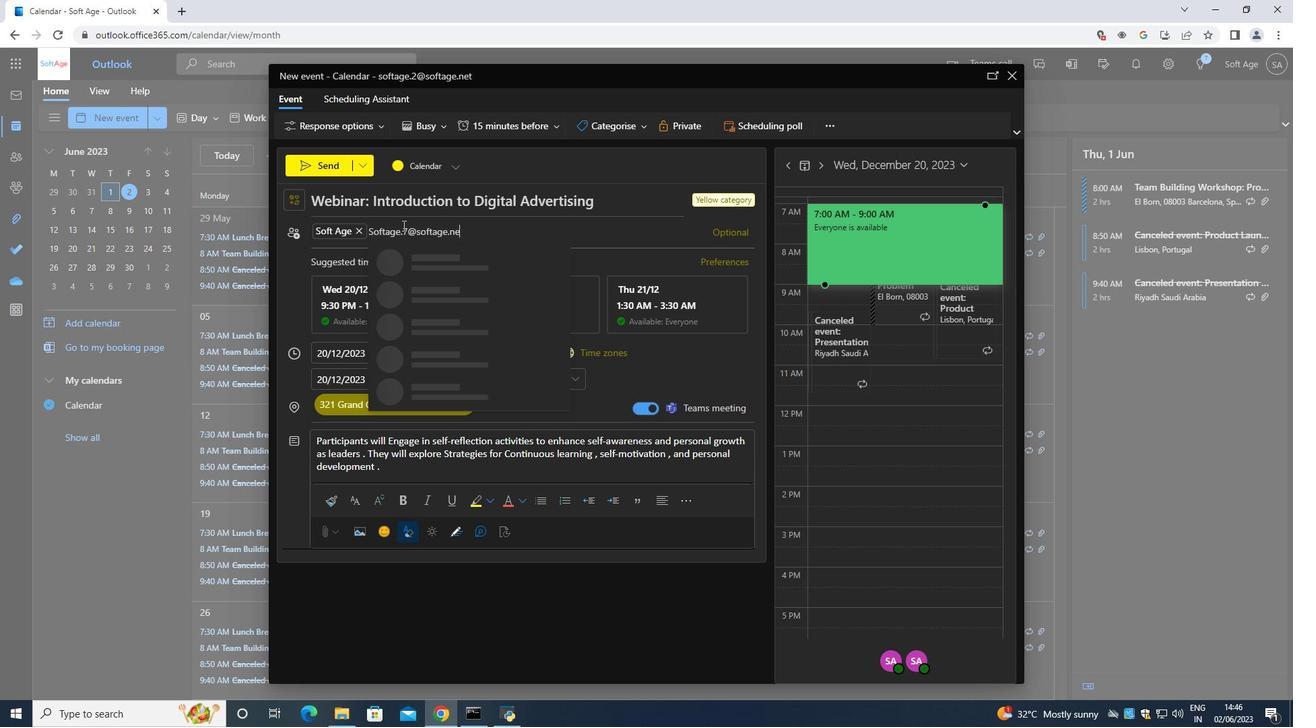 
Action: Mouse moved to (438, 257)
Screenshot: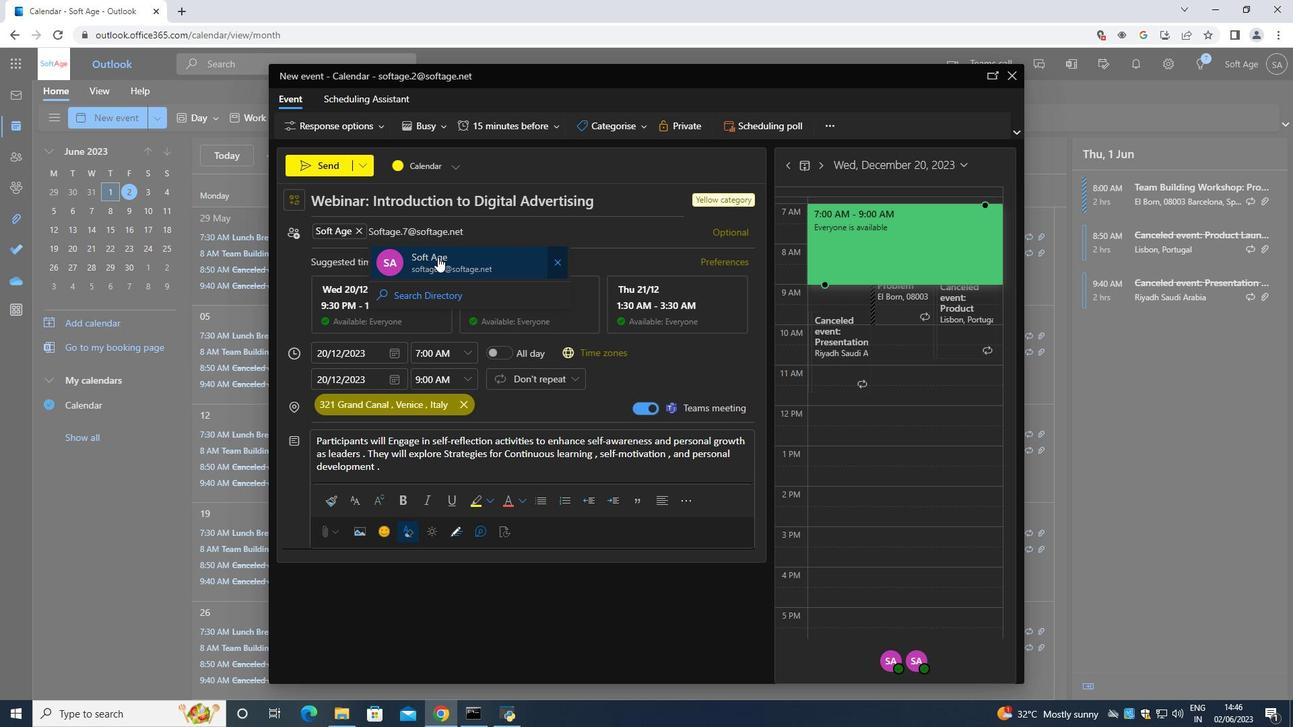 
Action: Mouse pressed left at (438, 257)
Screenshot: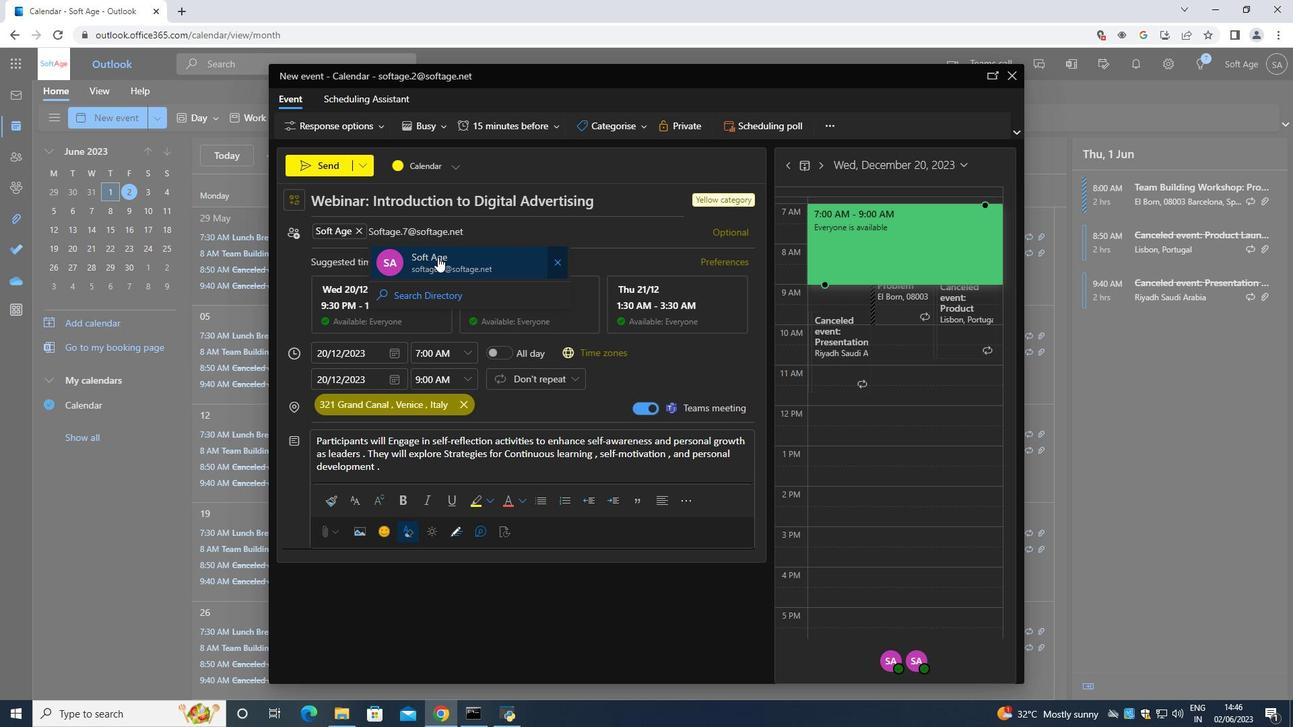 
Action: Mouse moved to (545, 122)
Screenshot: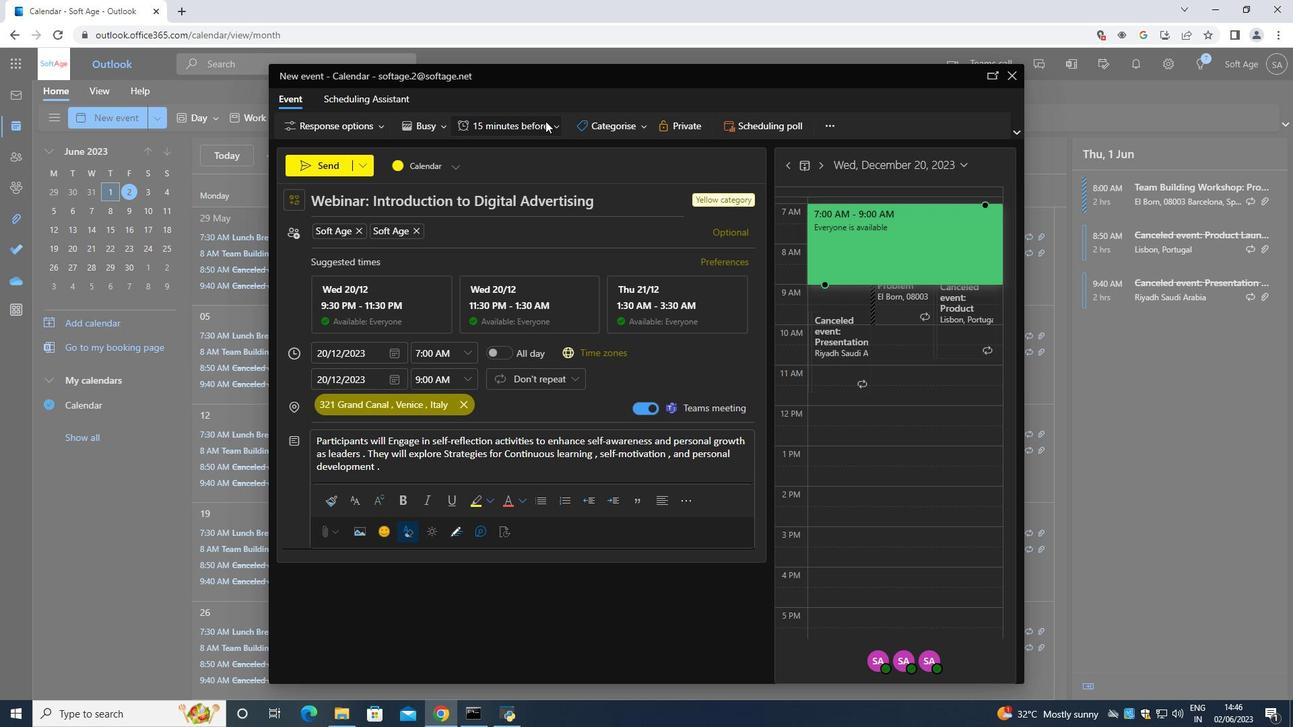 
Action: Mouse pressed left at (545, 122)
Screenshot: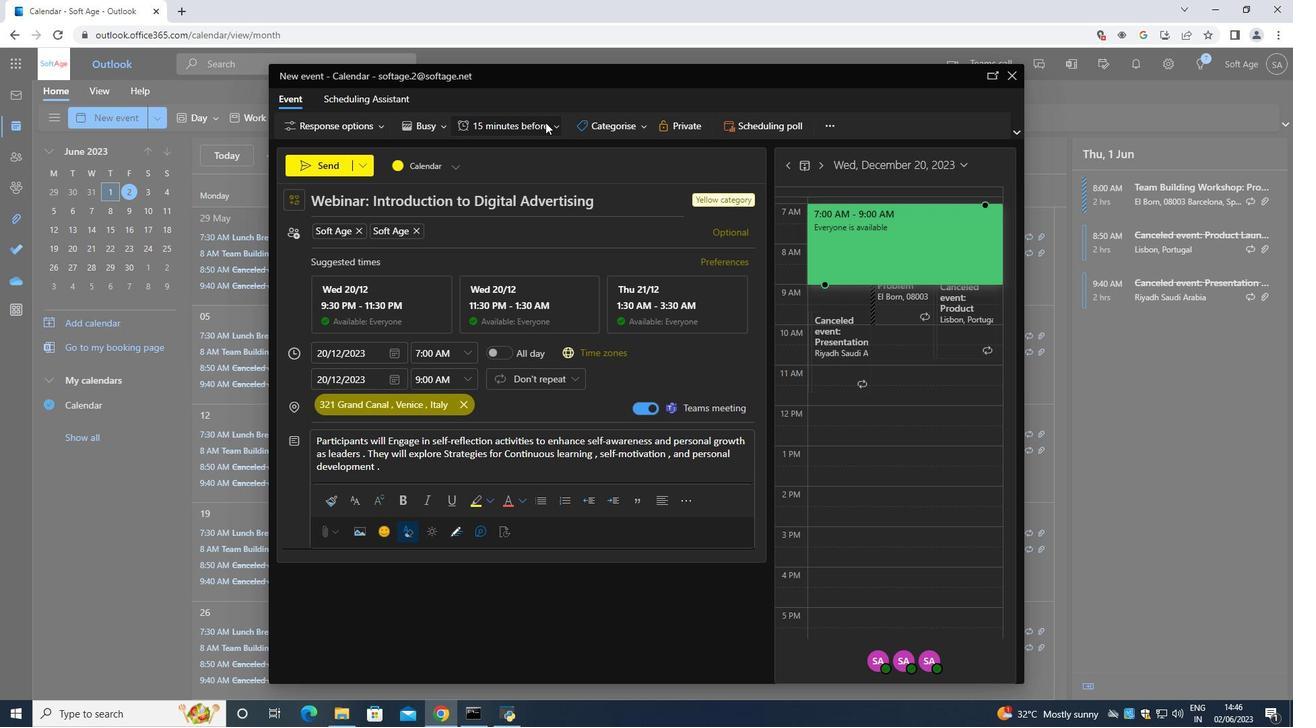 
Action: Mouse moved to (503, 301)
Screenshot: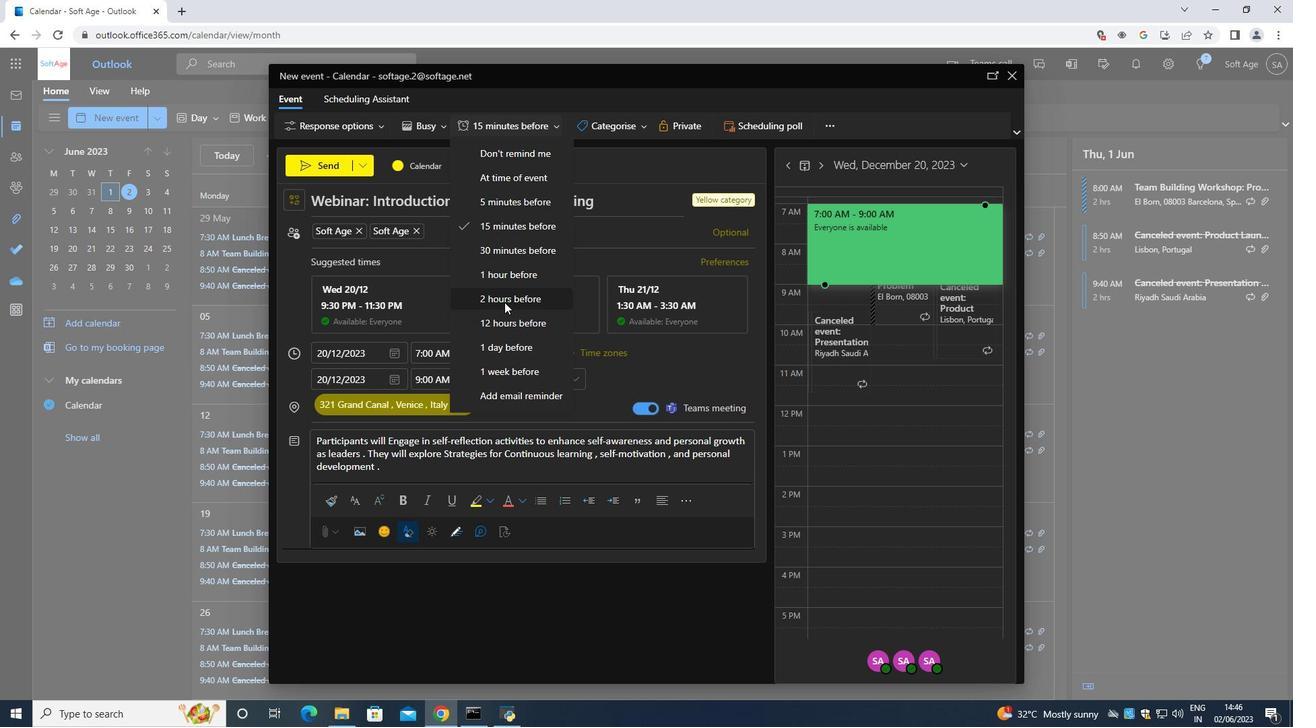
Action: Mouse pressed left at (503, 301)
Screenshot: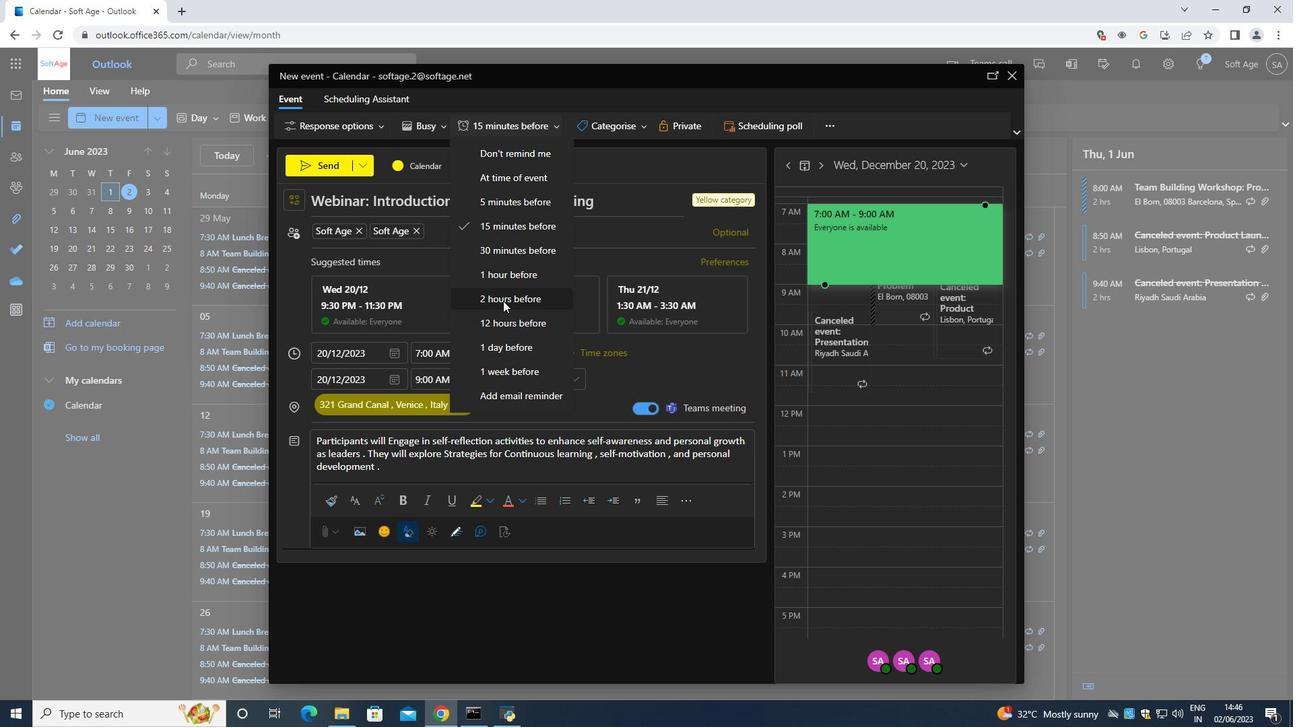 
Action: Mouse moved to (324, 169)
Screenshot: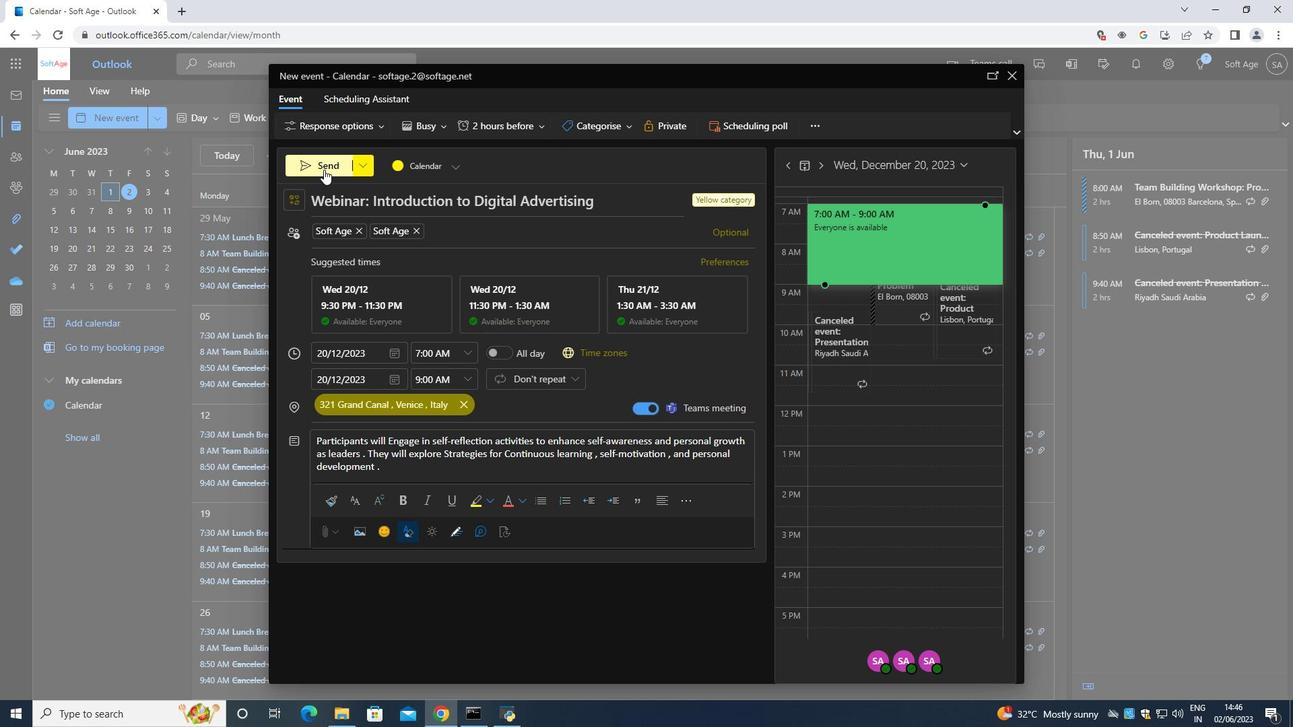 
Action: Mouse pressed left at (324, 169)
Screenshot: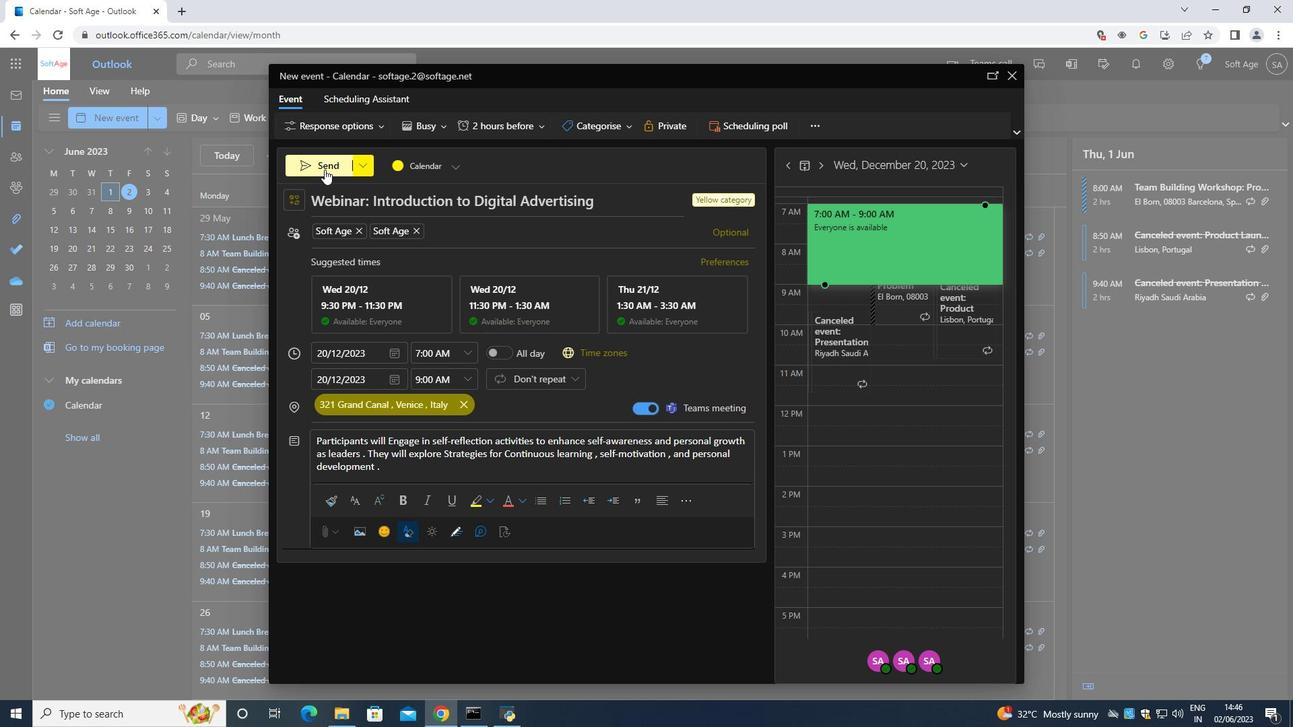 
